 Task: Find an Airbnb in Shirbin, Egypt for 8 guests from August 12 to August 16 with a price range of ₹10,000 to ₹16,000, 3 bedrooms, 3 beds, 6 bathrooms, self check-in, and amenities including WiFi, Free parking, Dedicated workspace, TV, Gym, and Breakfast.
Action: Mouse moved to (472, 98)
Screenshot: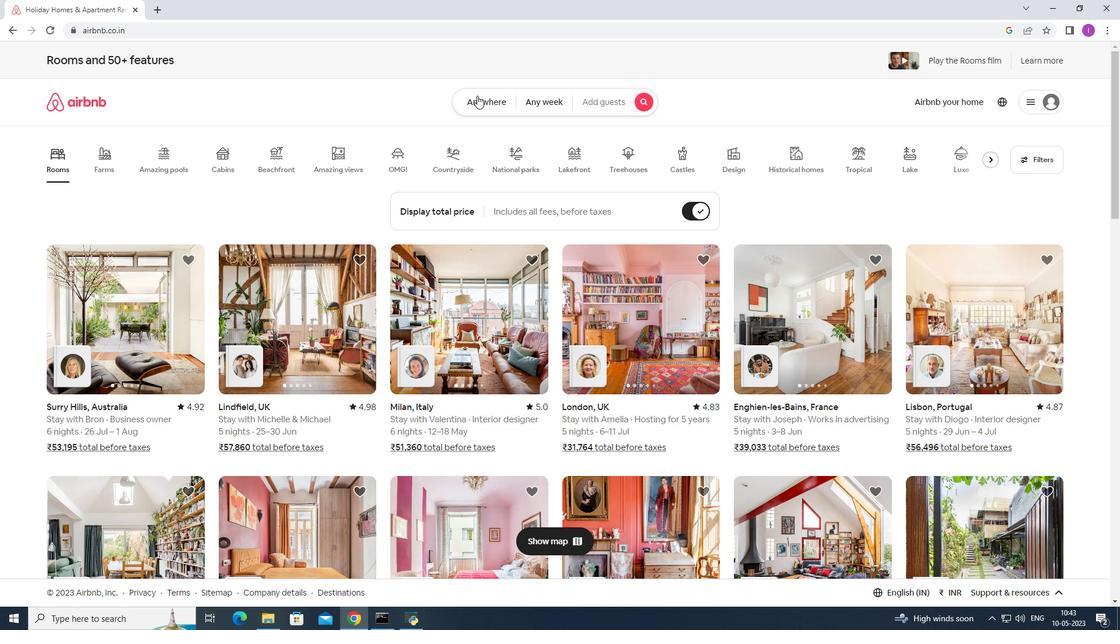 
Action: Mouse pressed left at (472, 98)
Screenshot: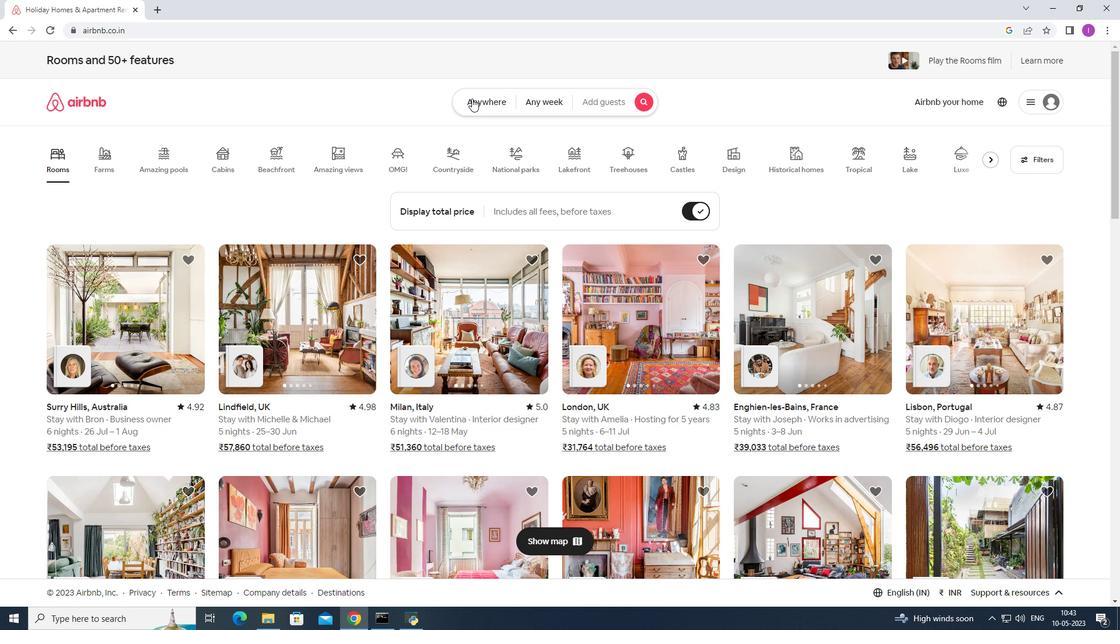 
Action: Mouse moved to (378, 142)
Screenshot: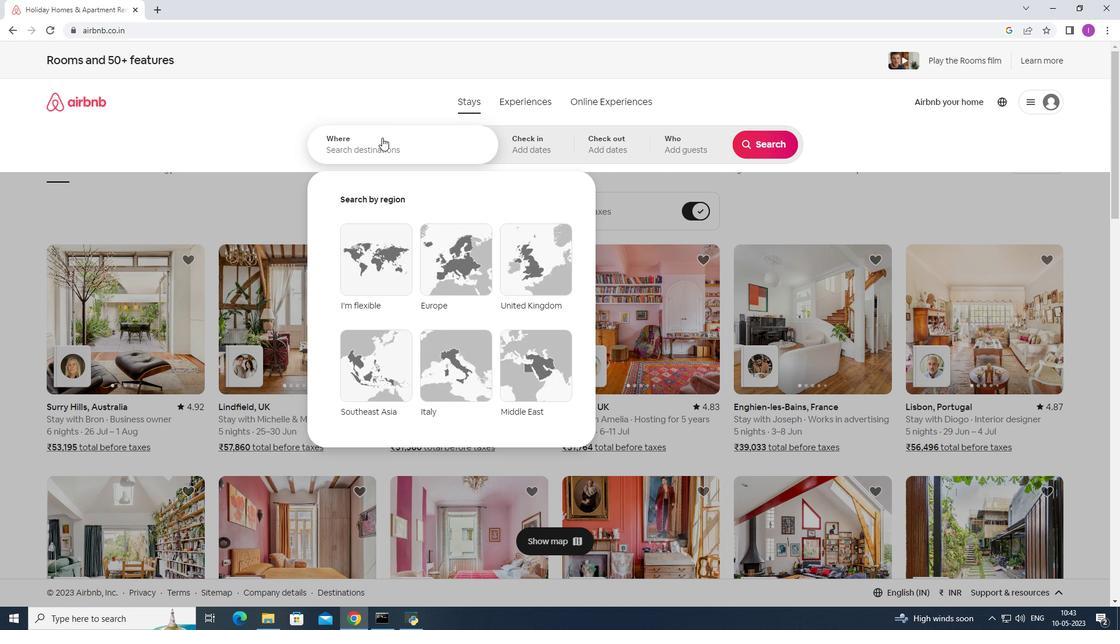 
Action: Mouse pressed left at (378, 142)
Screenshot: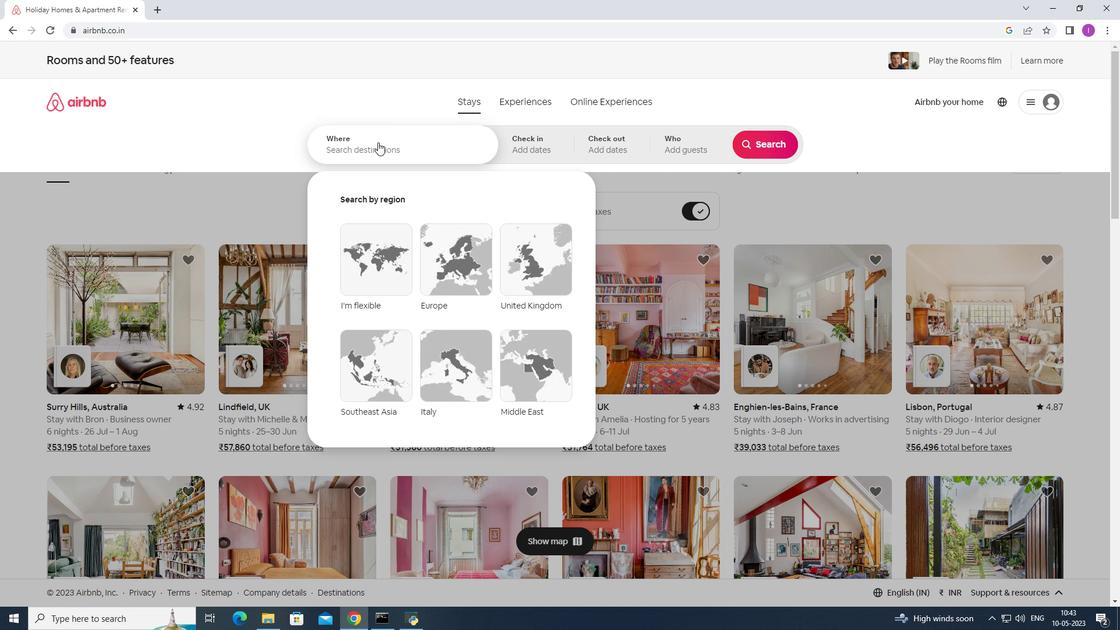 
Action: Mouse moved to (470, 145)
Screenshot: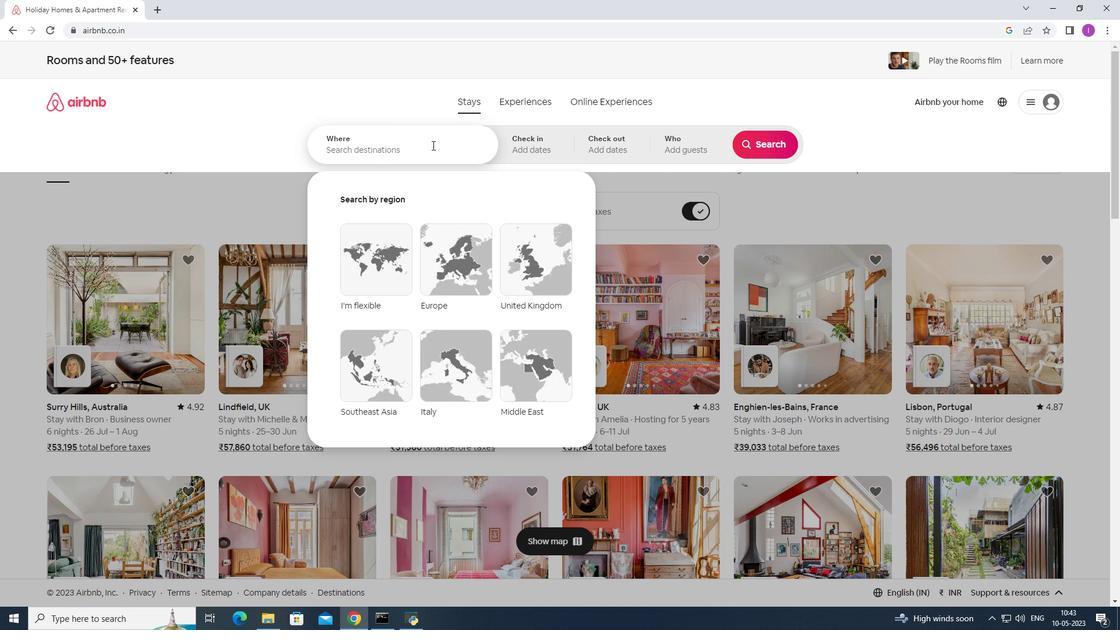 
Action: Key pressed <Key.shift>Shirbin,<Key.shift>Egypt
Screenshot: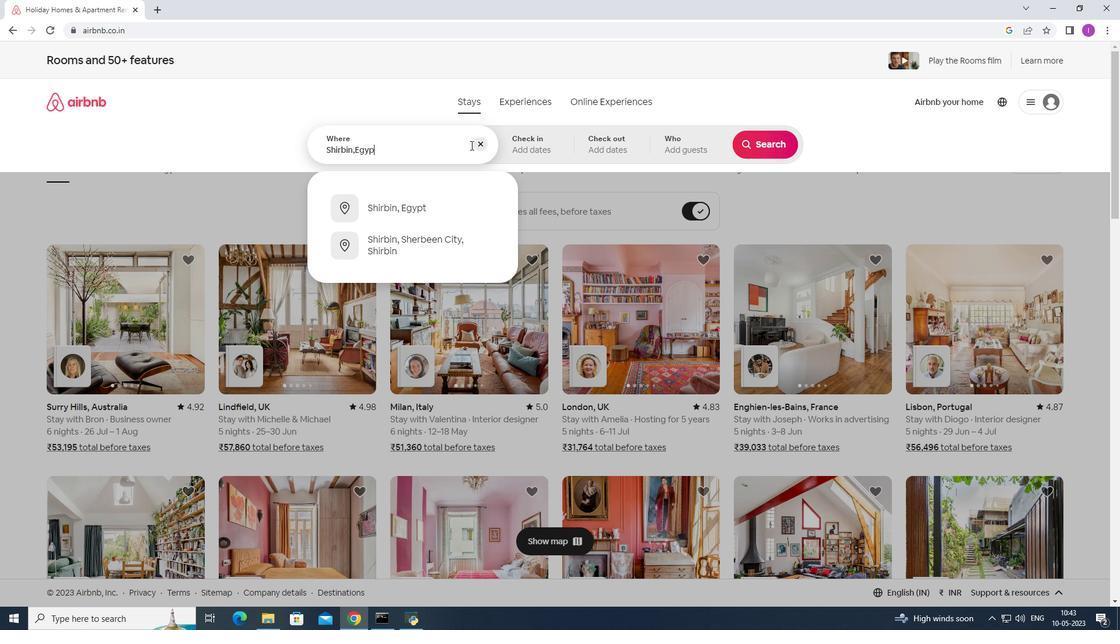 
Action: Mouse moved to (456, 197)
Screenshot: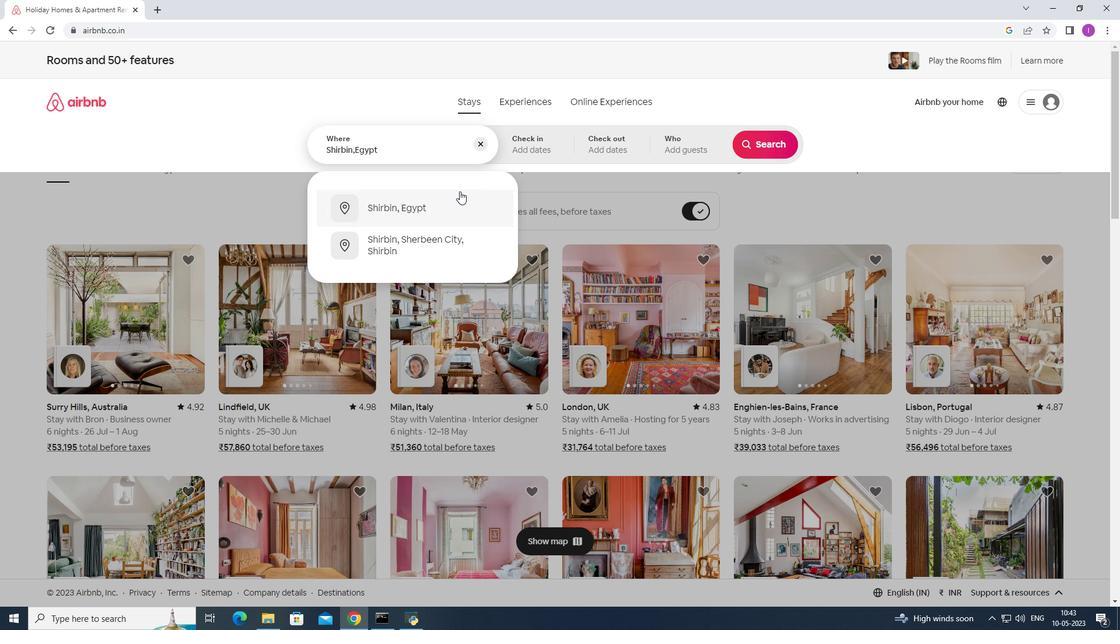 
Action: Mouse pressed left at (456, 197)
Screenshot: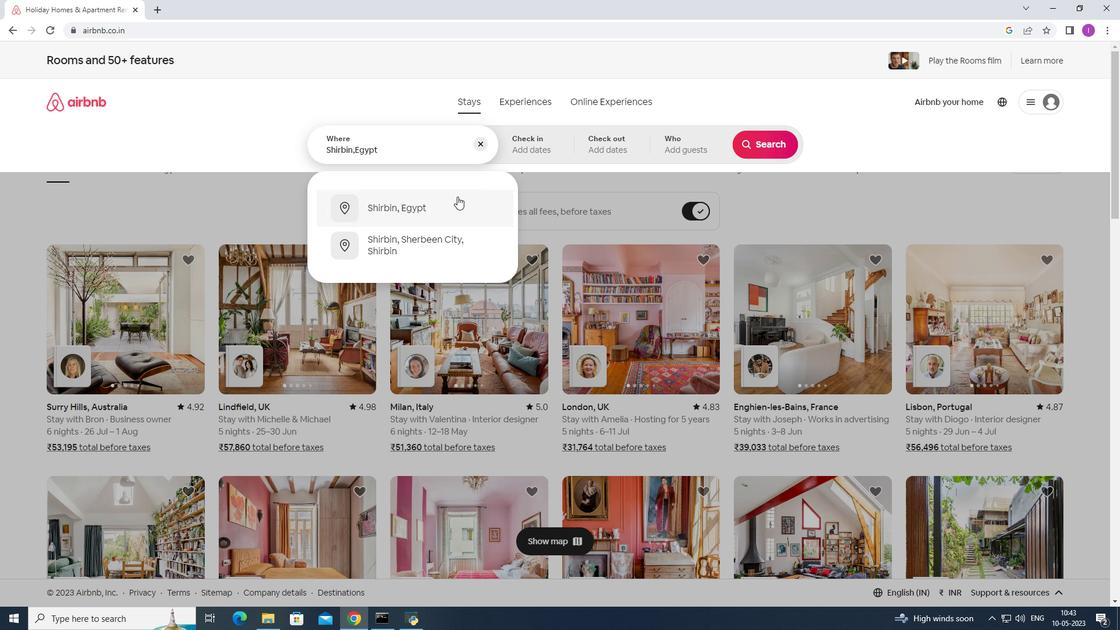 
Action: Mouse moved to (767, 237)
Screenshot: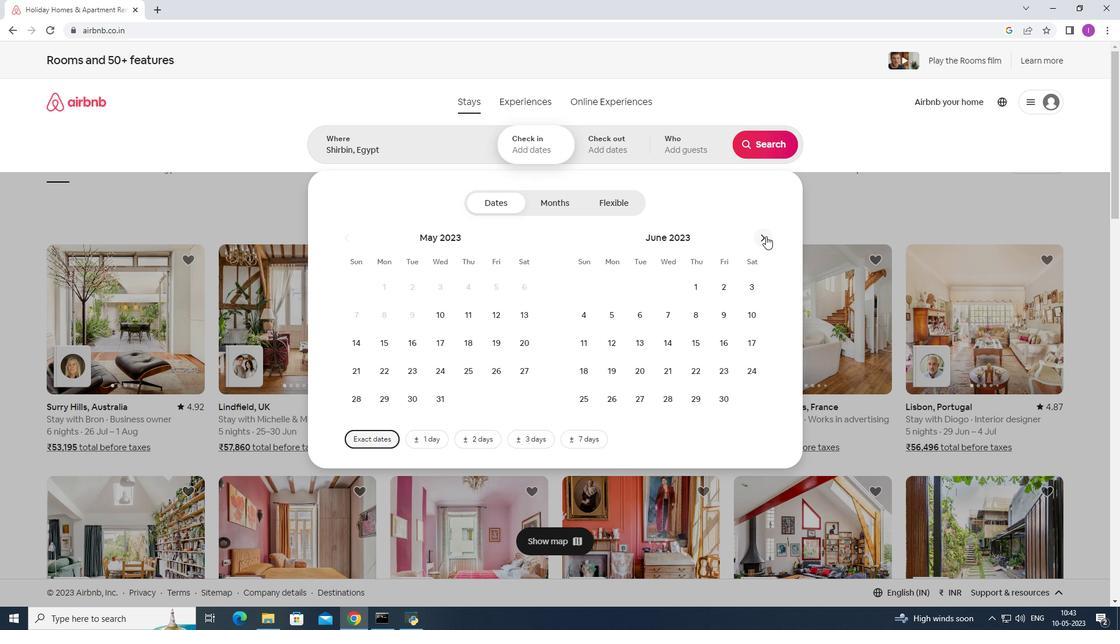 
Action: Mouse pressed left at (767, 237)
Screenshot: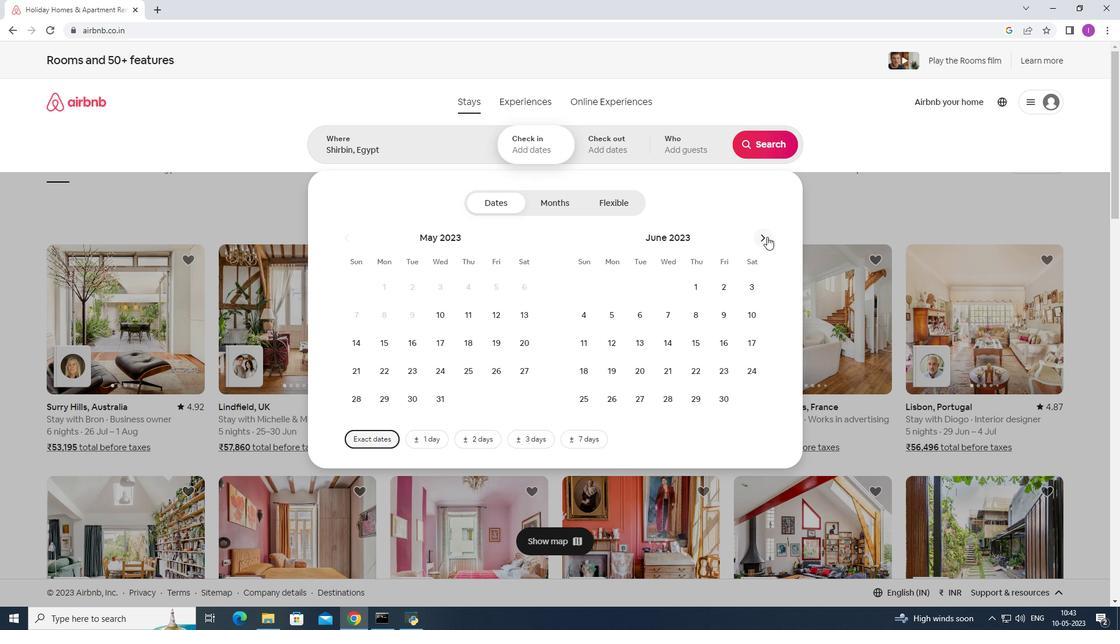 
Action: Mouse moved to (770, 238)
Screenshot: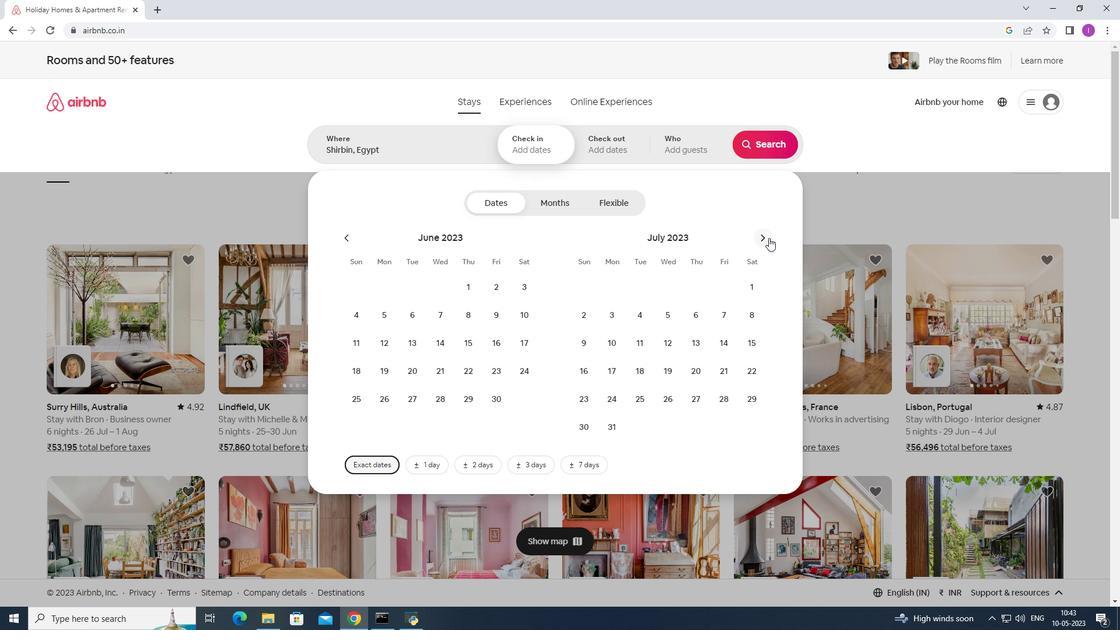 
Action: Mouse pressed left at (770, 238)
Screenshot: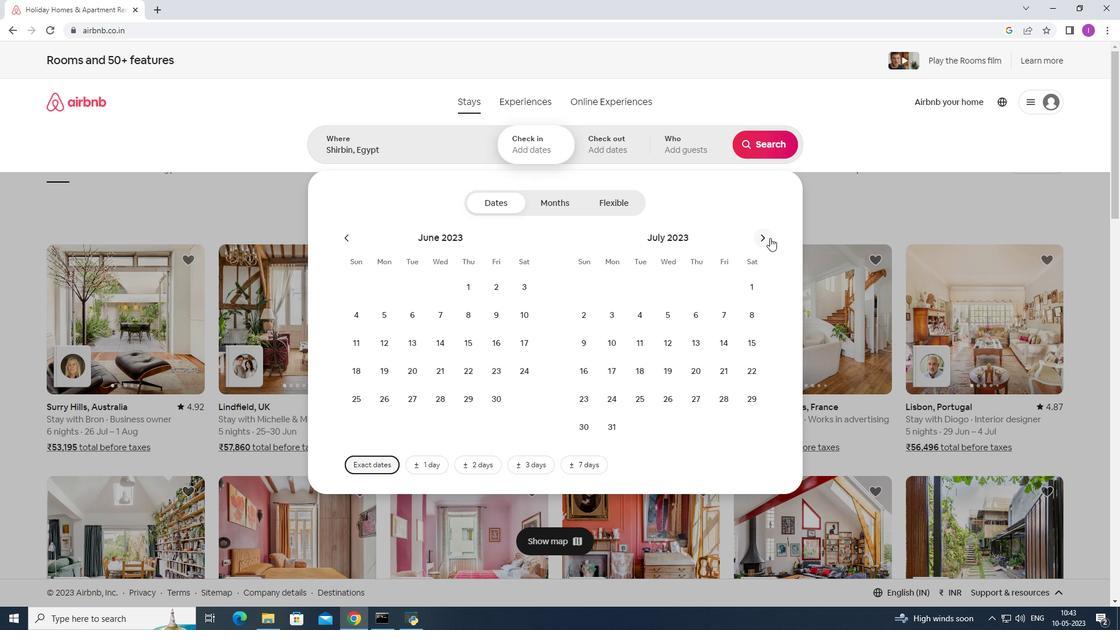 
Action: Mouse moved to (743, 314)
Screenshot: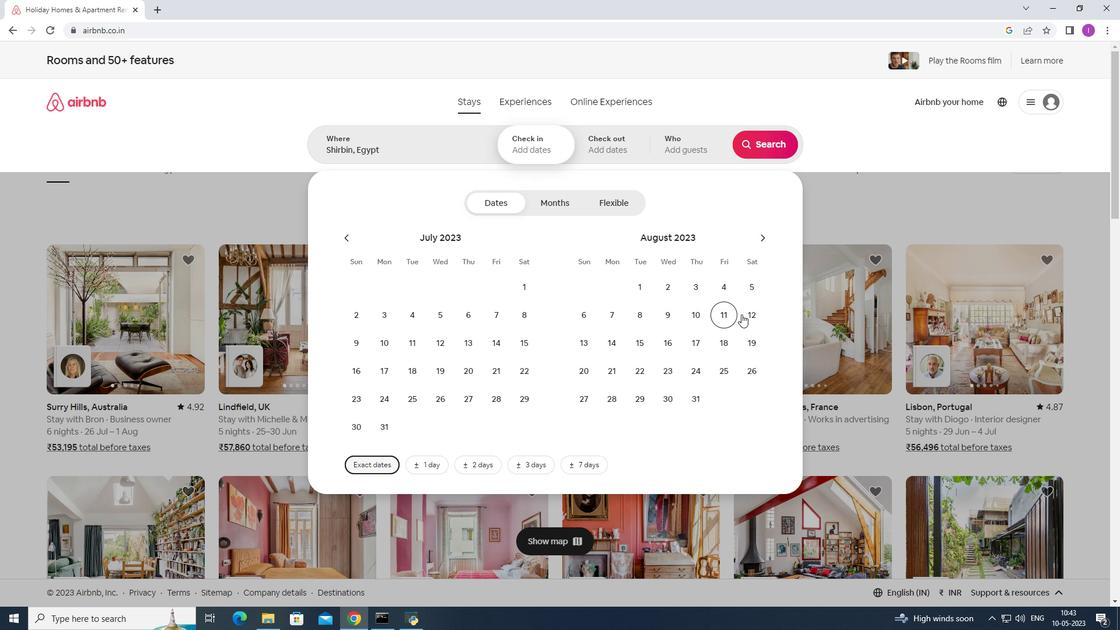 
Action: Mouse pressed left at (743, 314)
Screenshot: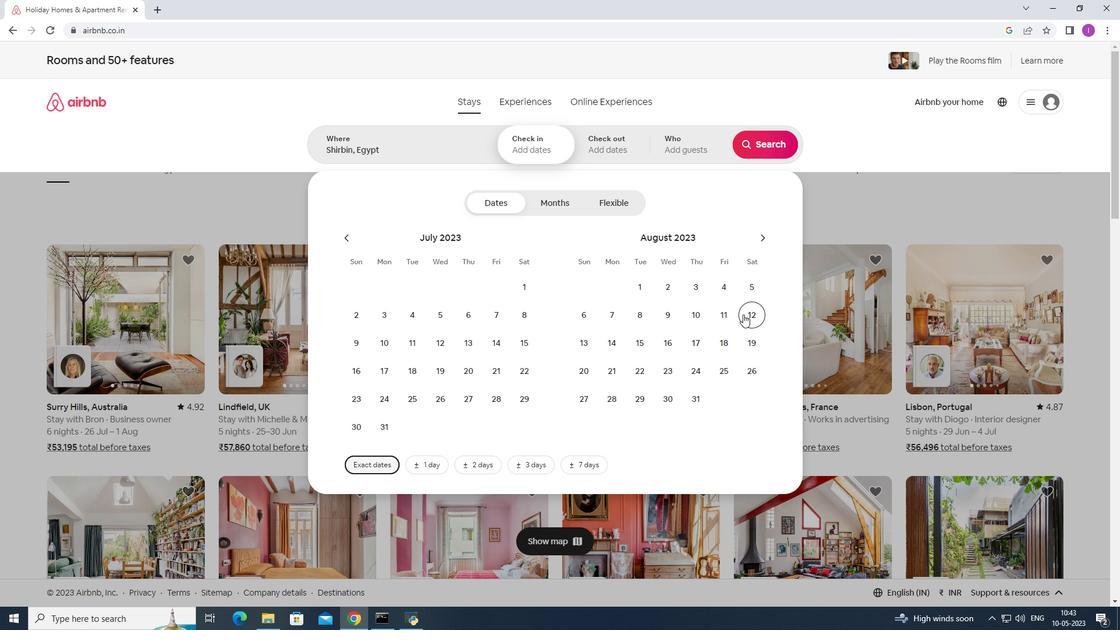 
Action: Mouse moved to (677, 342)
Screenshot: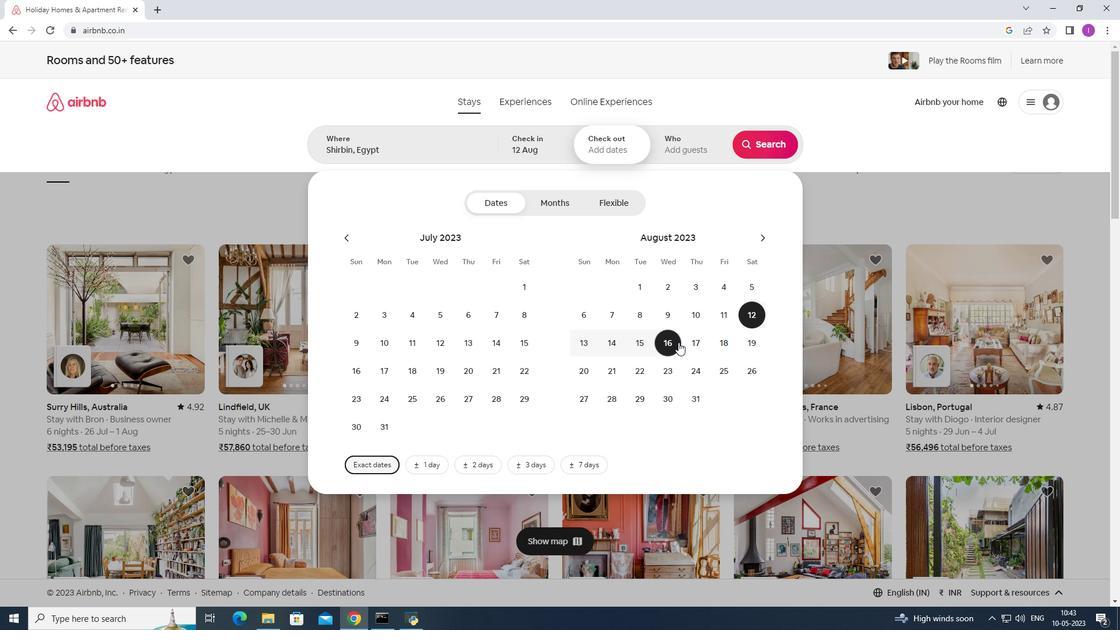 
Action: Mouse pressed left at (677, 342)
Screenshot: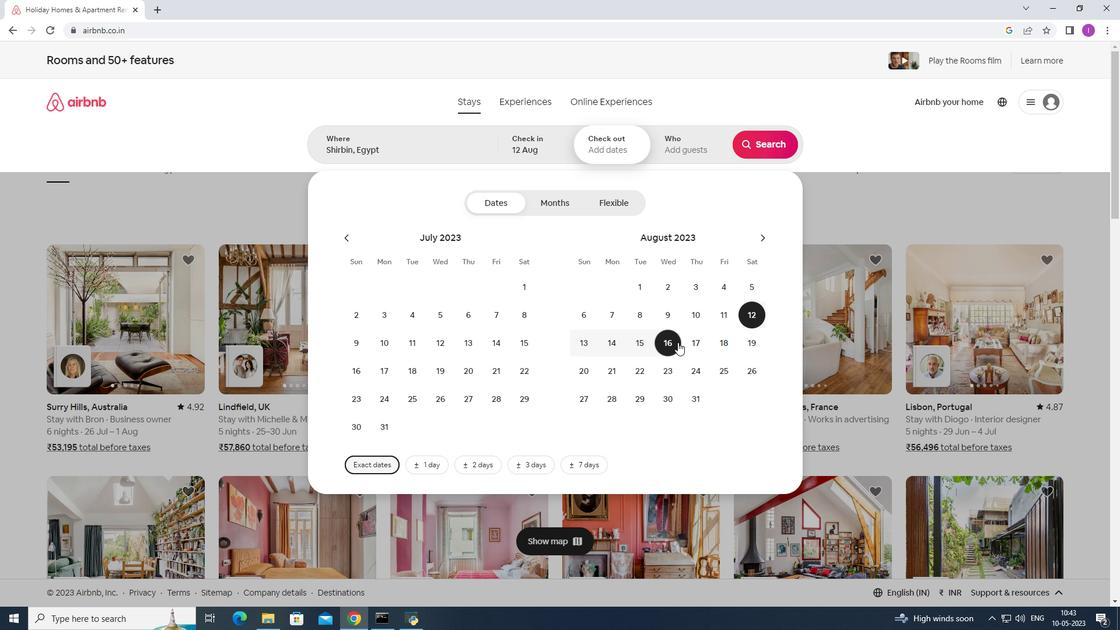 
Action: Mouse moved to (689, 154)
Screenshot: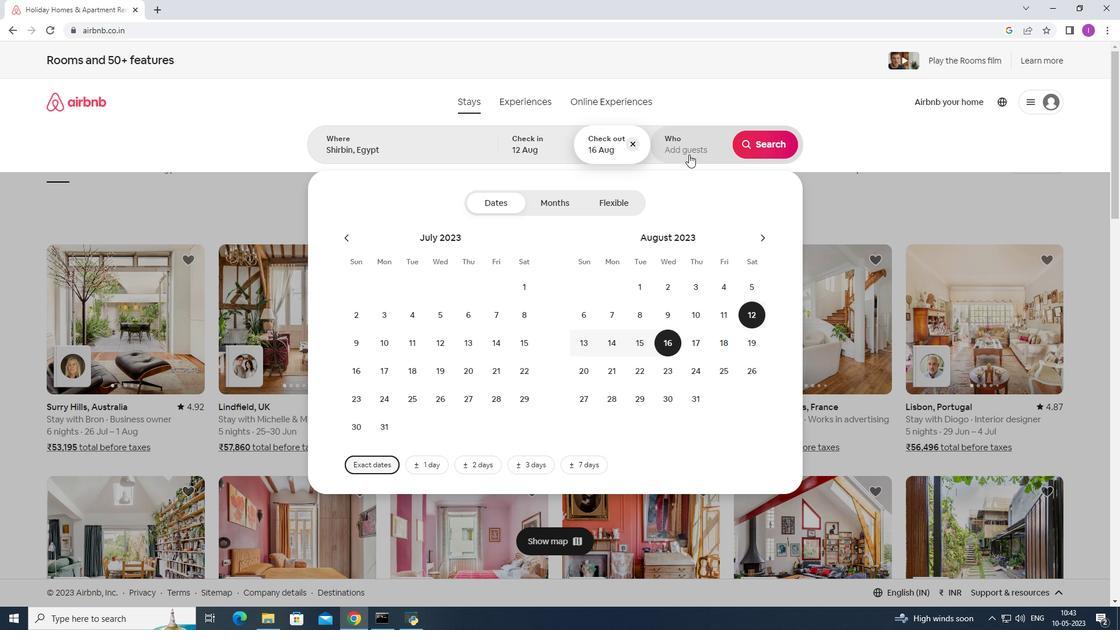 
Action: Mouse pressed left at (689, 154)
Screenshot: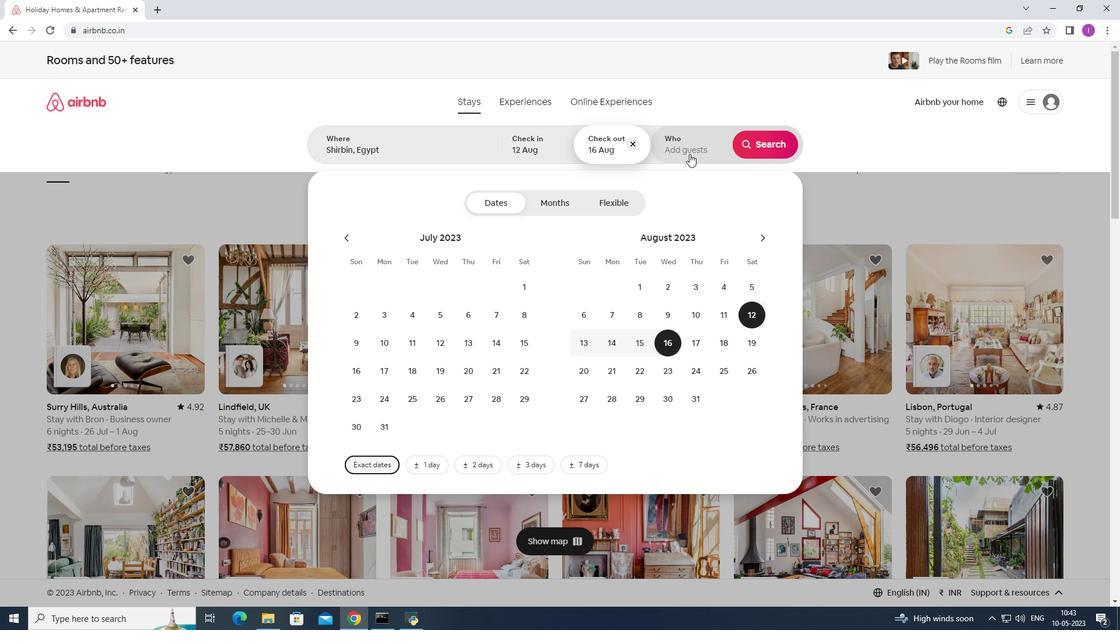 
Action: Mouse moved to (769, 207)
Screenshot: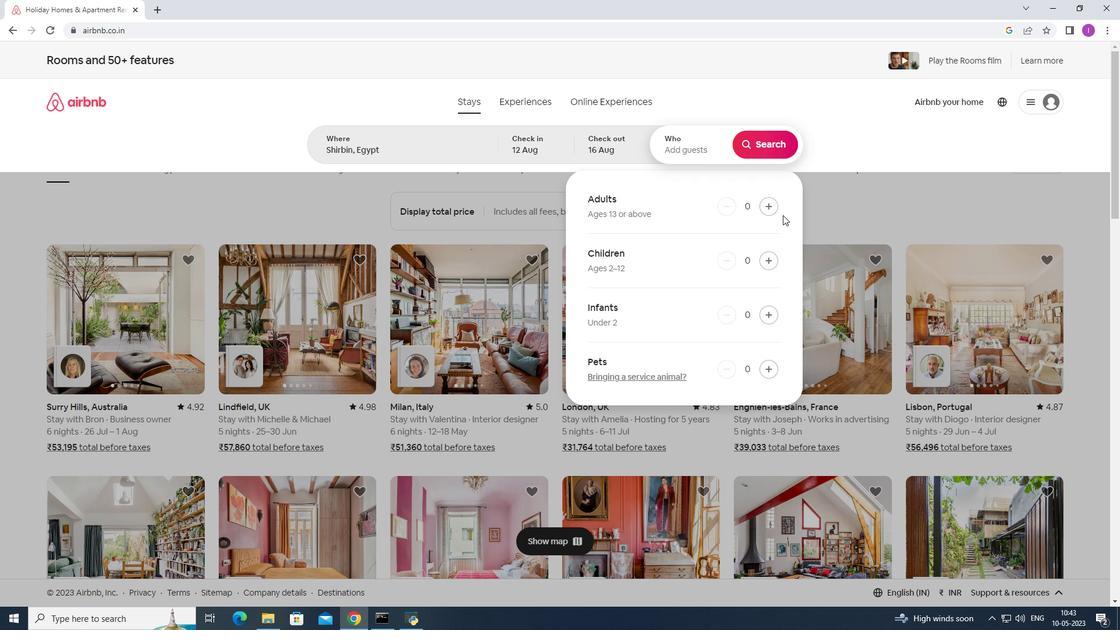
Action: Mouse pressed left at (769, 207)
Screenshot: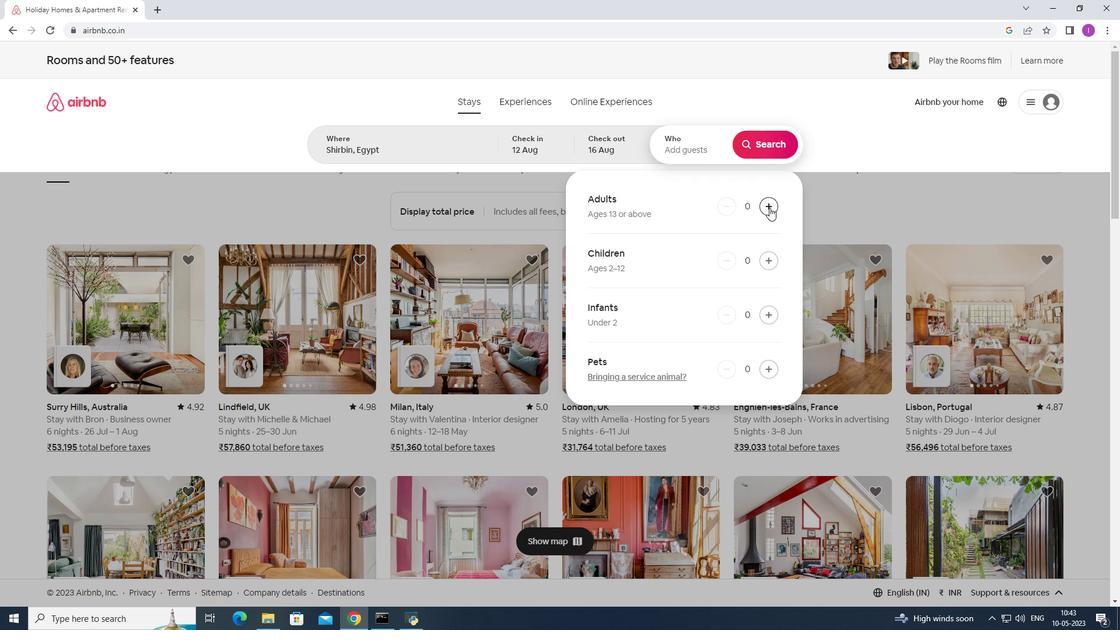 
Action: Mouse moved to (769, 207)
Screenshot: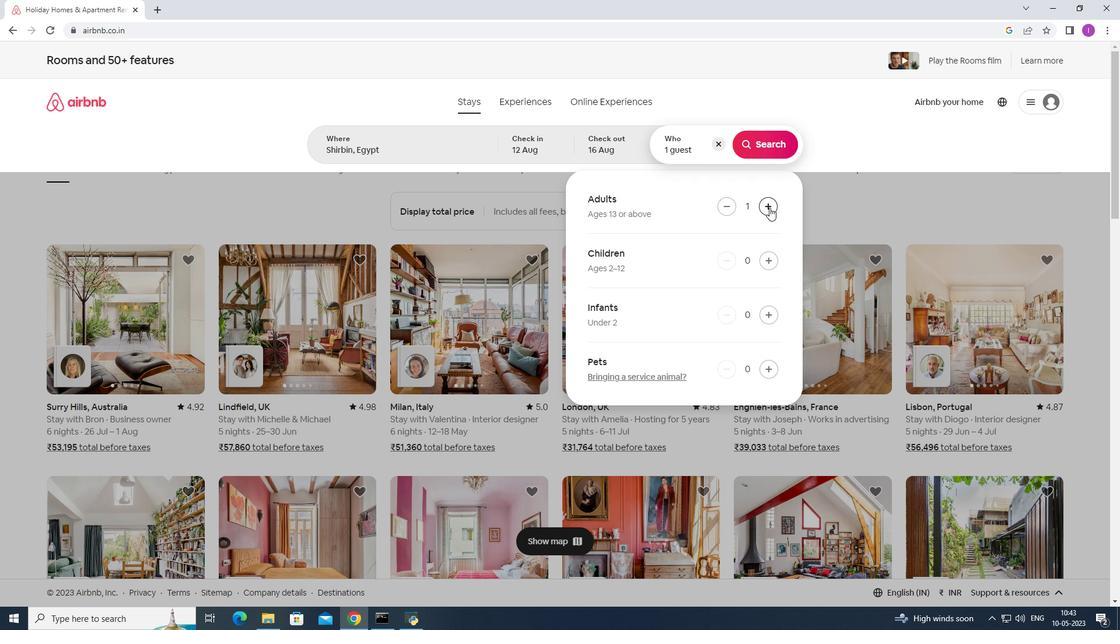 
Action: Mouse pressed left at (769, 207)
Screenshot: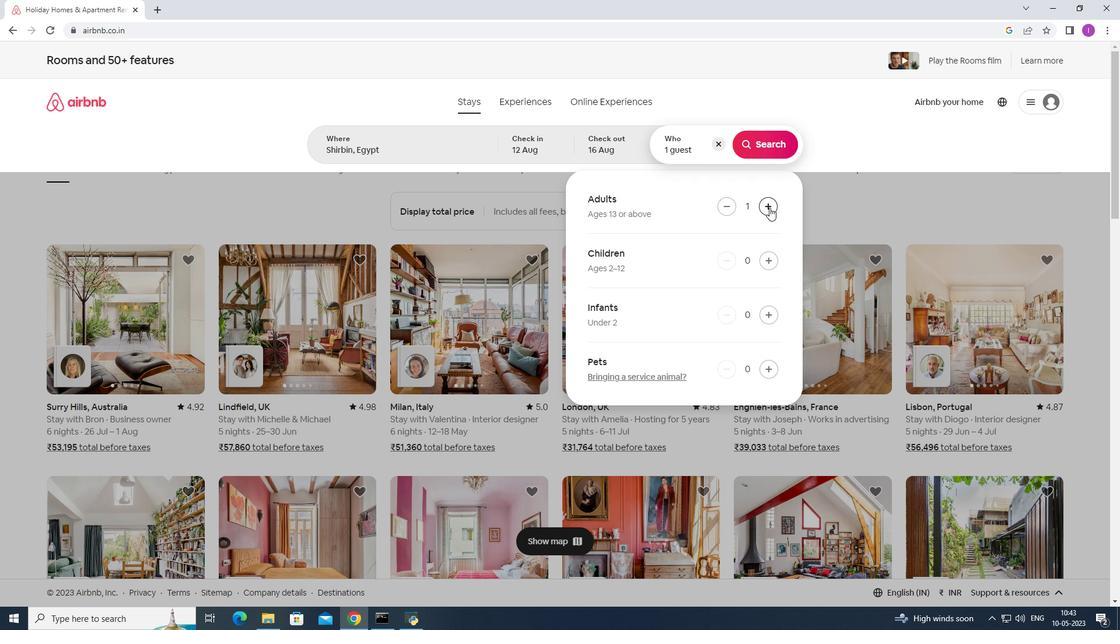 
Action: Mouse pressed left at (769, 207)
Screenshot: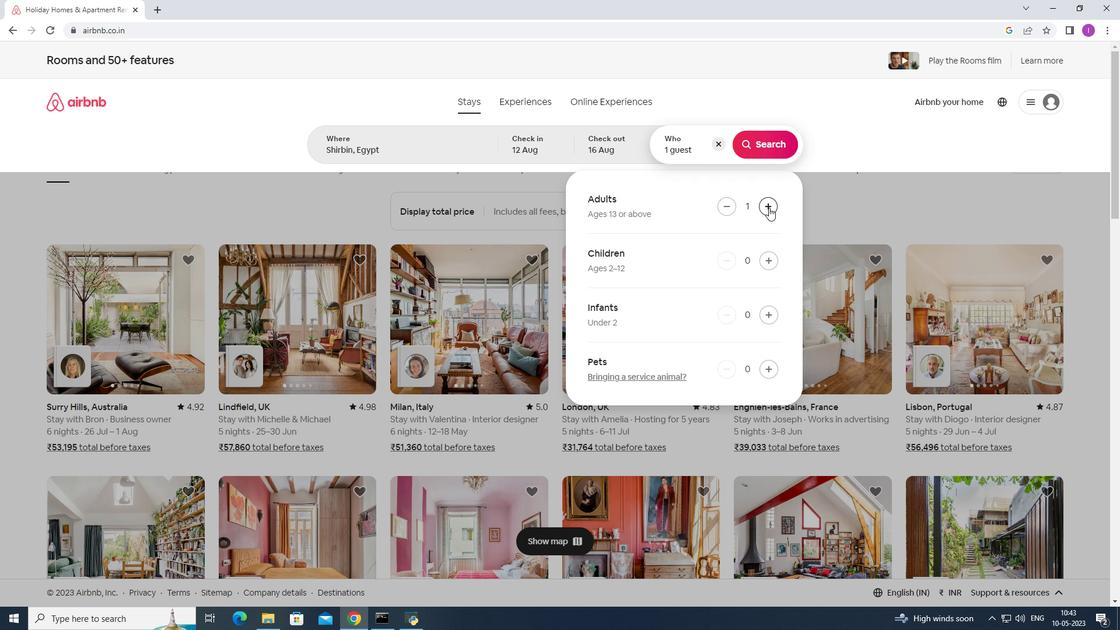 
Action: Mouse pressed left at (769, 207)
Screenshot: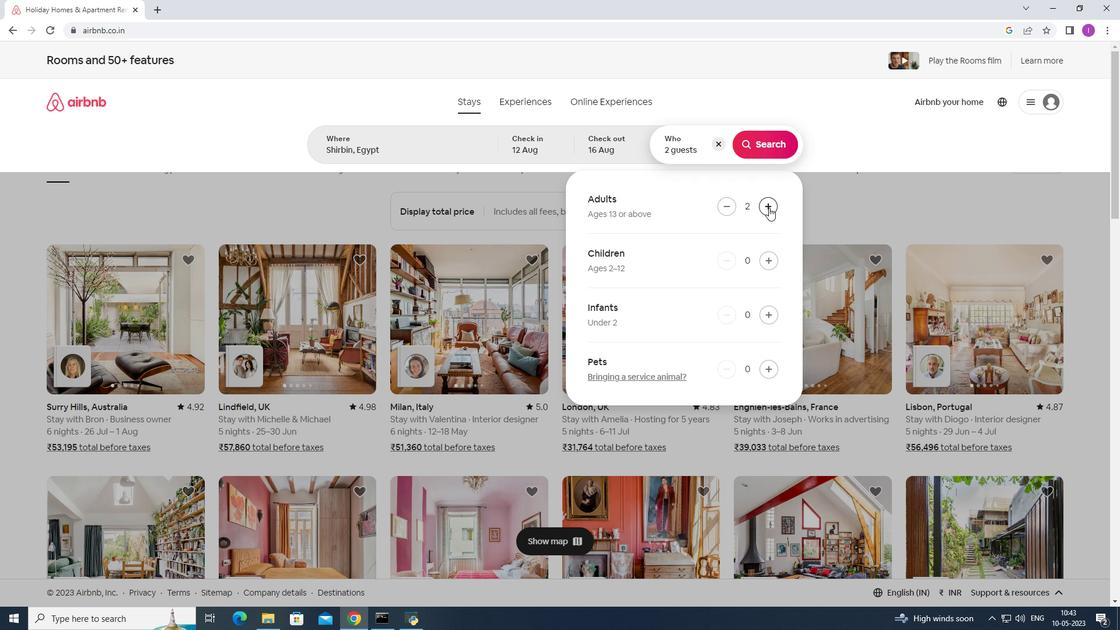 
Action: Mouse pressed left at (769, 207)
Screenshot: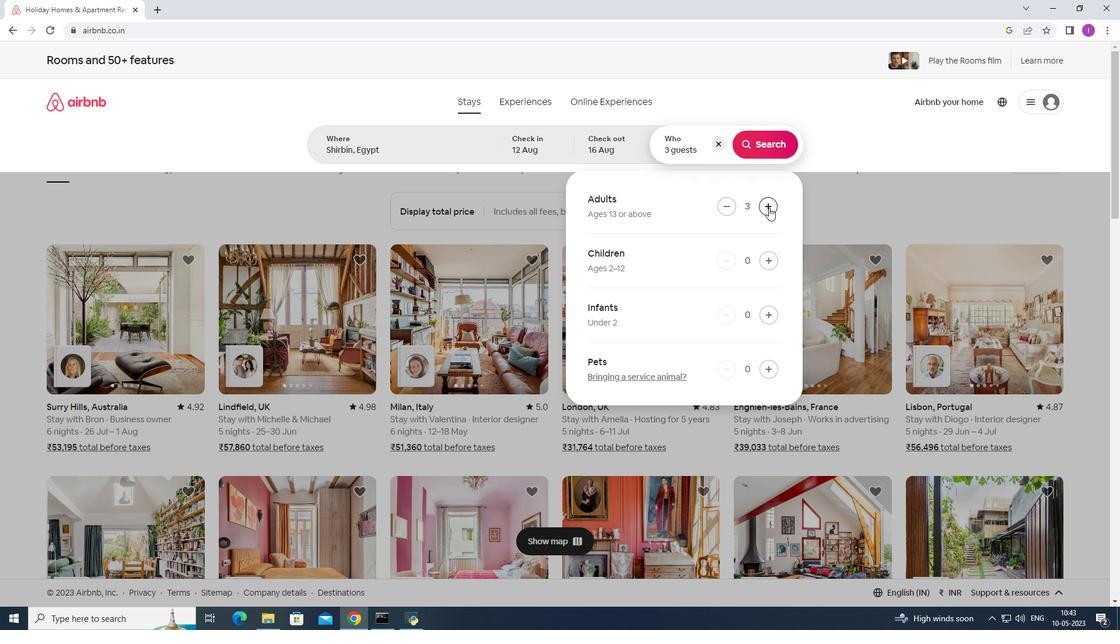 
Action: Mouse pressed left at (769, 207)
Screenshot: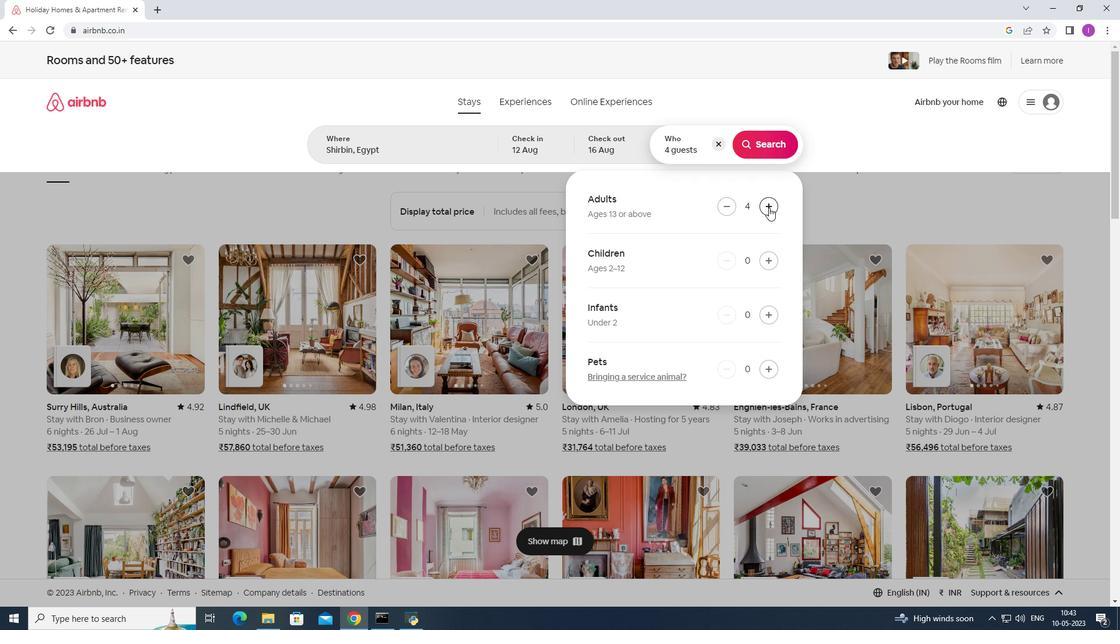 
Action: Mouse moved to (769, 206)
Screenshot: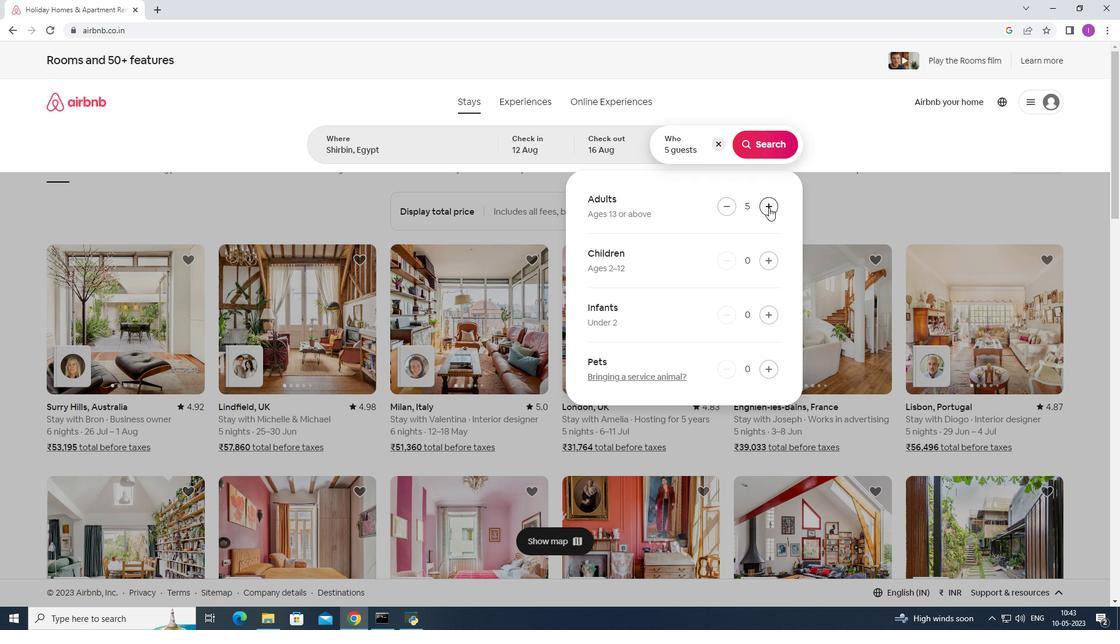 
Action: Mouse pressed left at (769, 206)
Screenshot: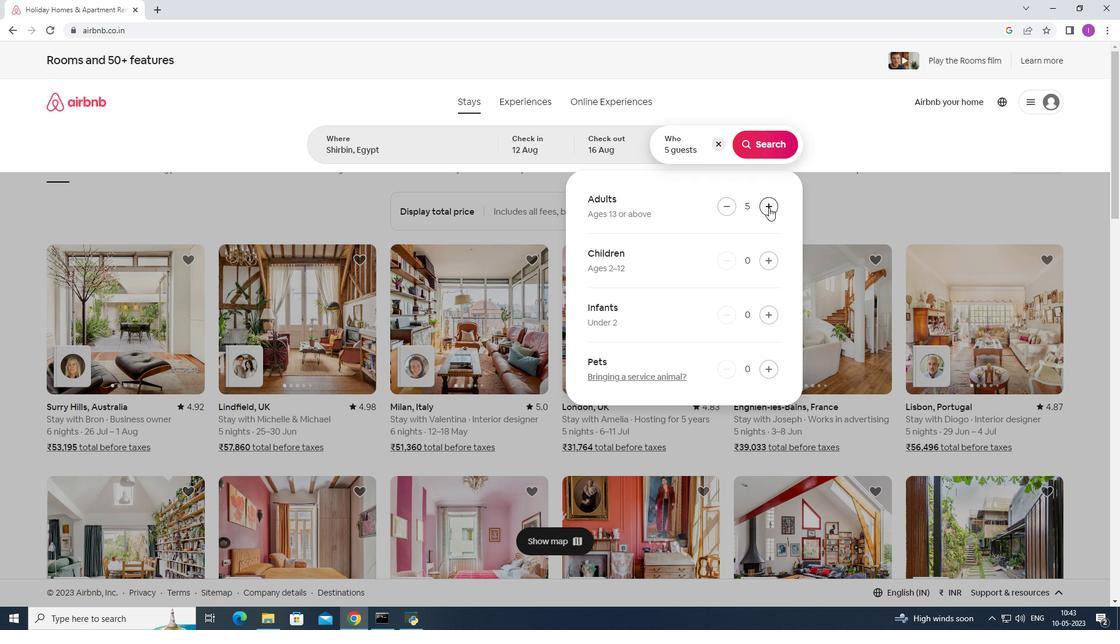 
Action: Mouse pressed left at (769, 206)
Screenshot: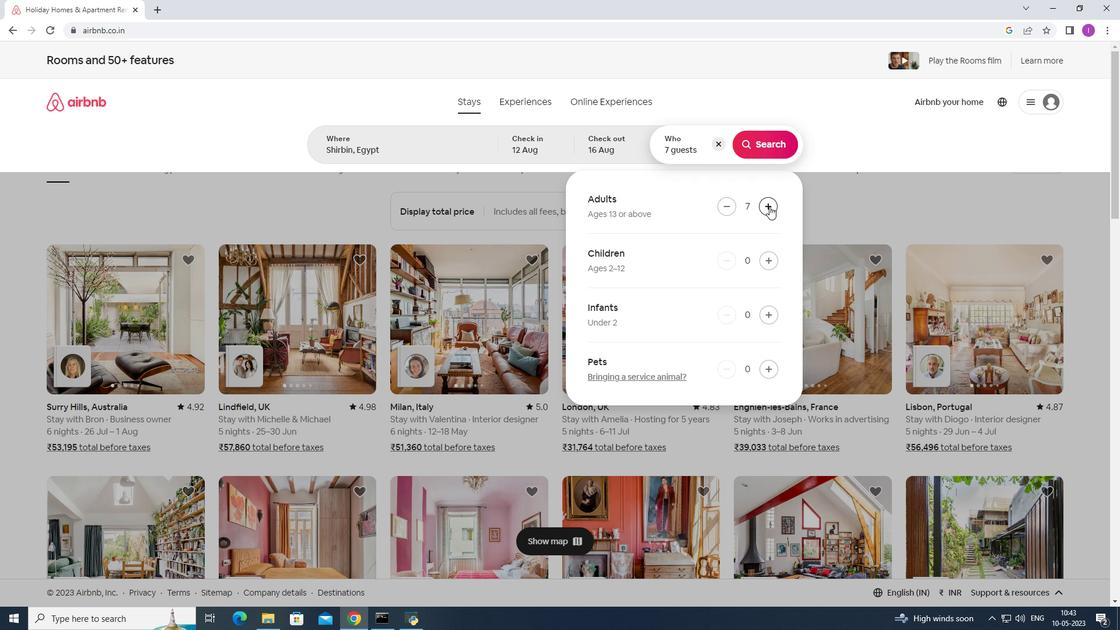 
Action: Mouse moved to (763, 148)
Screenshot: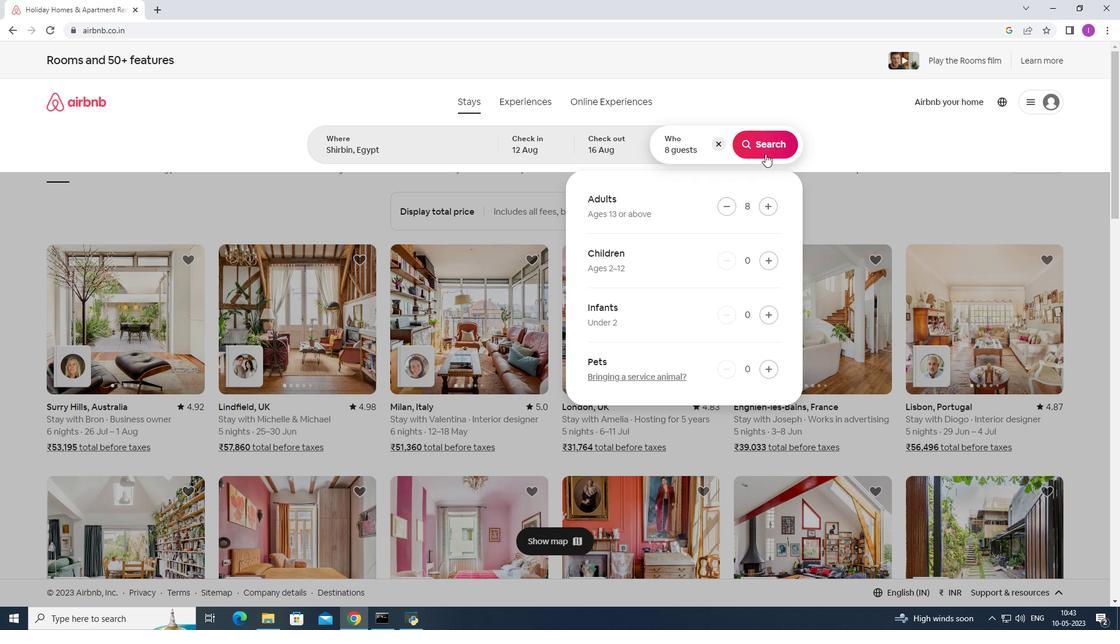 
Action: Mouse pressed left at (763, 148)
Screenshot: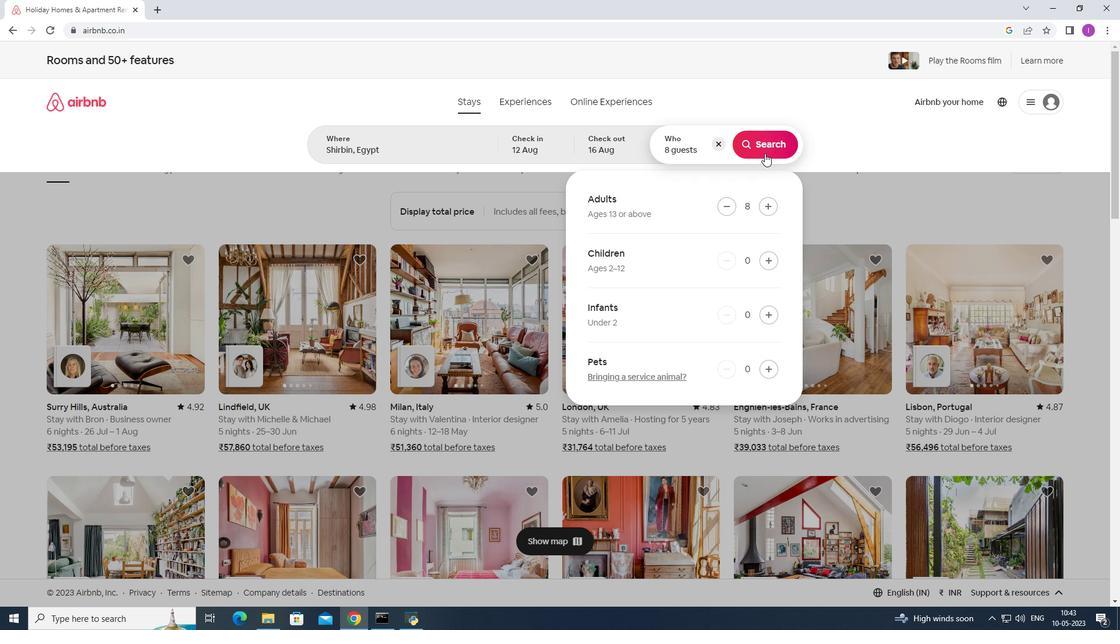 
Action: Mouse moved to (1059, 112)
Screenshot: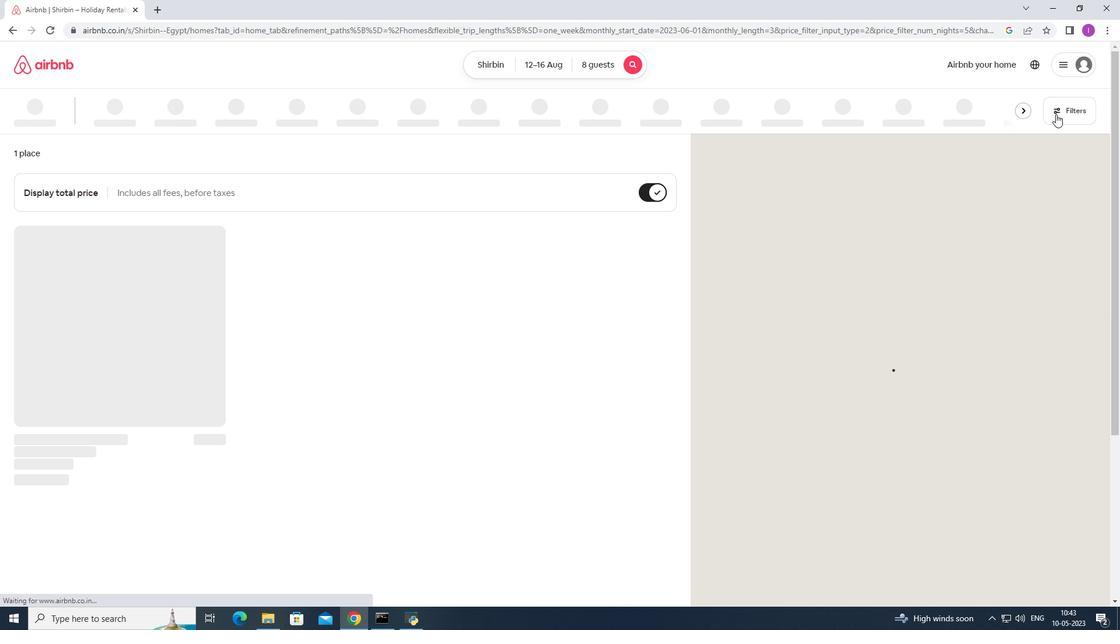 
Action: Mouse pressed left at (1059, 112)
Screenshot: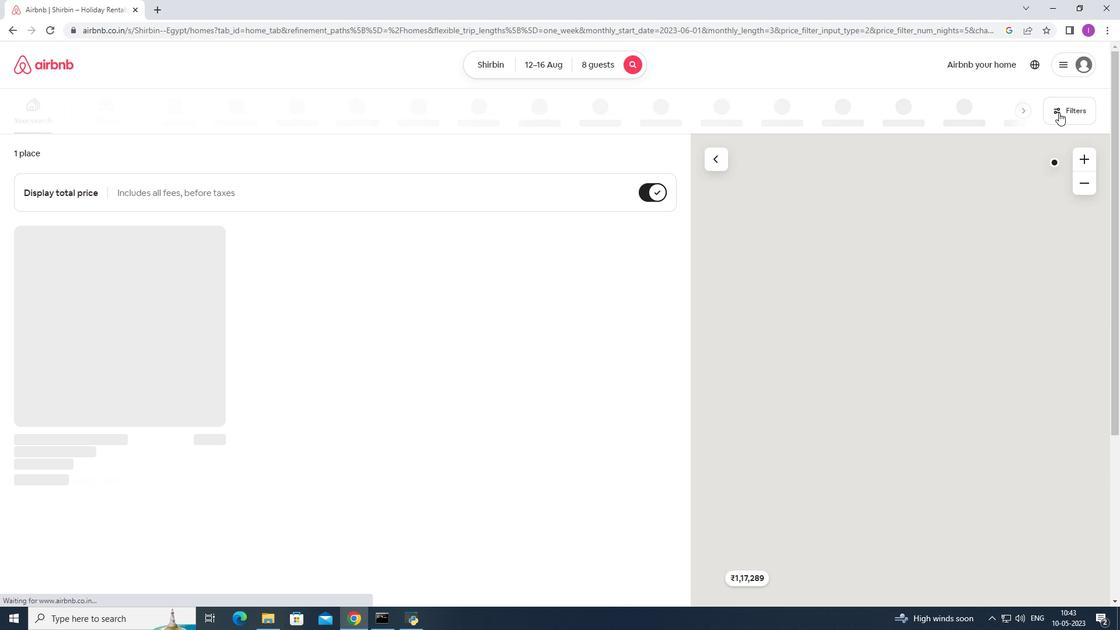 
Action: Mouse moved to (421, 395)
Screenshot: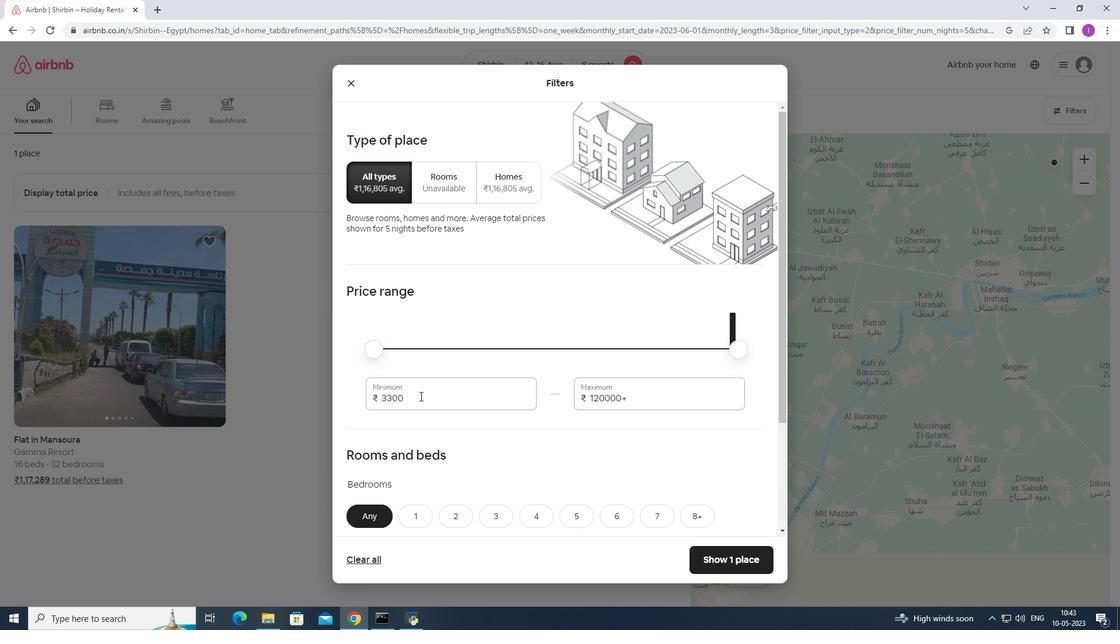 
Action: Mouse pressed left at (421, 395)
Screenshot: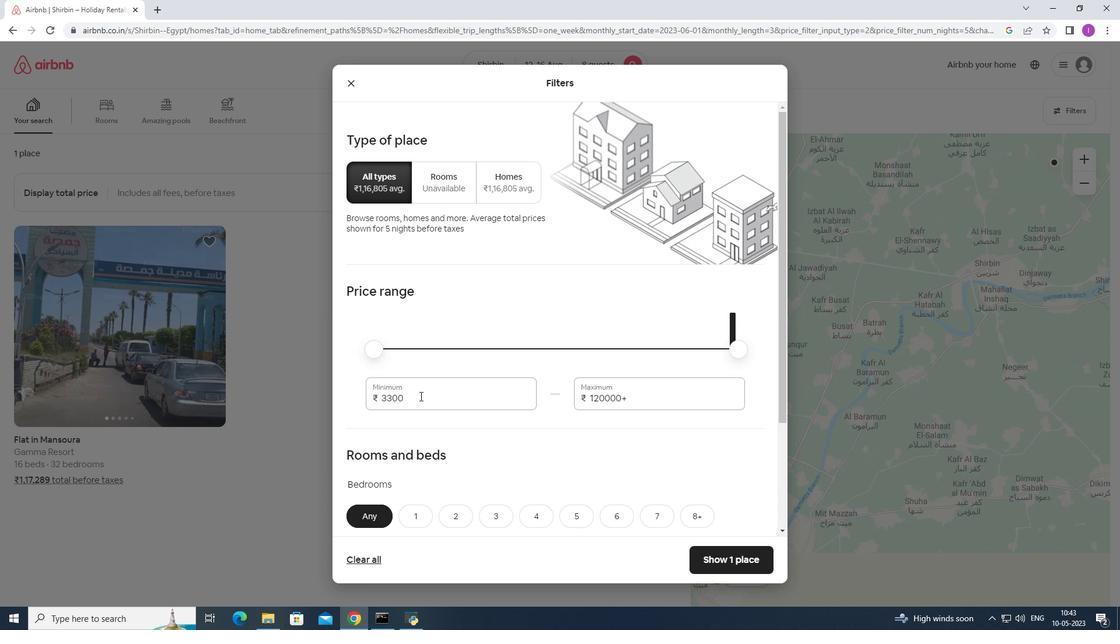 
Action: Mouse moved to (463, 379)
Screenshot: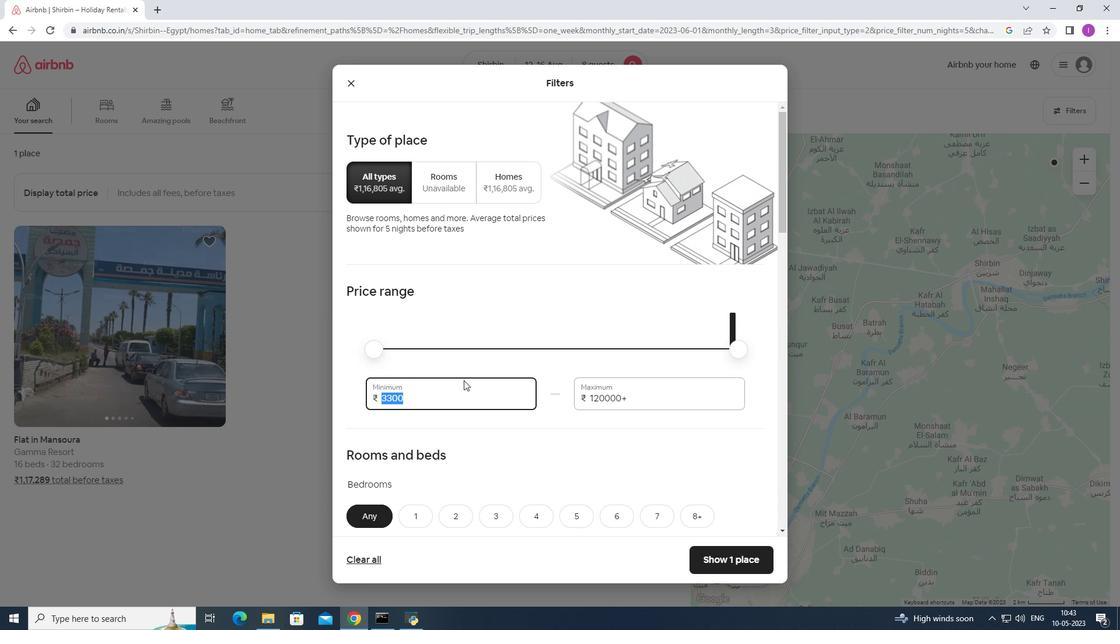 
Action: Key pressed 1
Screenshot: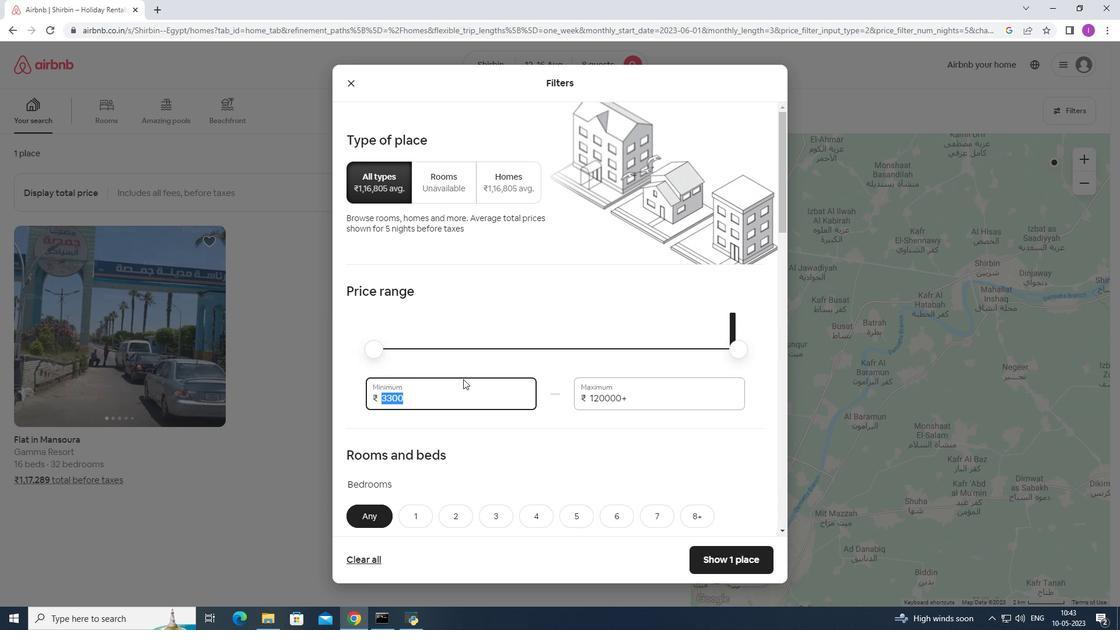 
Action: Mouse moved to (463, 378)
Screenshot: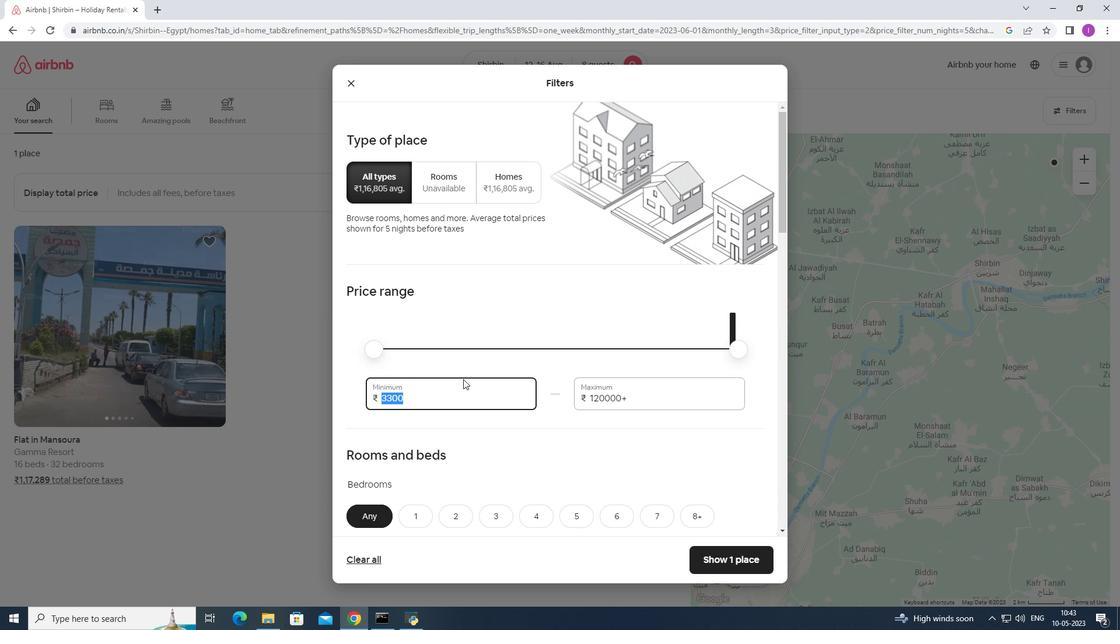 
Action: Key pressed 00
Screenshot: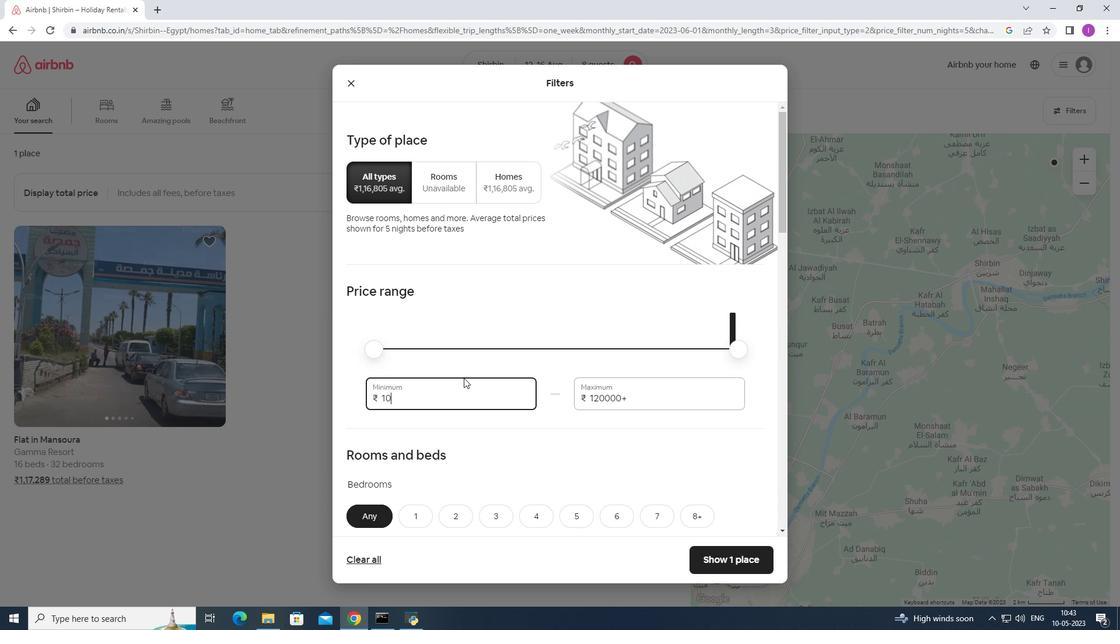 
Action: Mouse moved to (463, 376)
Screenshot: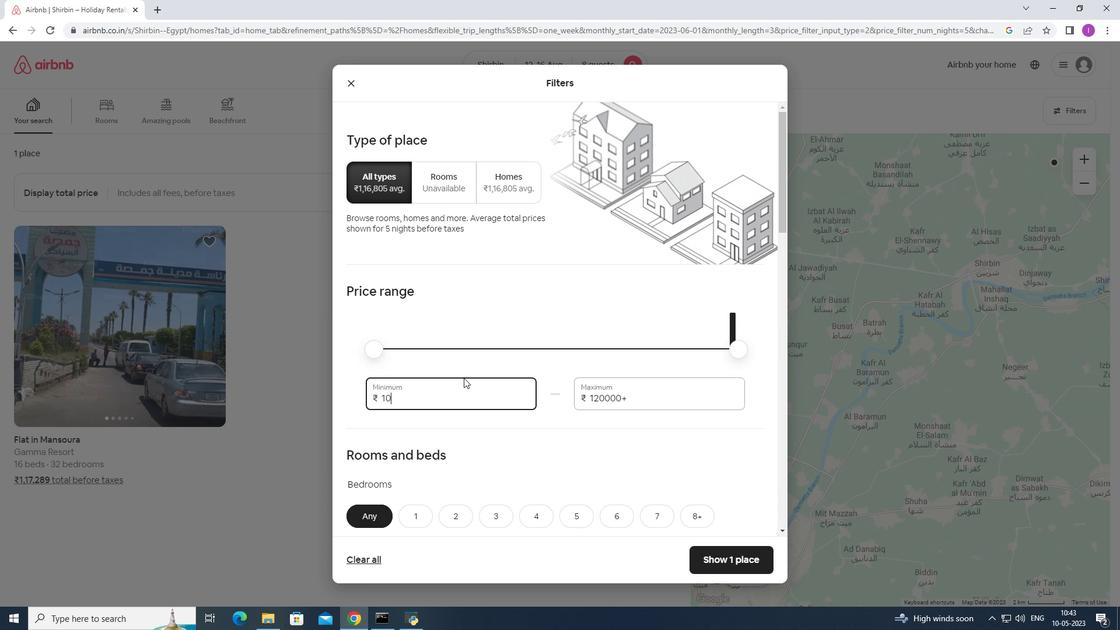 
Action: Key pressed 00
Screenshot: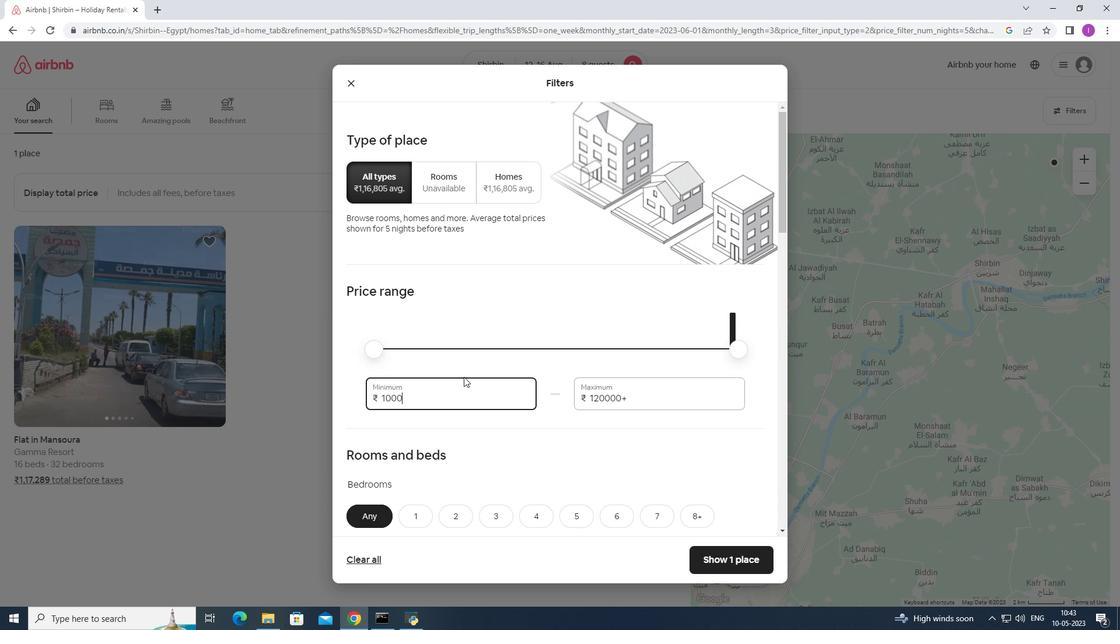 
Action: Mouse moved to (633, 399)
Screenshot: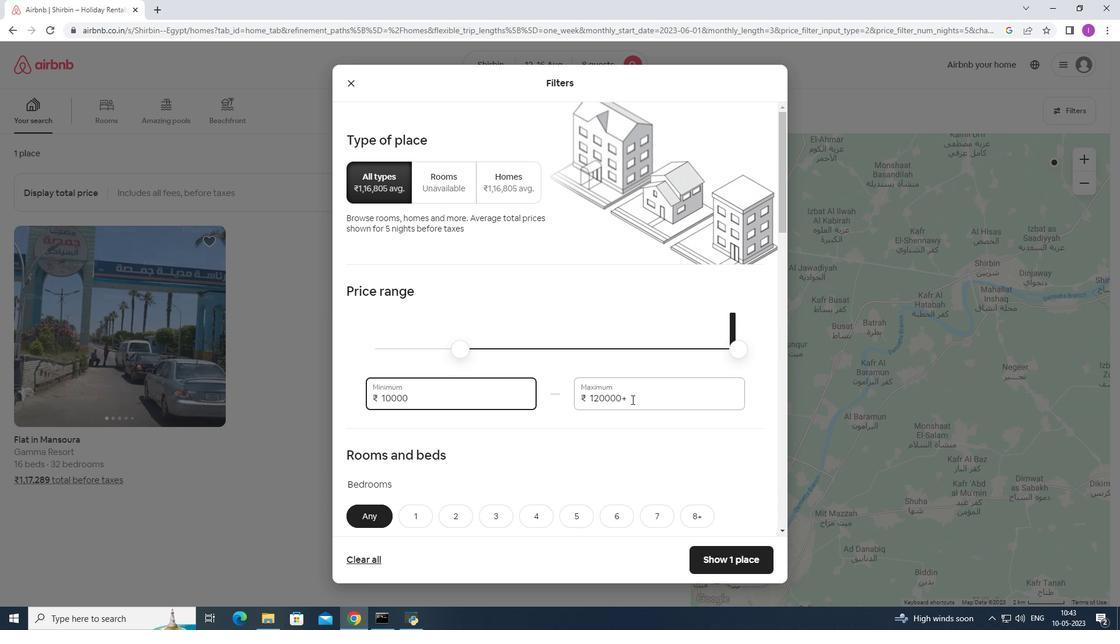
Action: Mouse pressed left at (633, 399)
Screenshot: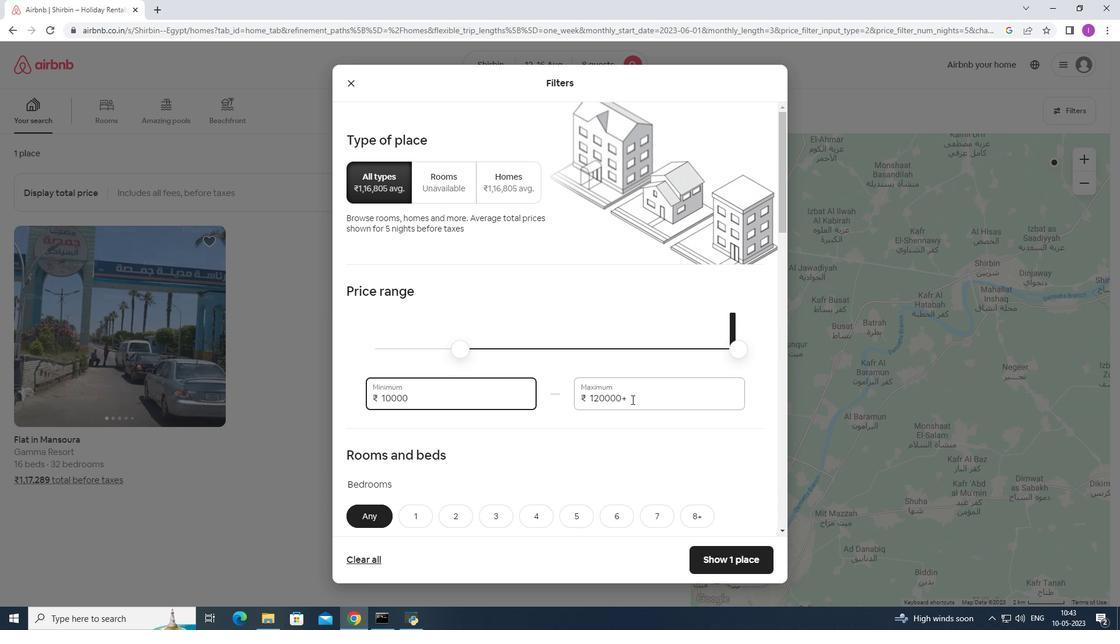 
Action: Mouse moved to (638, 393)
Screenshot: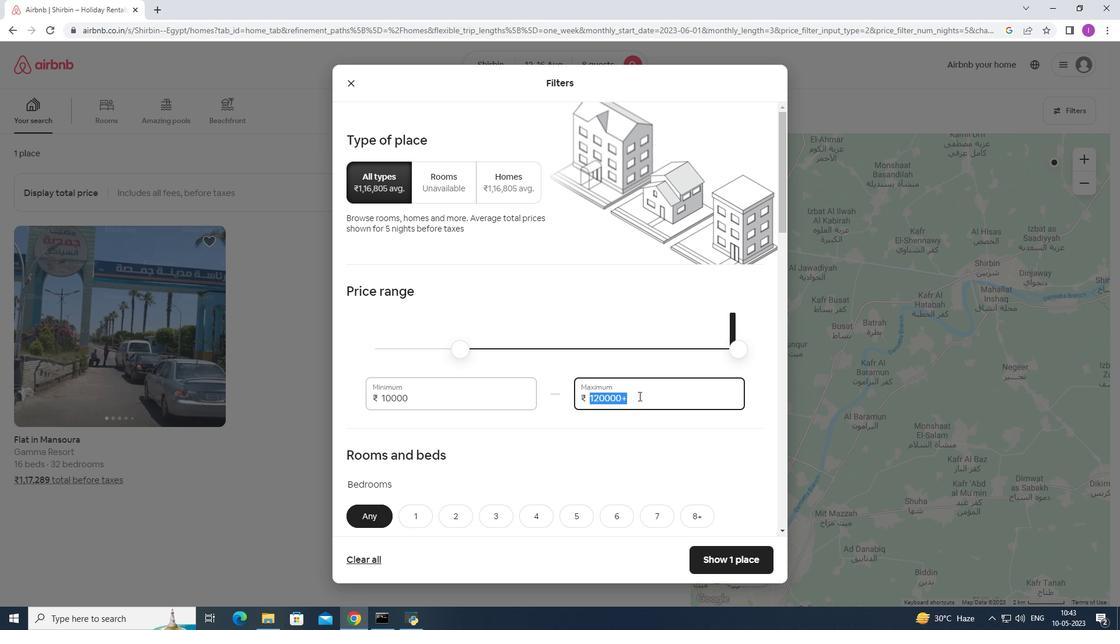 
Action: Key pressed 1
Screenshot: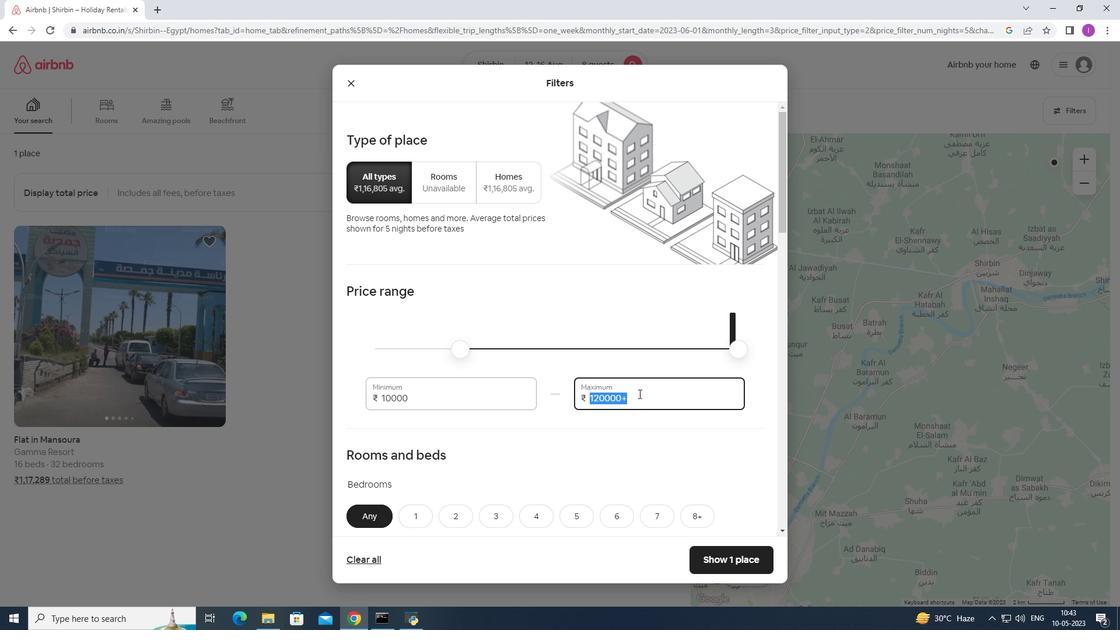 
Action: Mouse moved to (638, 391)
Screenshot: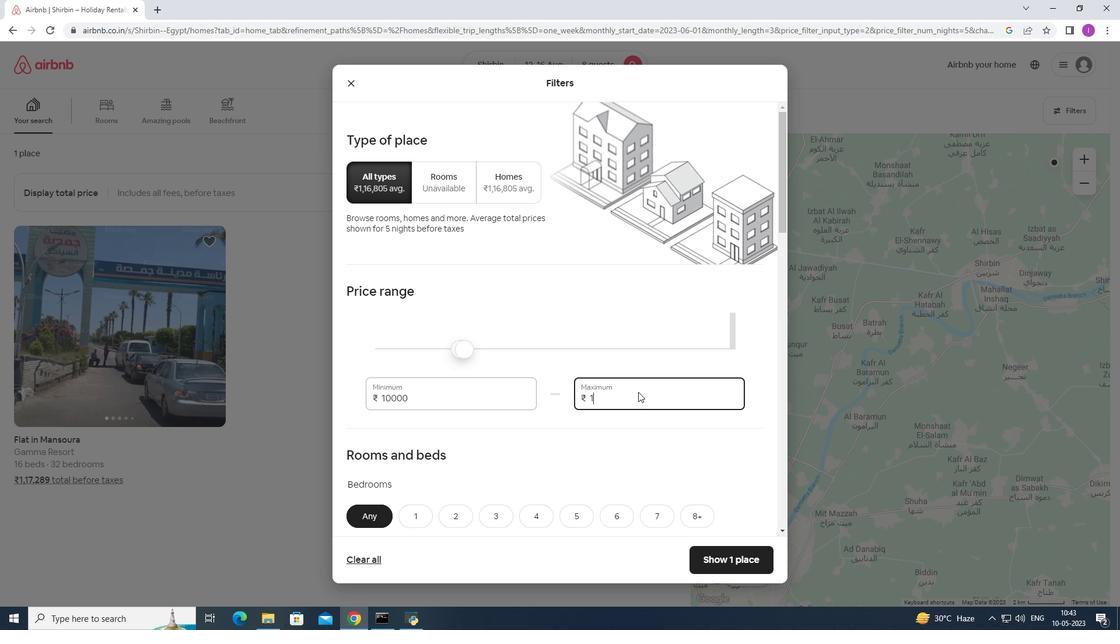 
Action: Key pressed 6
Screenshot: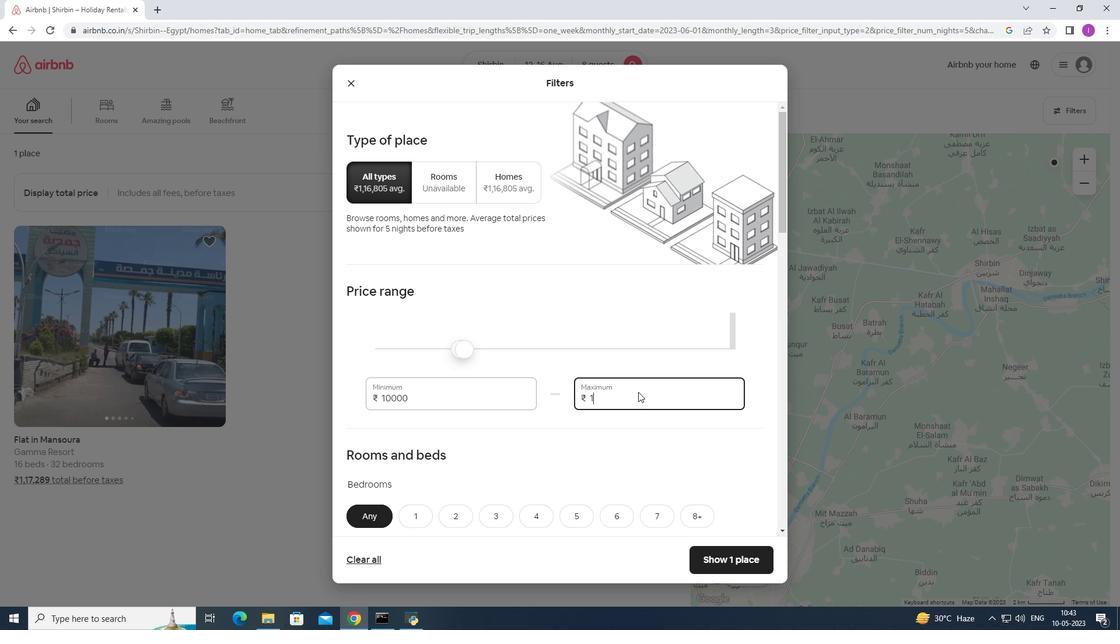 
Action: Mouse moved to (637, 391)
Screenshot: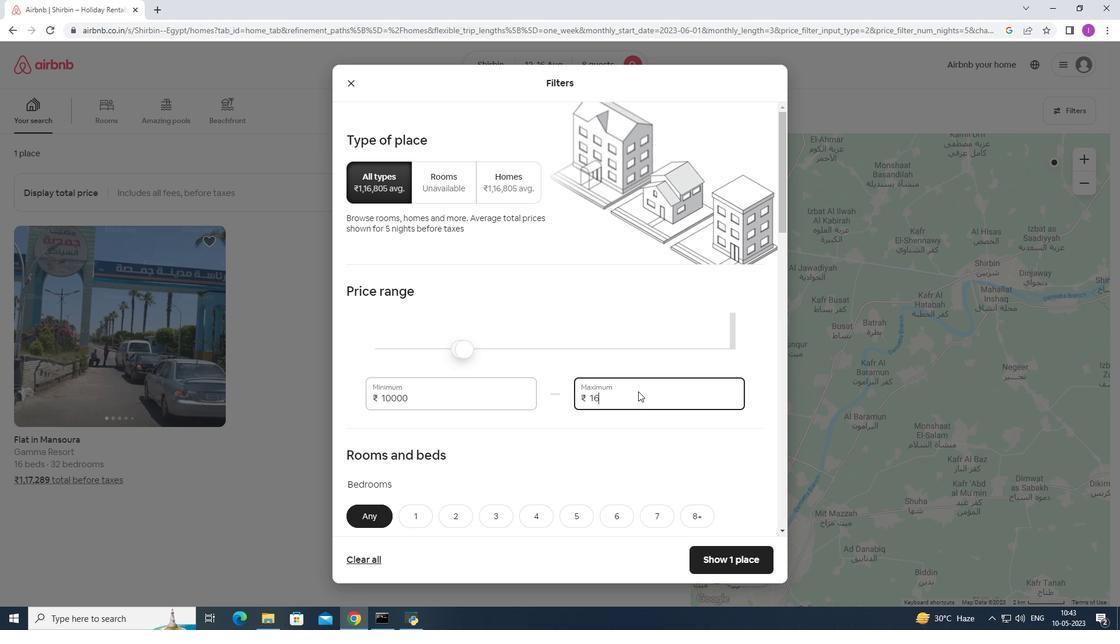 
Action: Key pressed 00
Screenshot: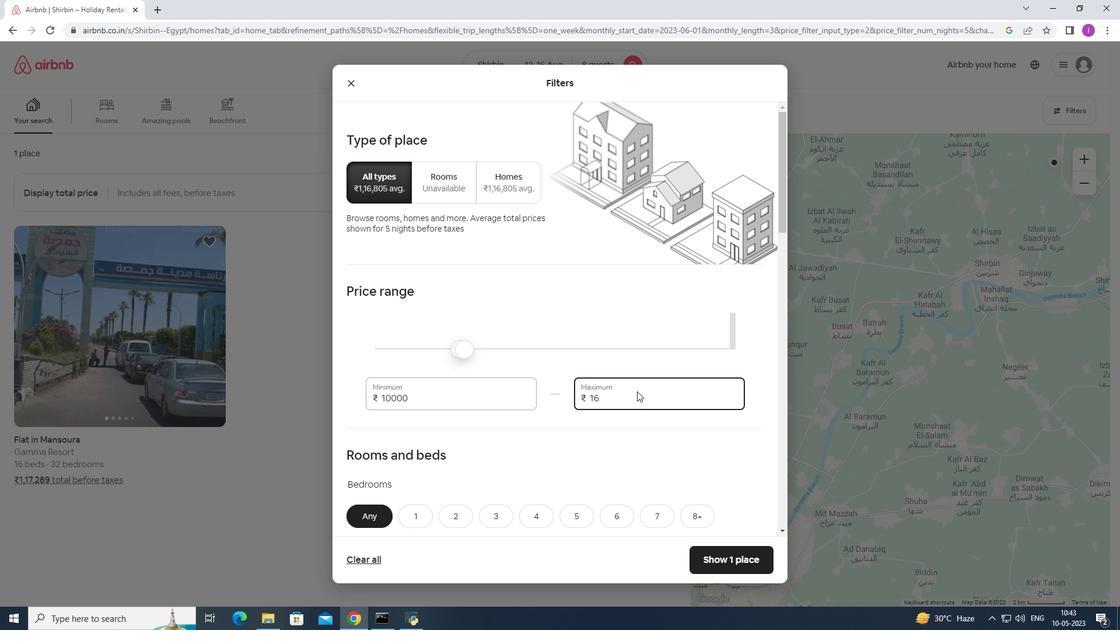 
Action: Mouse moved to (636, 390)
Screenshot: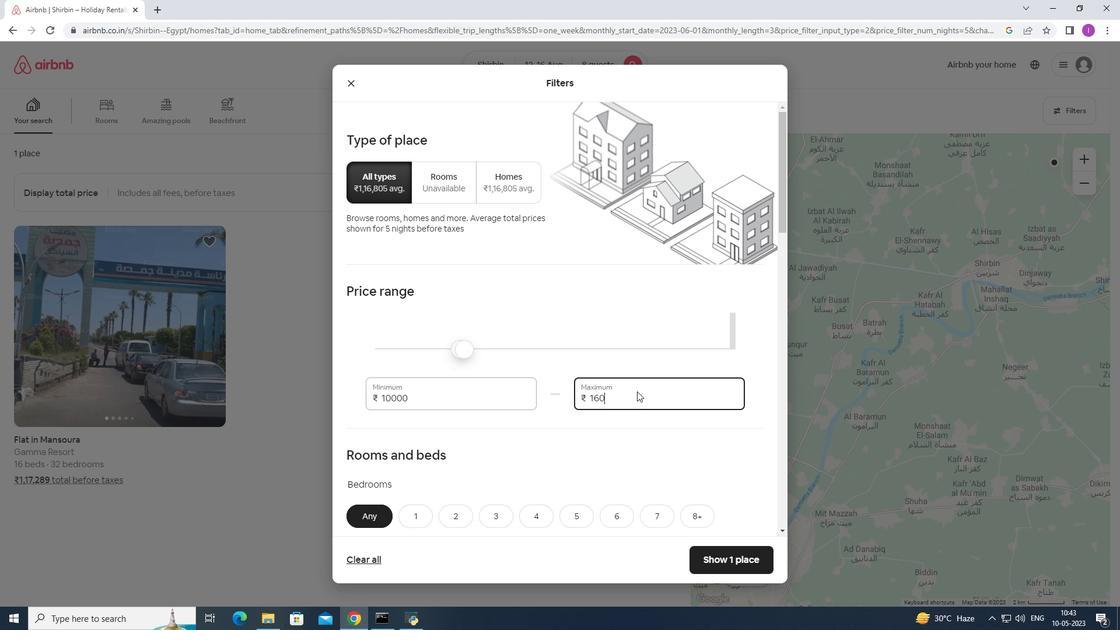 
Action: Key pressed 0
Screenshot: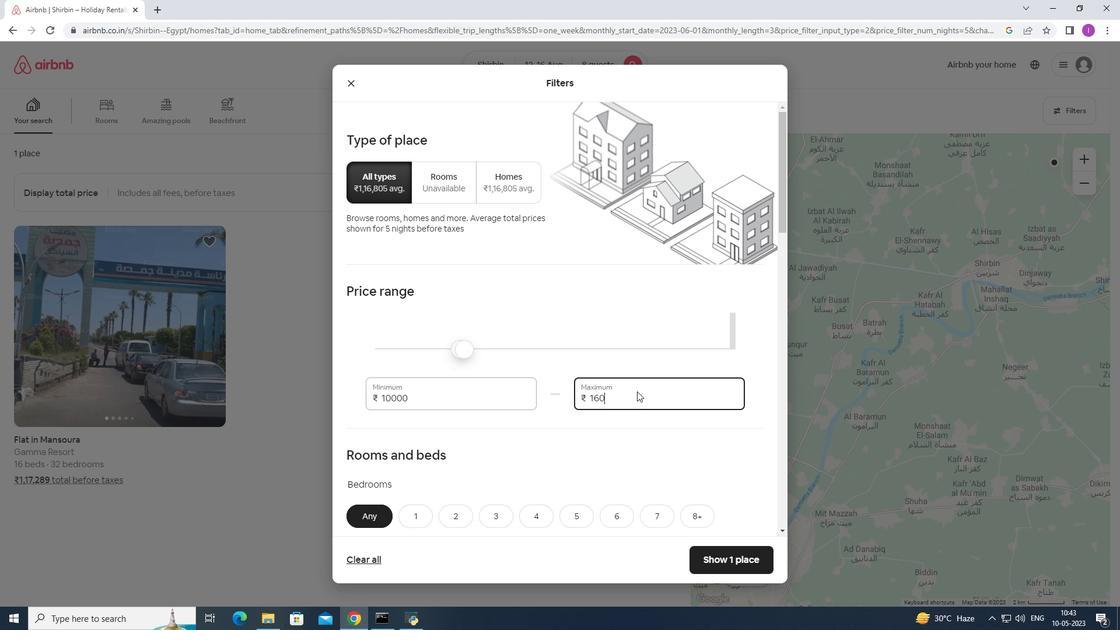 
Action: Mouse moved to (476, 390)
Screenshot: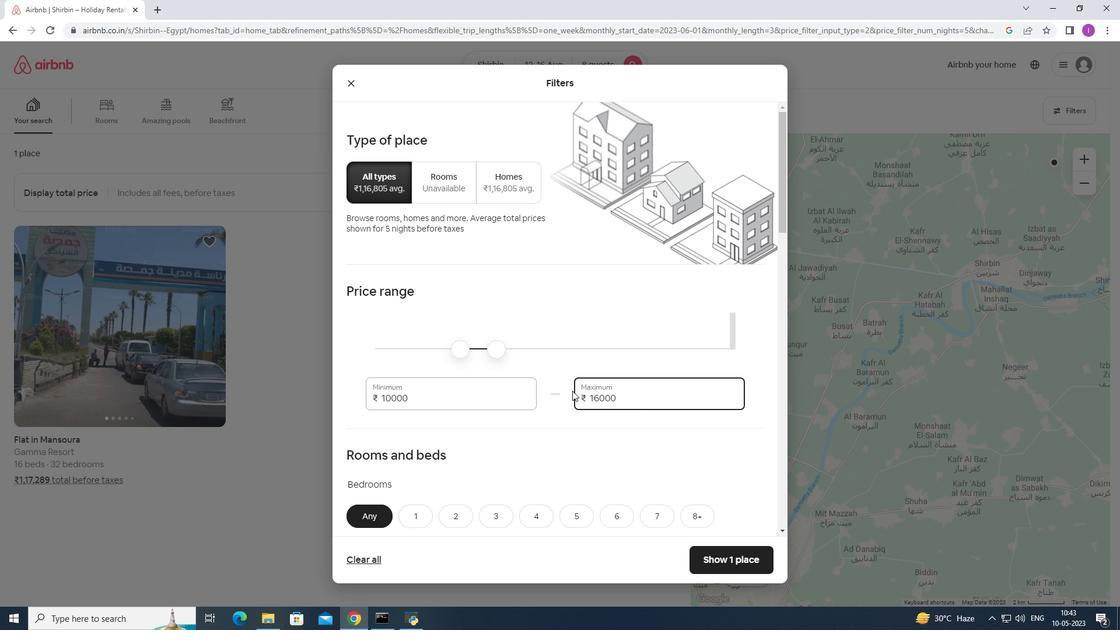 
Action: Mouse scrolled (476, 390) with delta (0, 0)
Screenshot: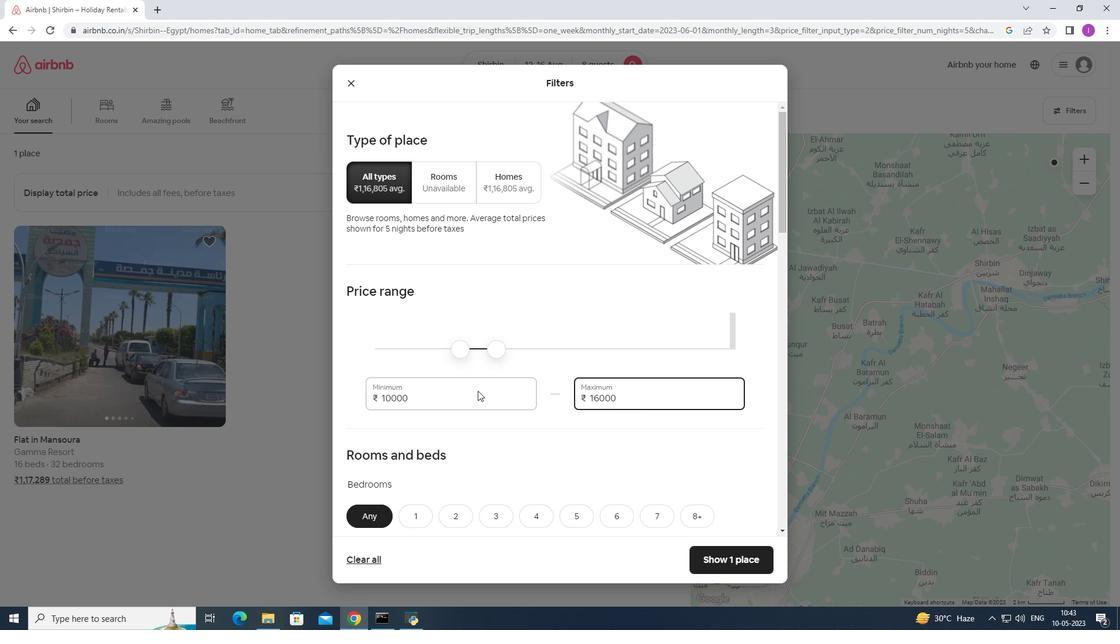 
Action: Mouse scrolled (476, 390) with delta (0, 0)
Screenshot: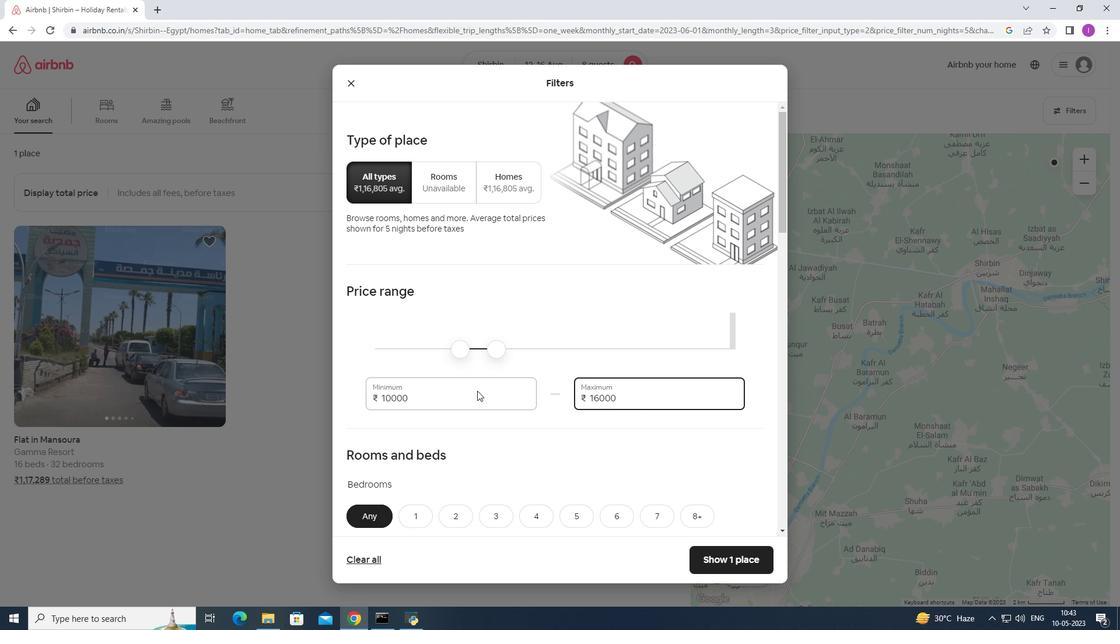 
Action: Mouse moved to (496, 385)
Screenshot: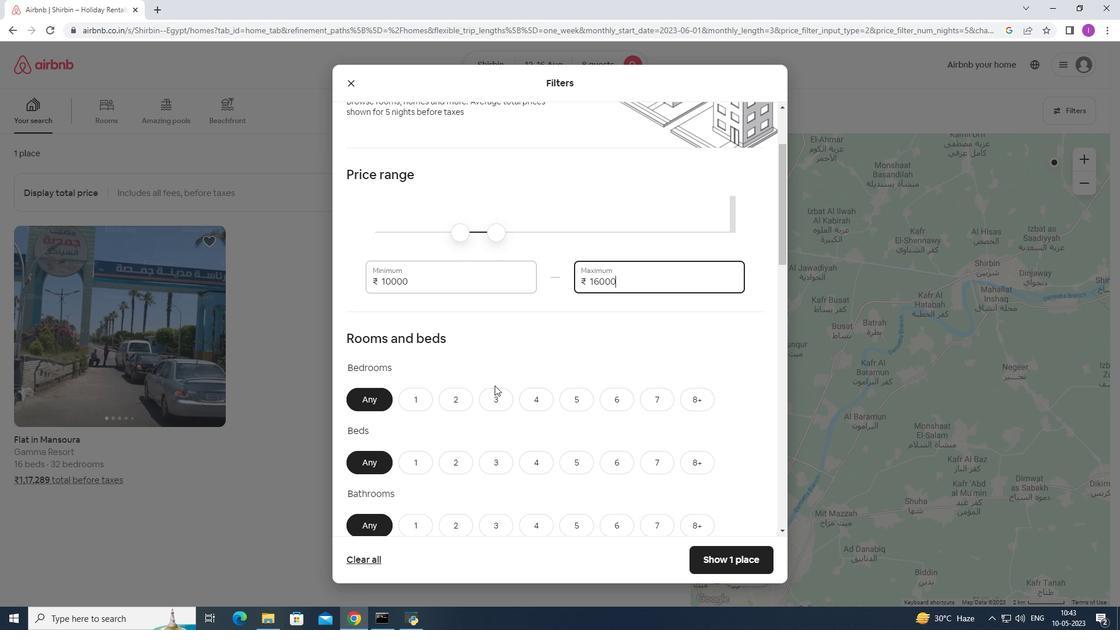 
Action: Mouse scrolled (496, 384) with delta (0, 0)
Screenshot: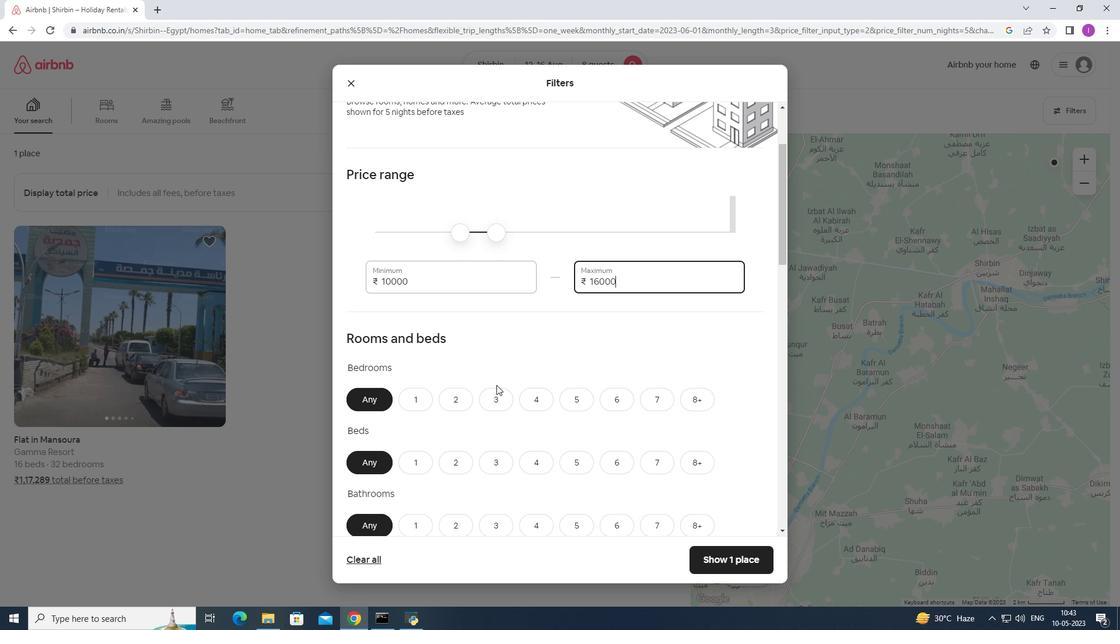 
Action: Mouse scrolled (496, 384) with delta (0, 0)
Screenshot: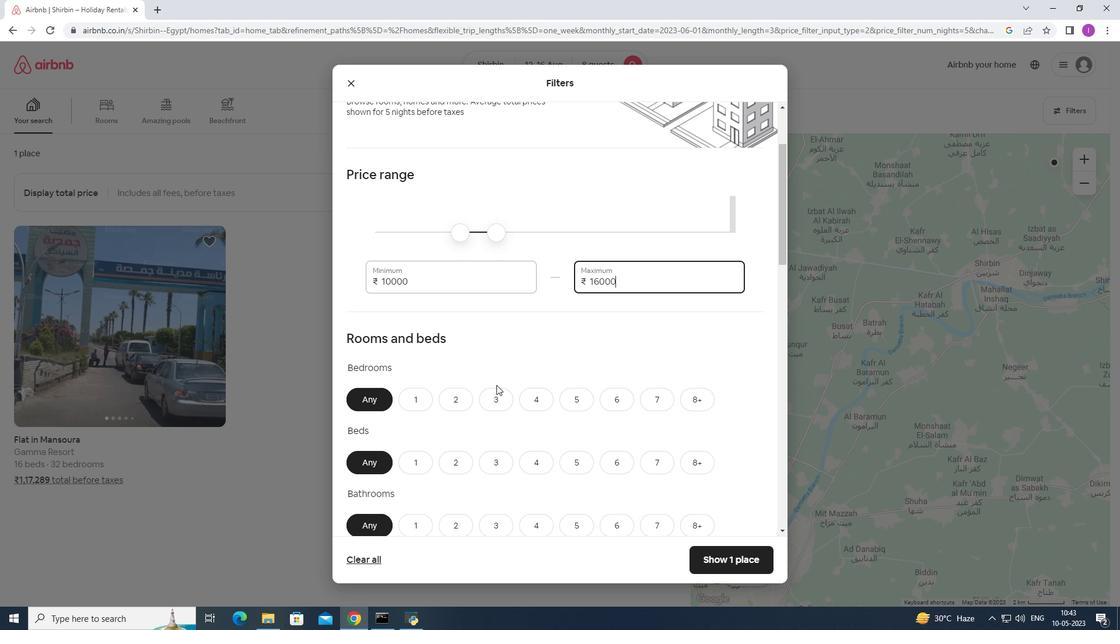 
Action: Mouse moved to (692, 289)
Screenshot: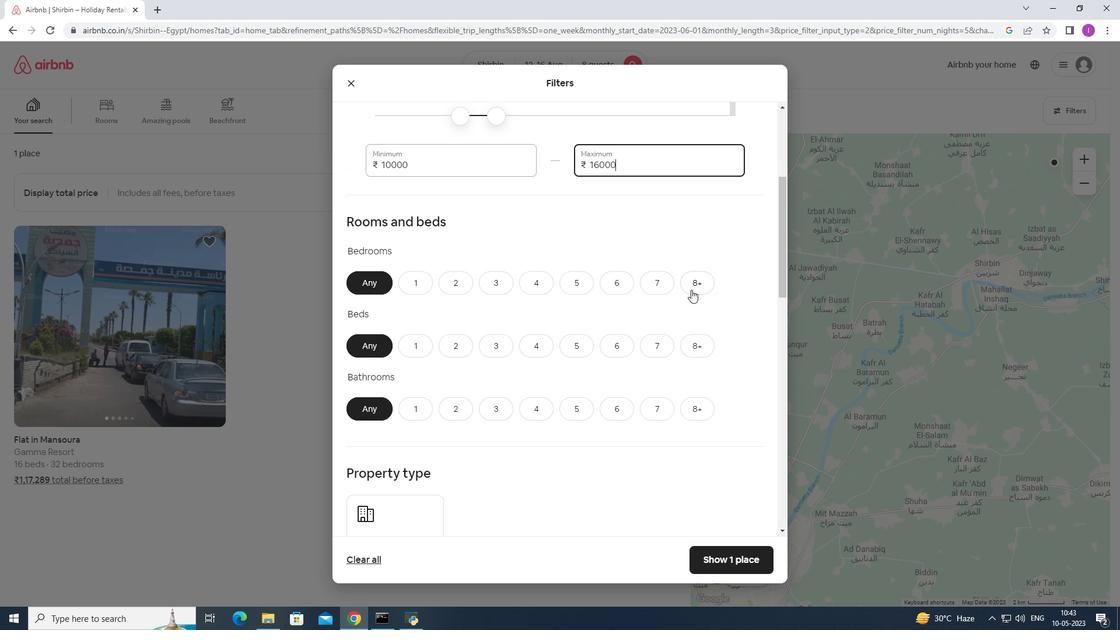 
Action: Mouse pressed left at (692, 289)
Screenshot: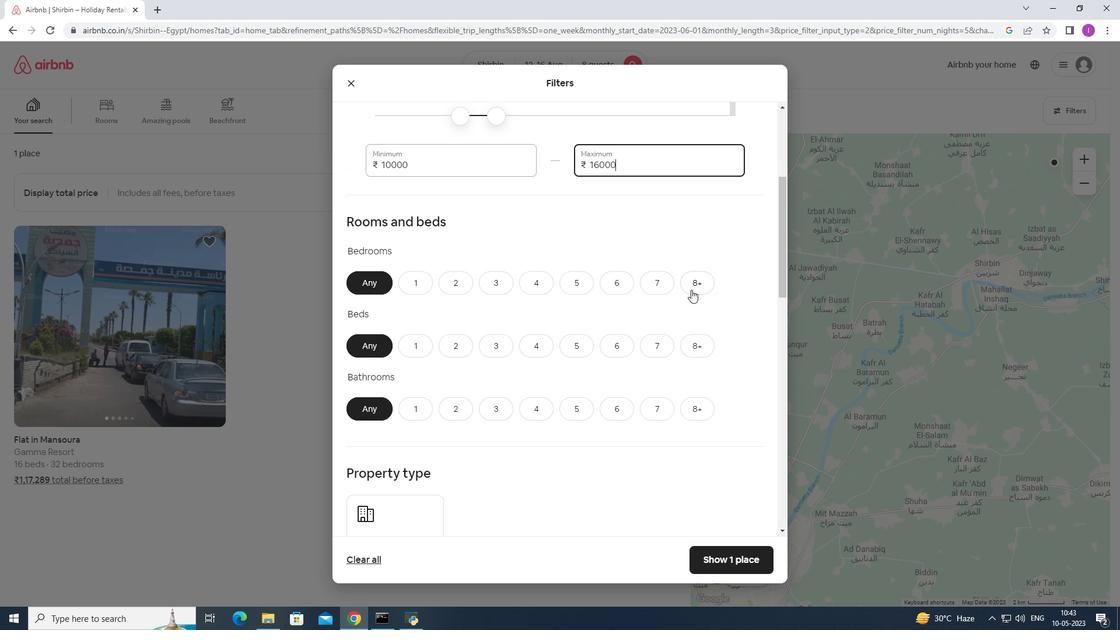 
Action: Mouse moved to (710, 344)
Screenshot: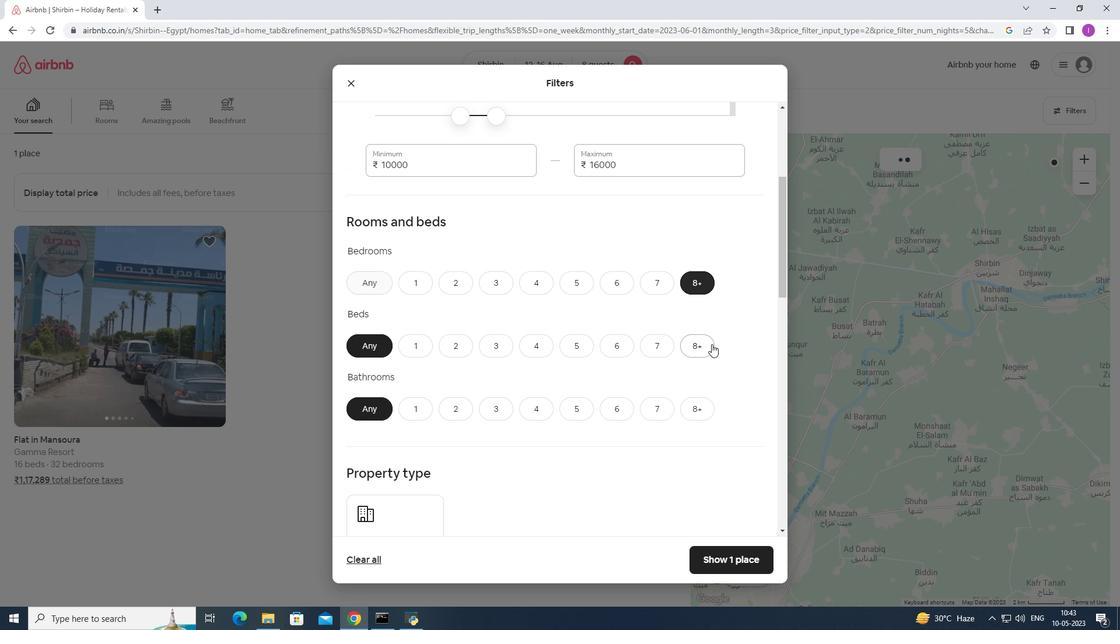 
Action: Mouse pressed left at (710, 344)
Screenshot: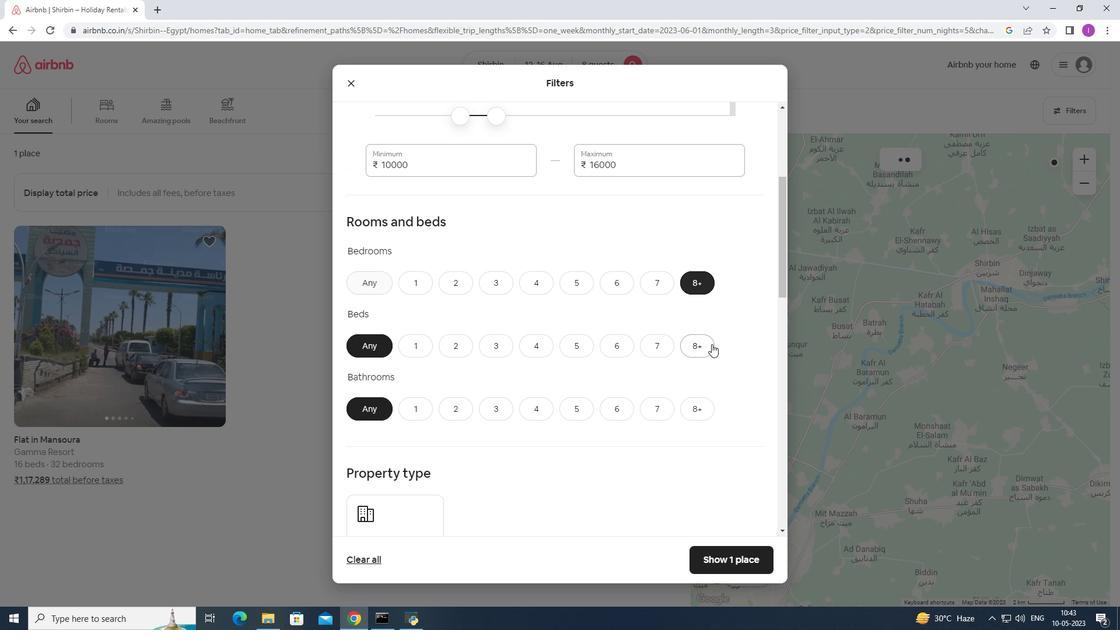
Action: Mouse moved to (692, 403)
Screenshot: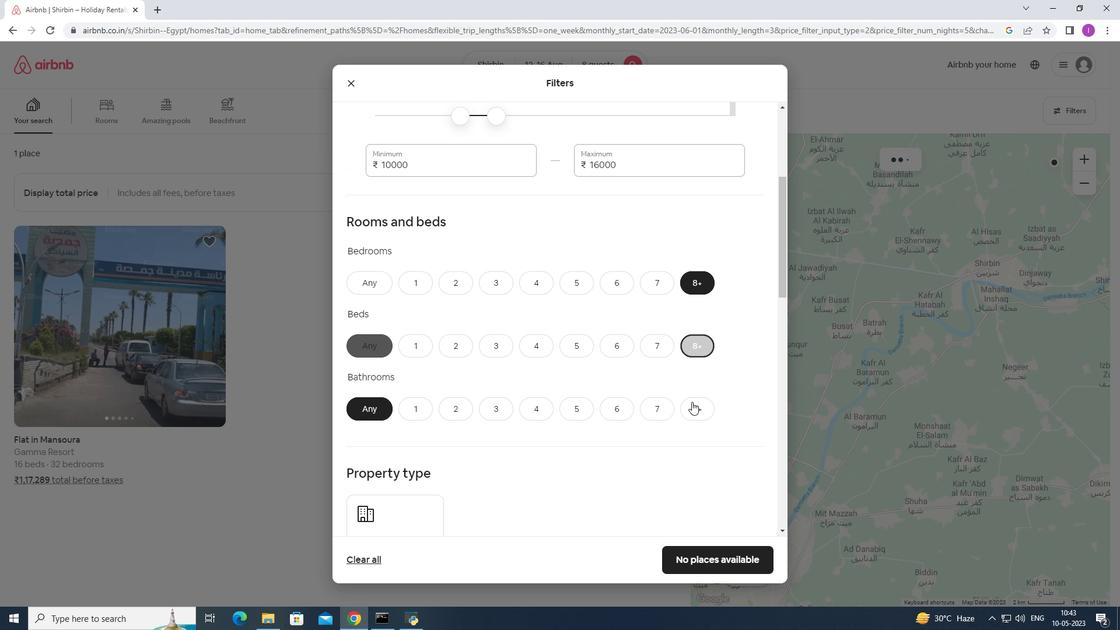 
Action: Mouse pressed left at (692, 403)
Screenshot: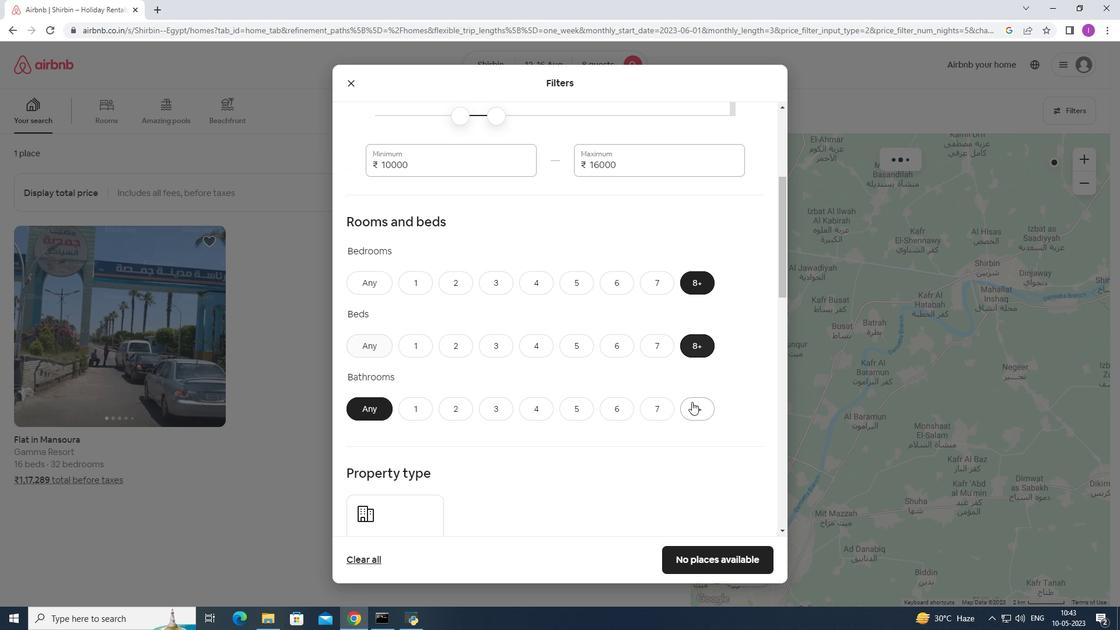 
Action: Mouse moved to (595, 409)
Screenshot: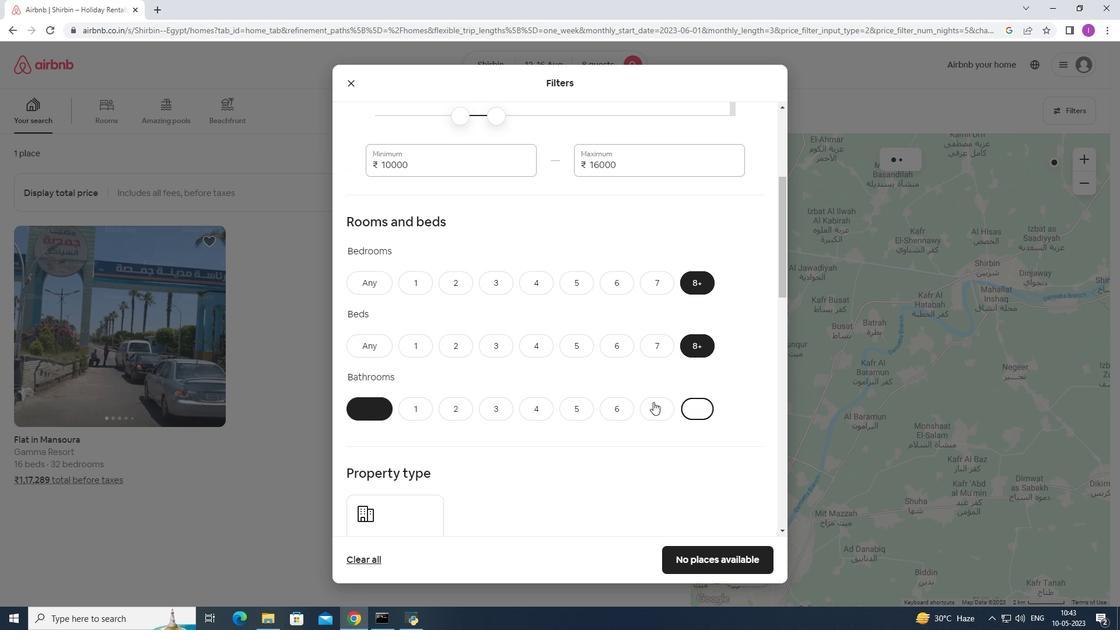 
Action: Mouse scrolled (595, 409) with delta (0, 0)
Screenshot: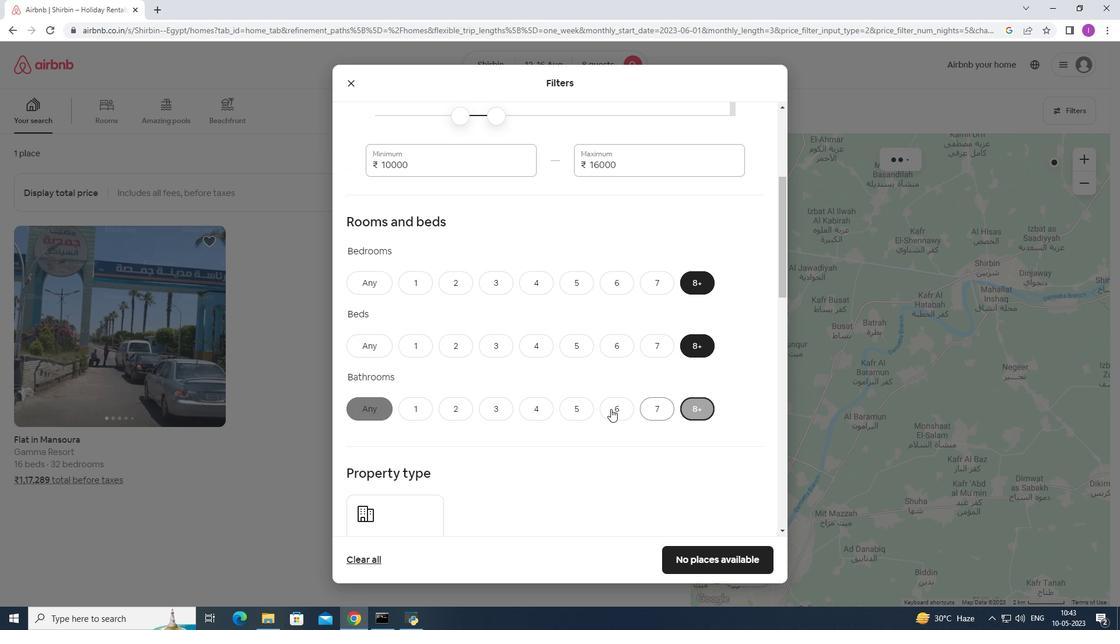 
Action: Mouse scrolled (595, 409) with delta (0, 0)
Screenshot: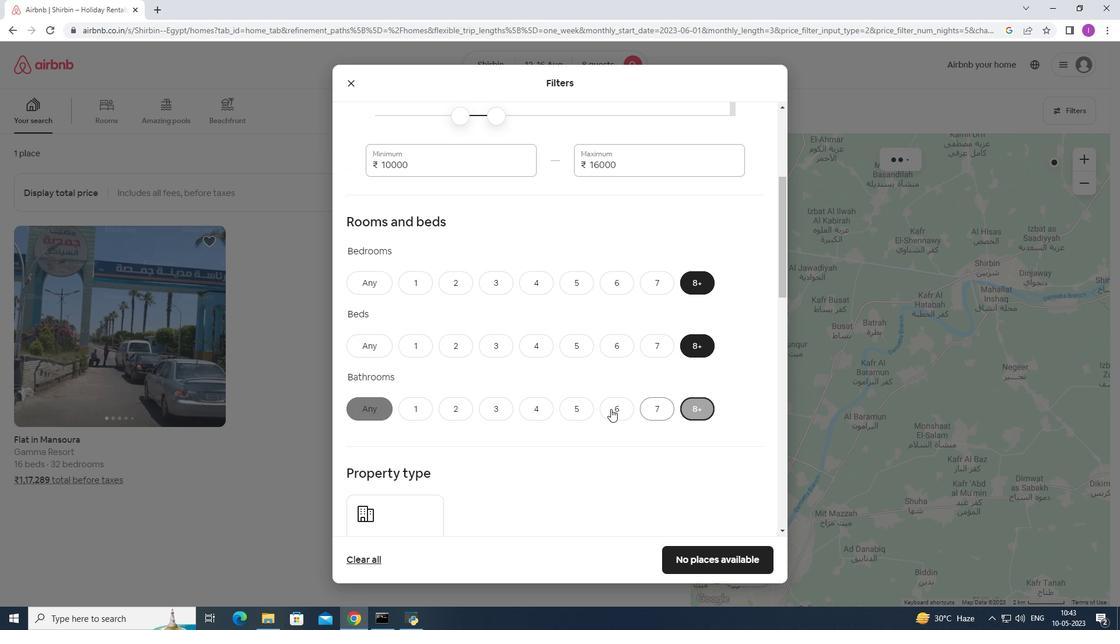 
Action: Mouse scrolled (595, 409) with delta (0, 0)
Screenshot: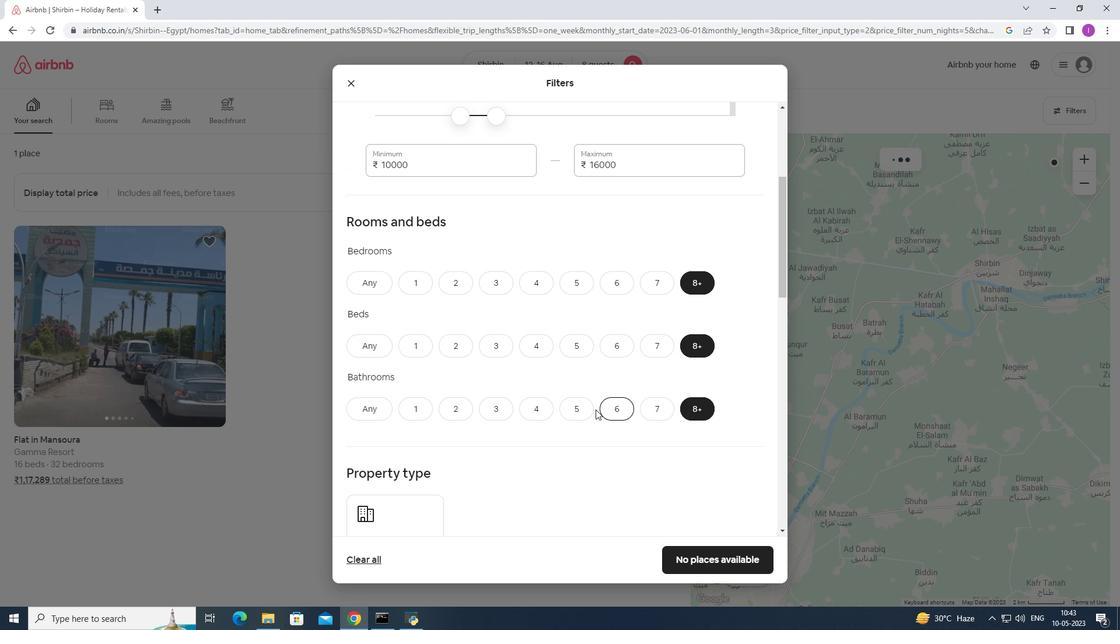 
Action: Mouse moved to (395, 374)
Screenshot: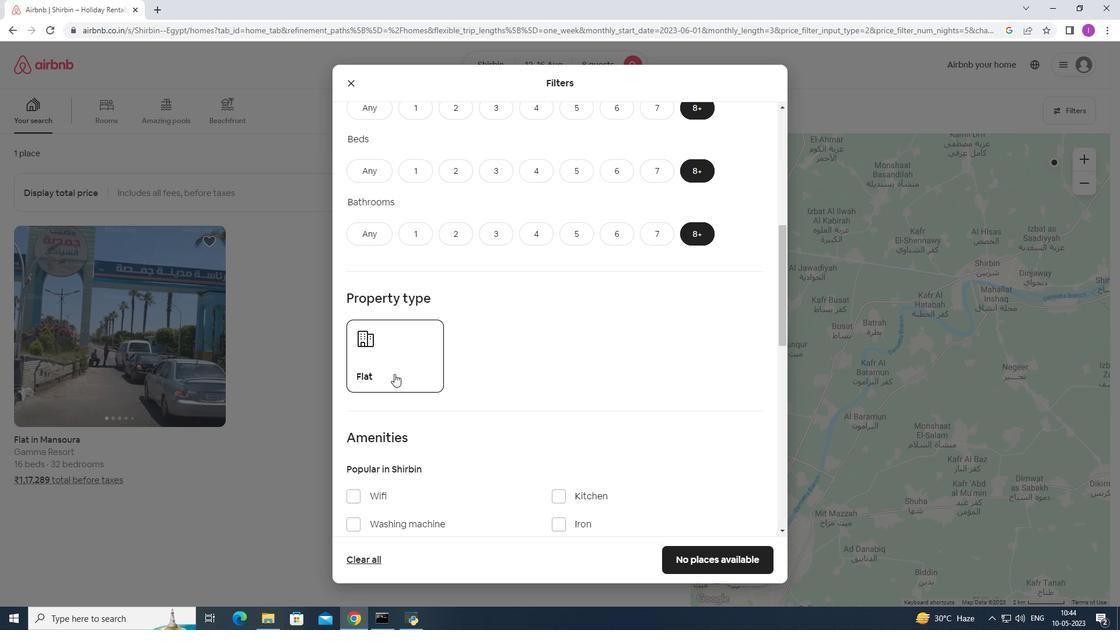 
Action: Mouse pressed left at (395, 374)
Screenshot: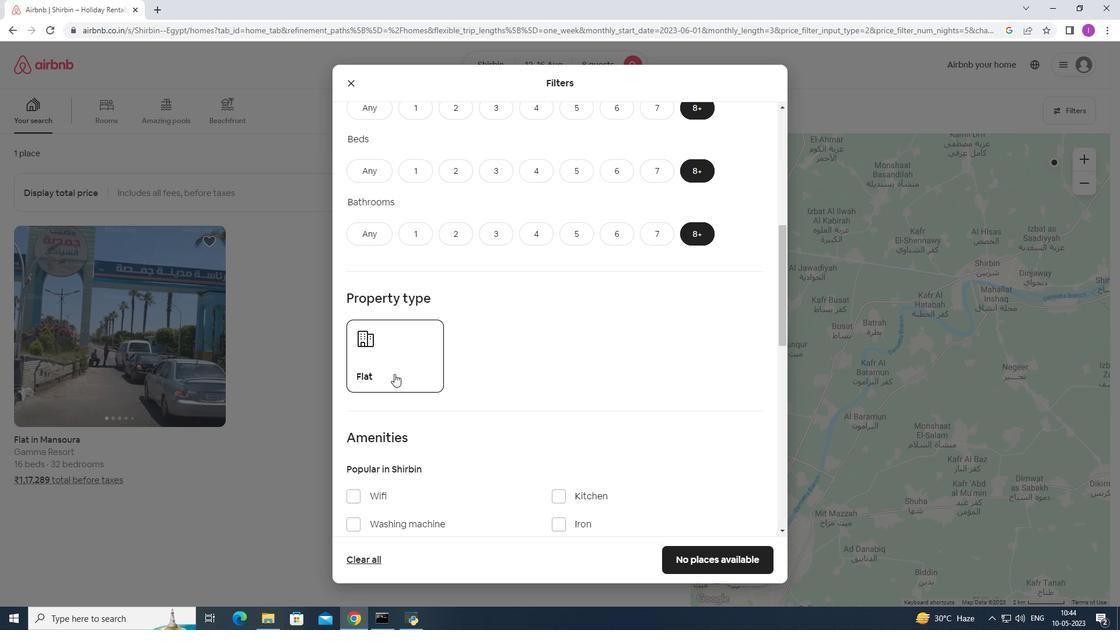 
Action: Mouse moved to (558, 386)
Screenshot: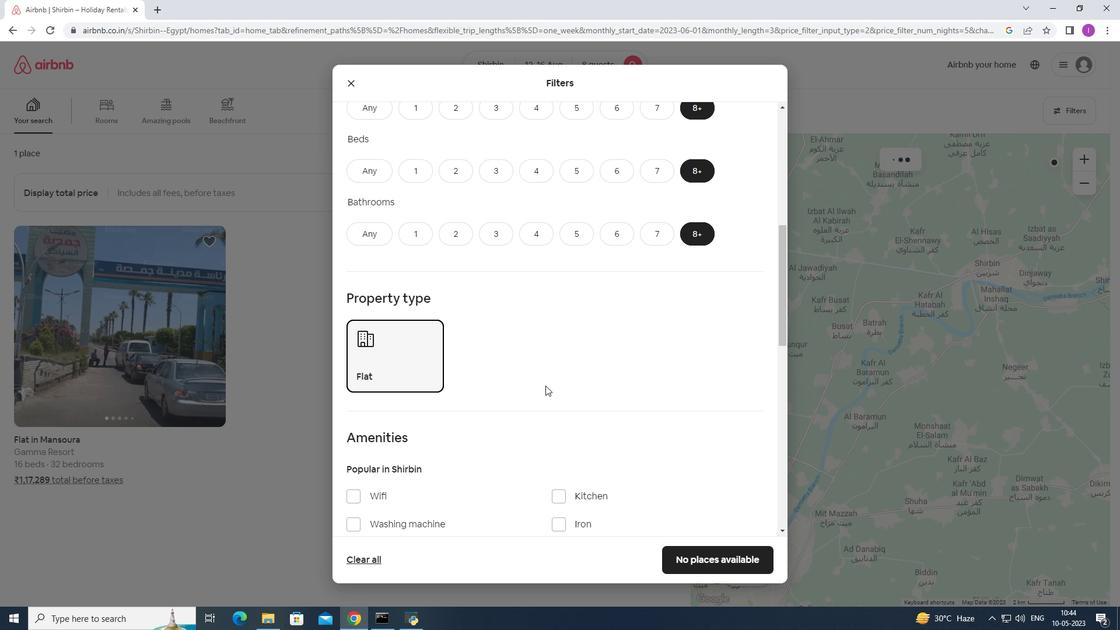 
Action: Mouse scrolled (558, 385) with delta (0, 0)
Screenshot: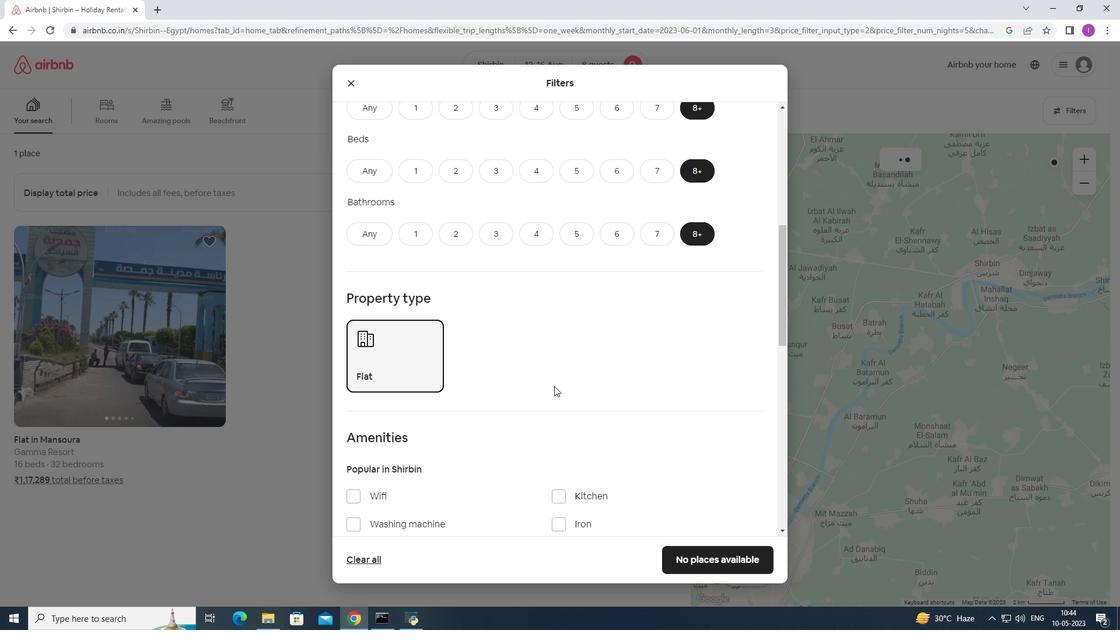 
Action: Mouse scrolled (558, 385) with delta (0, 0)
Screenshot: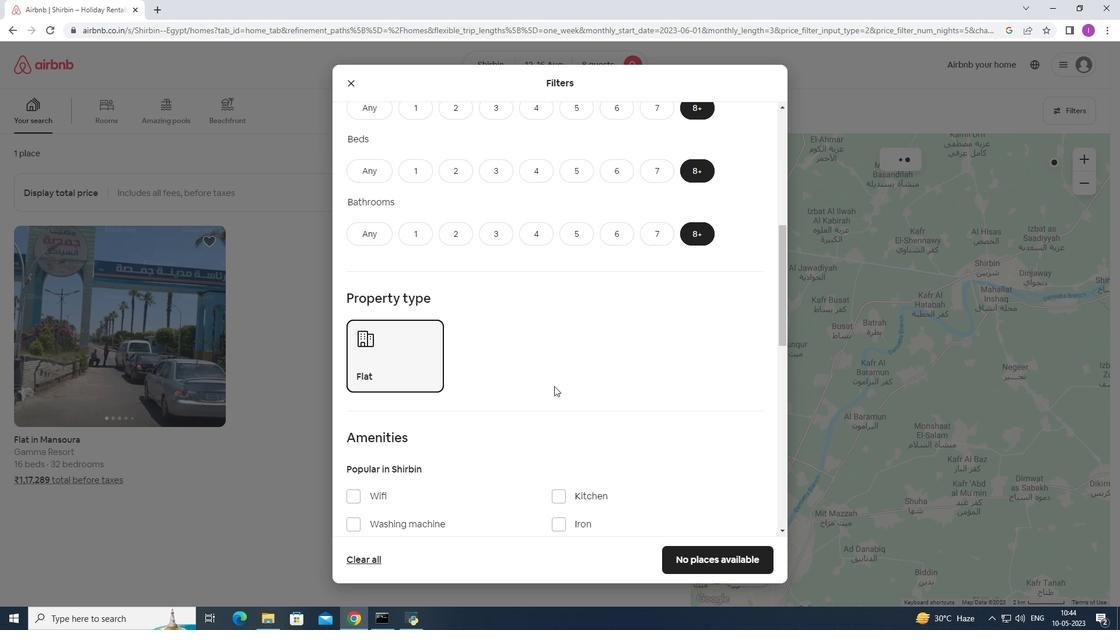 
Action: Mouse scrolled (558, 385) with delta (0, 0)
Screenshot: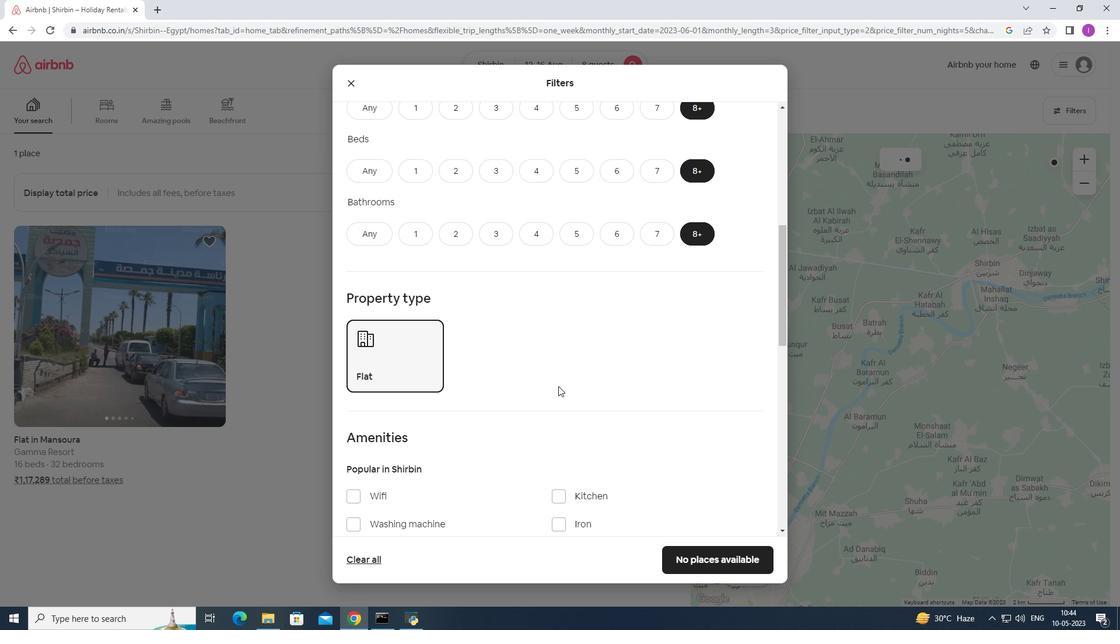 
Action: Mouse moved to (356, 321)
Screenshot: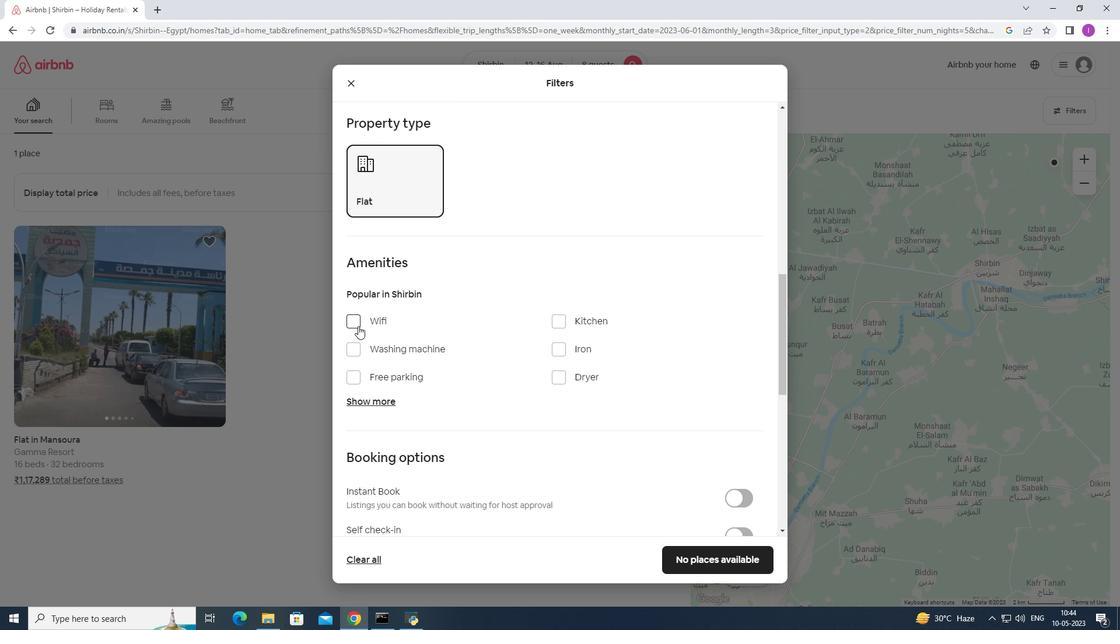 
Action: Mouse pressed left at (356, 321)
Screenshot: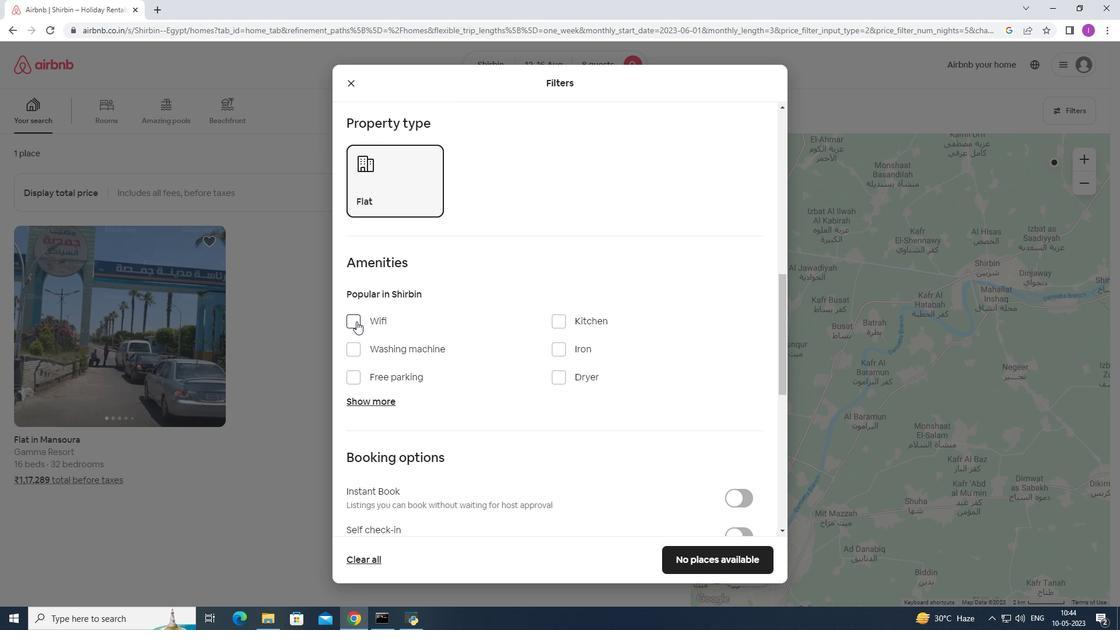 
Action: Mouse moved to (362, 376)
Screenshot: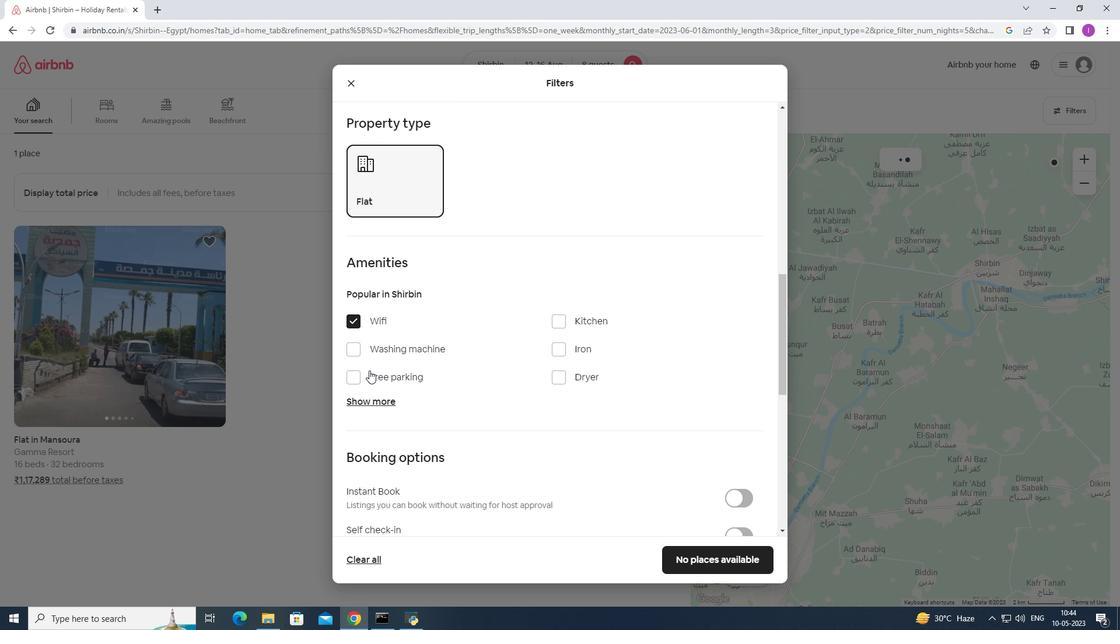 
Action: Mouse pressed left at (362, 376)
Screenshot: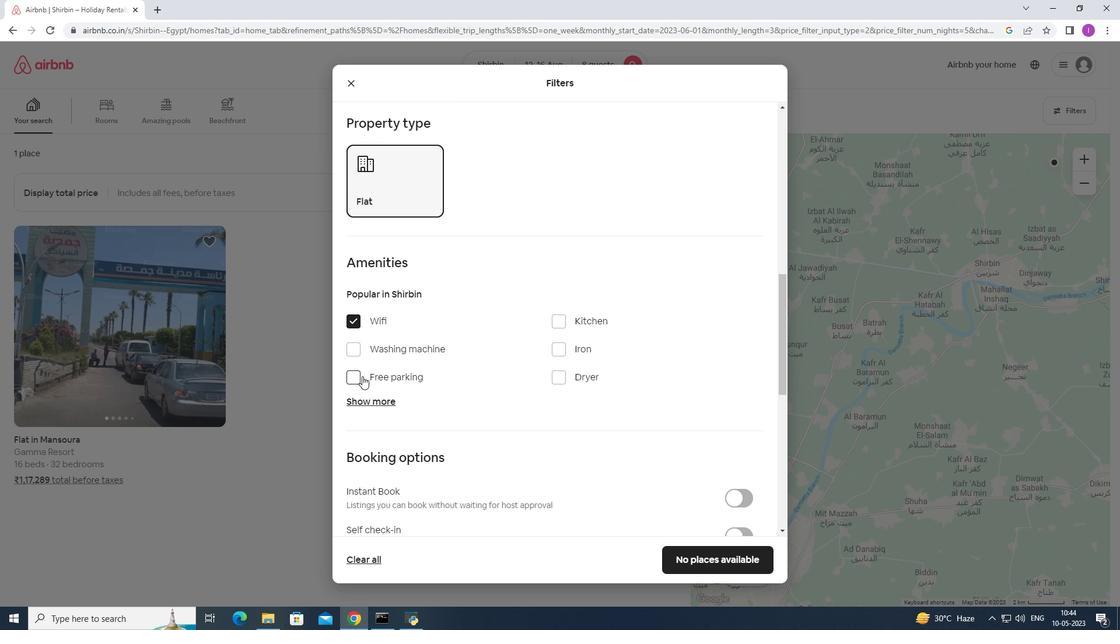 
Action: Mouse moved to (393, 402)
Screenshot: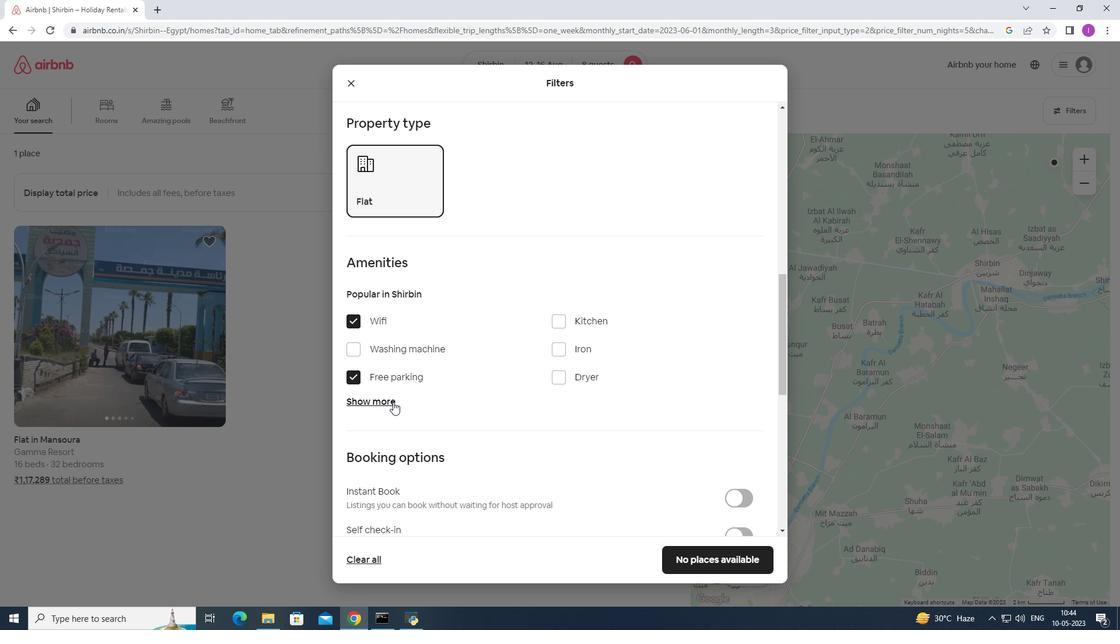 
Action: Mouse pressed left at (393, 402)
Screenshot: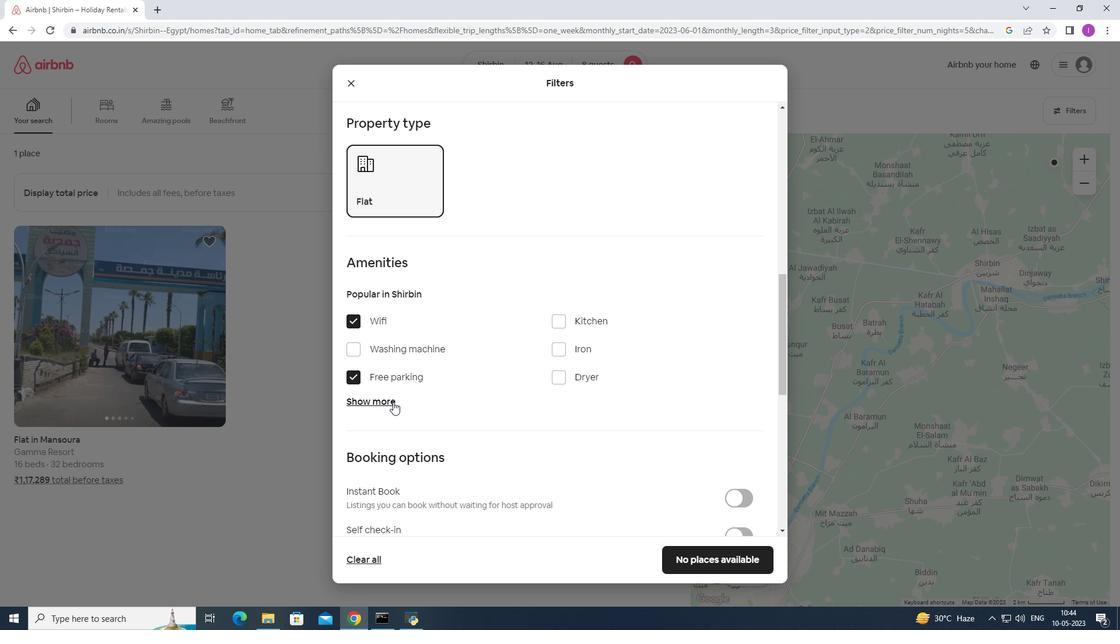 
Action: Mouse moved to (511, 384)
Screenshot: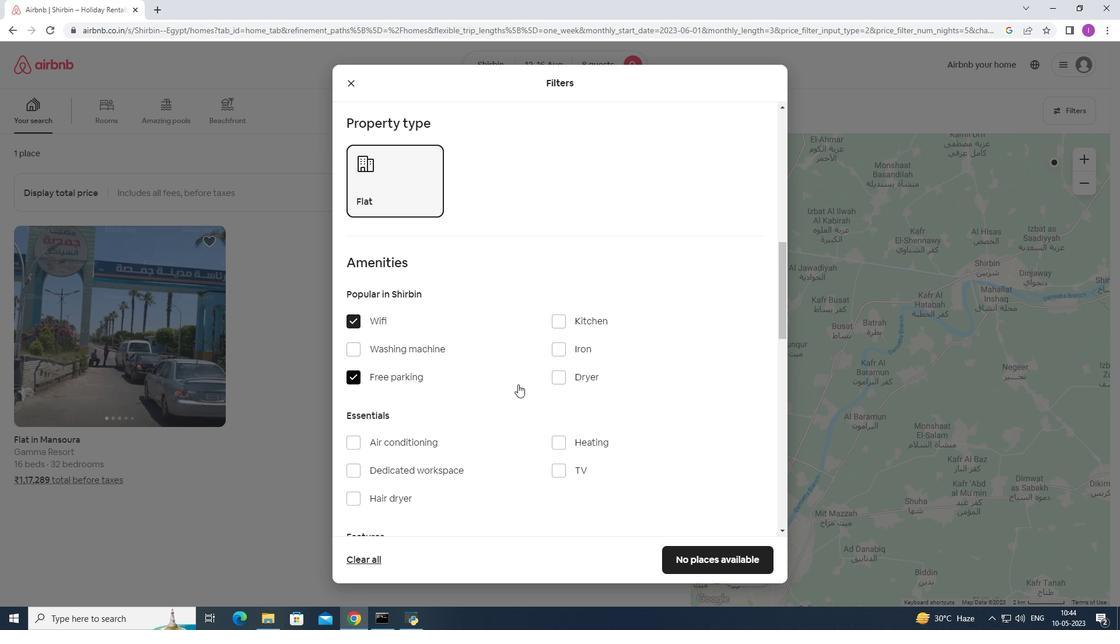 
Action: Mouse scrolled (511, 383) with delta (0, 0)
Screenshot: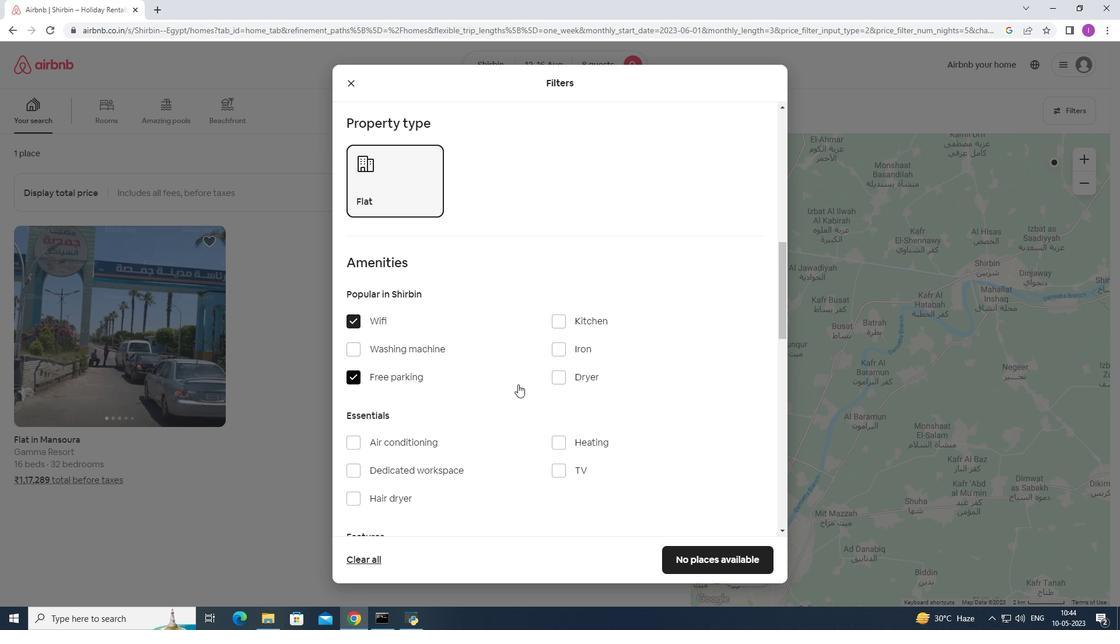 
Action: Mouse moved to (519, 379)
Screenshot: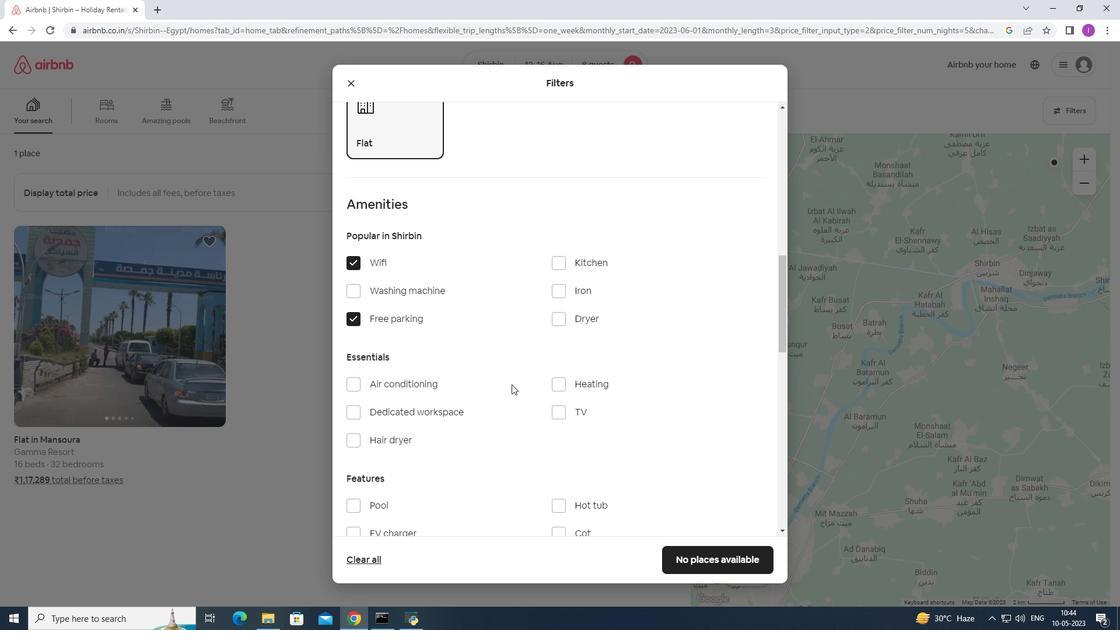 
Action: Mouse scrolled (519, 379) with delta (0, 0)
Screenshot: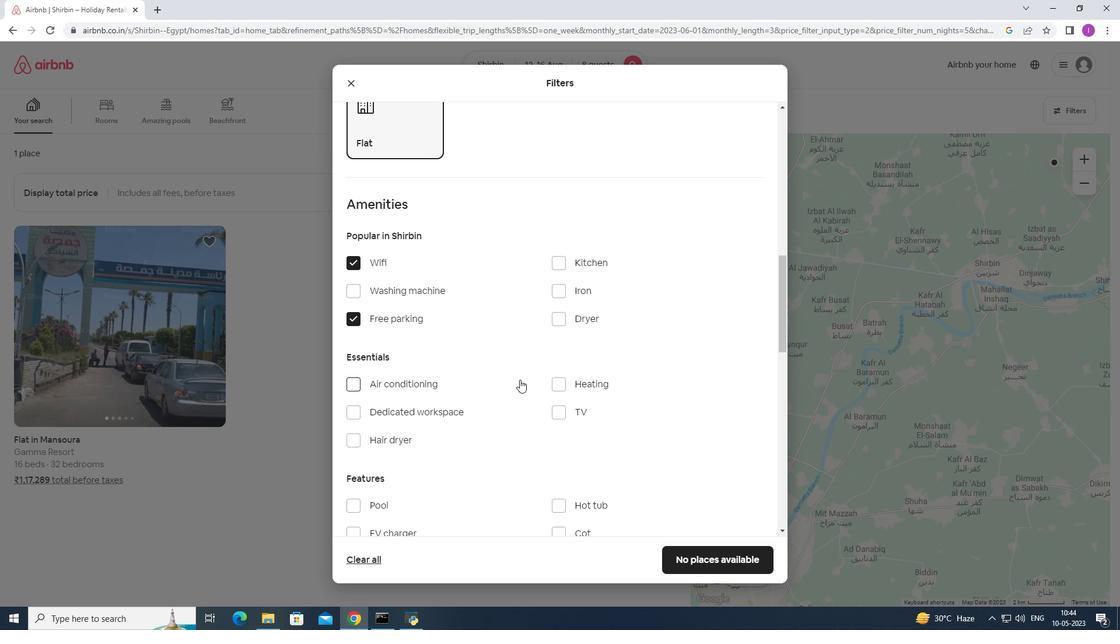 
Action: Mouse moved to (521, 379)
Screenshot: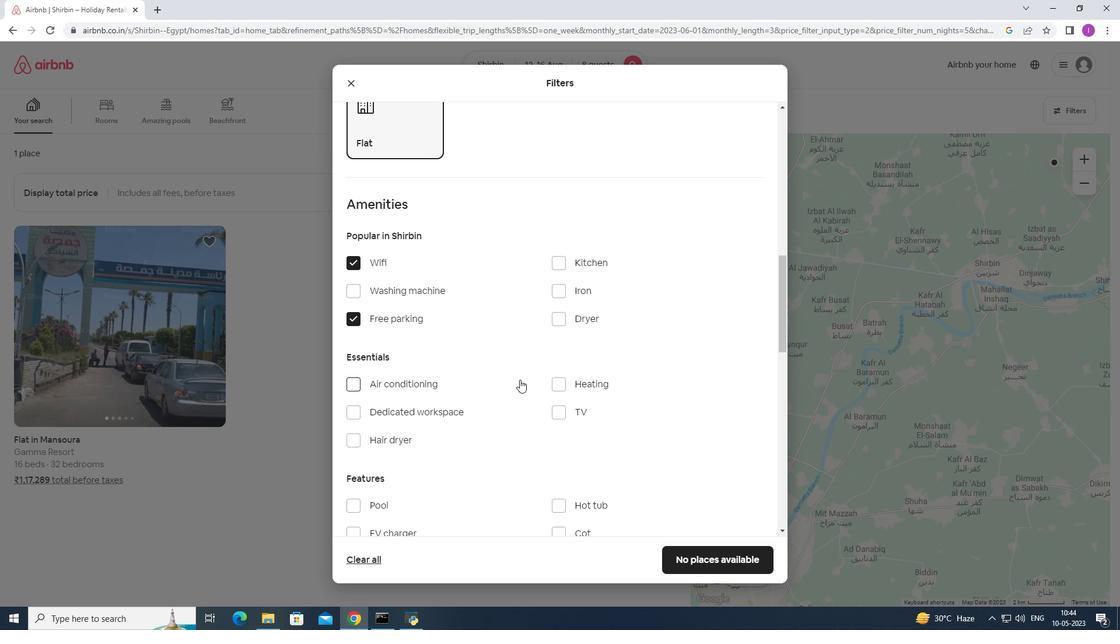 
Action: Mouse scrolled (521, 379) with delta (0, 0)
Screenshot: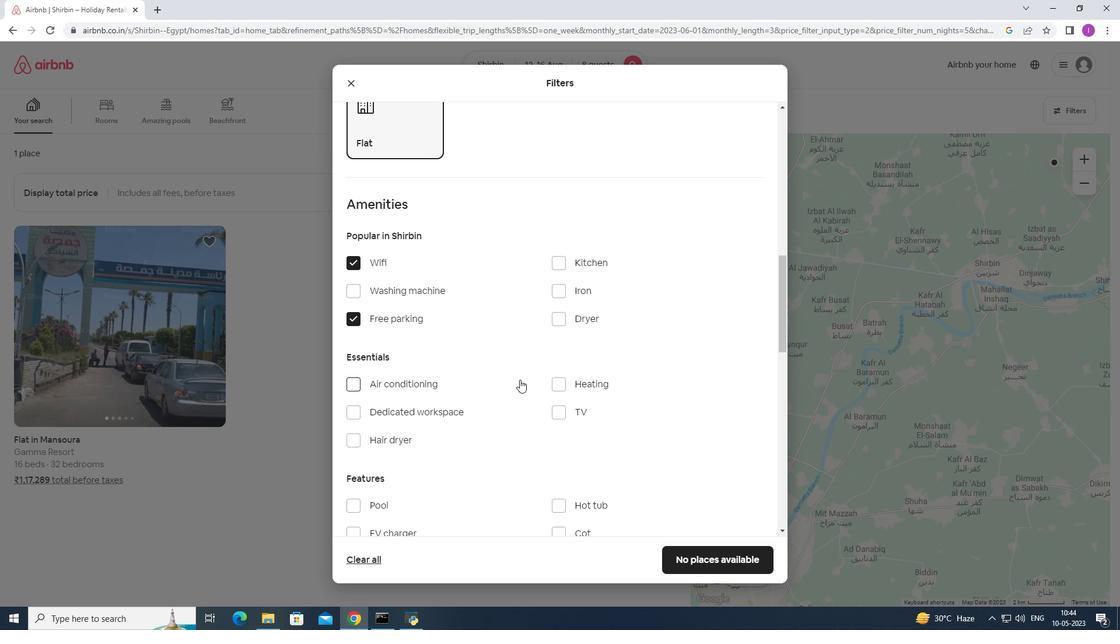 
Action: Mouse moved to (558, 298)
Screenshot: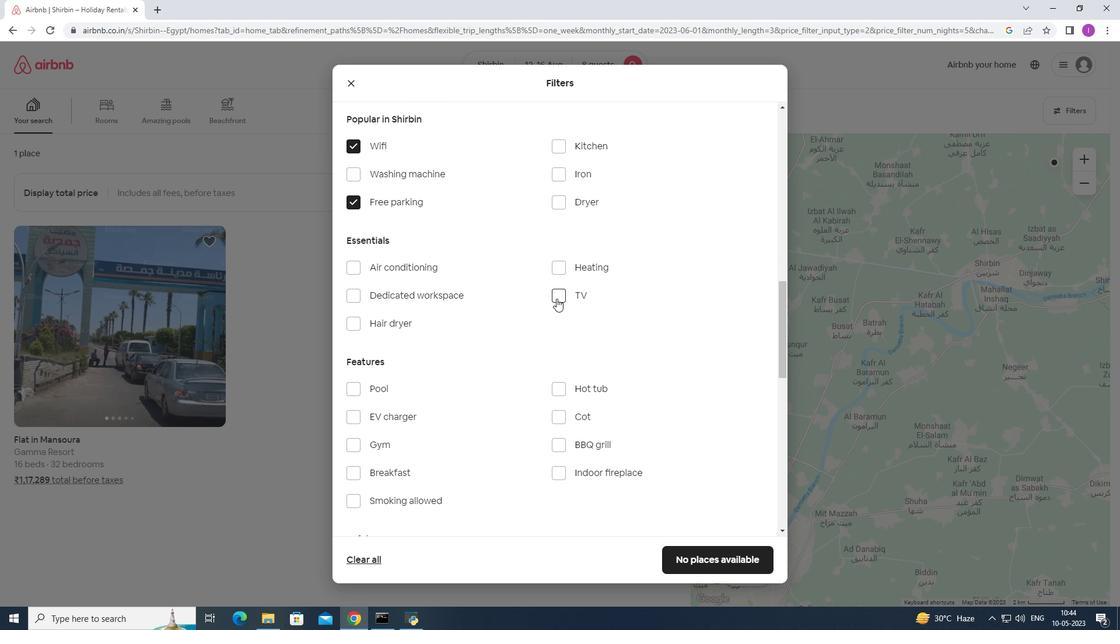 
Action: Mouse pressed left at (558, 298)
Screenshot: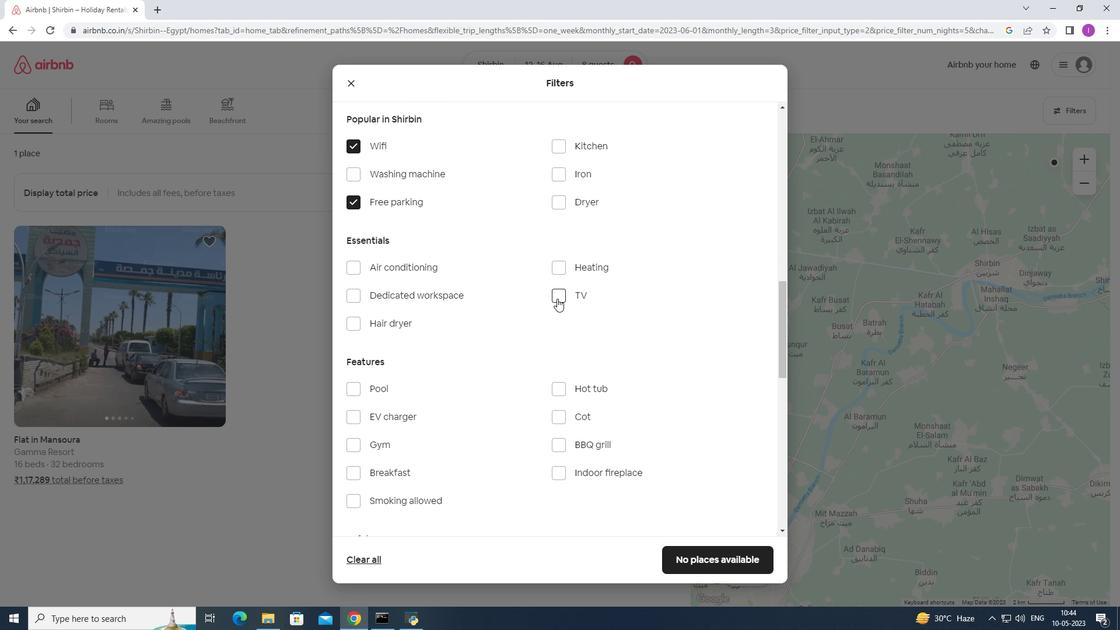 
Action: Mouse moved to (451, 385)
Screenshot: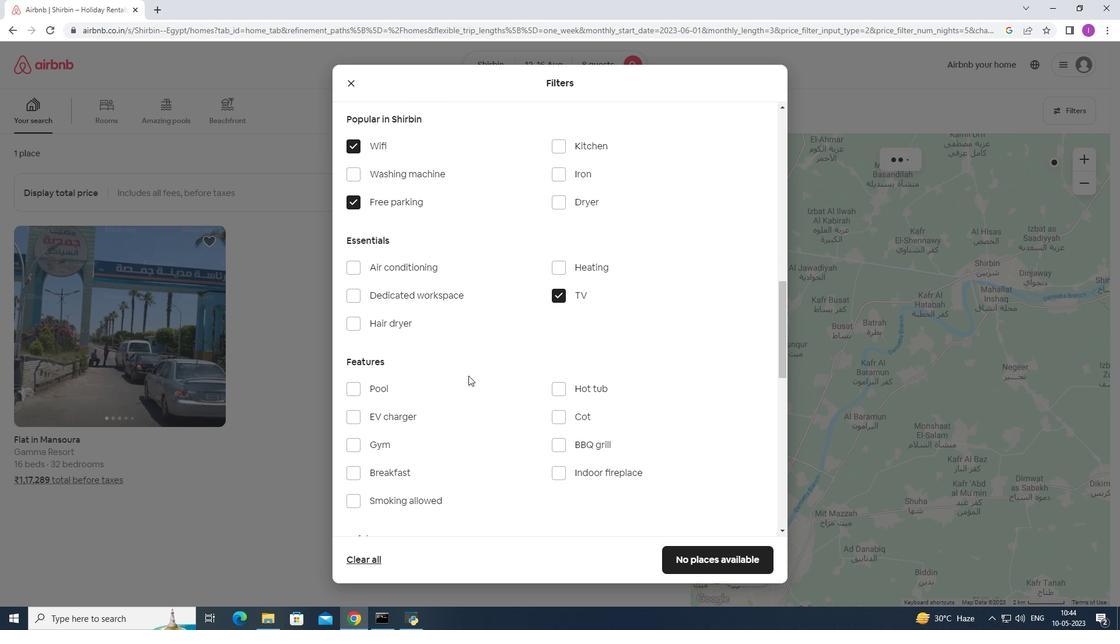 
Action: Mouse scrolled (451, 385) with delta (0, 0)
Screenshot: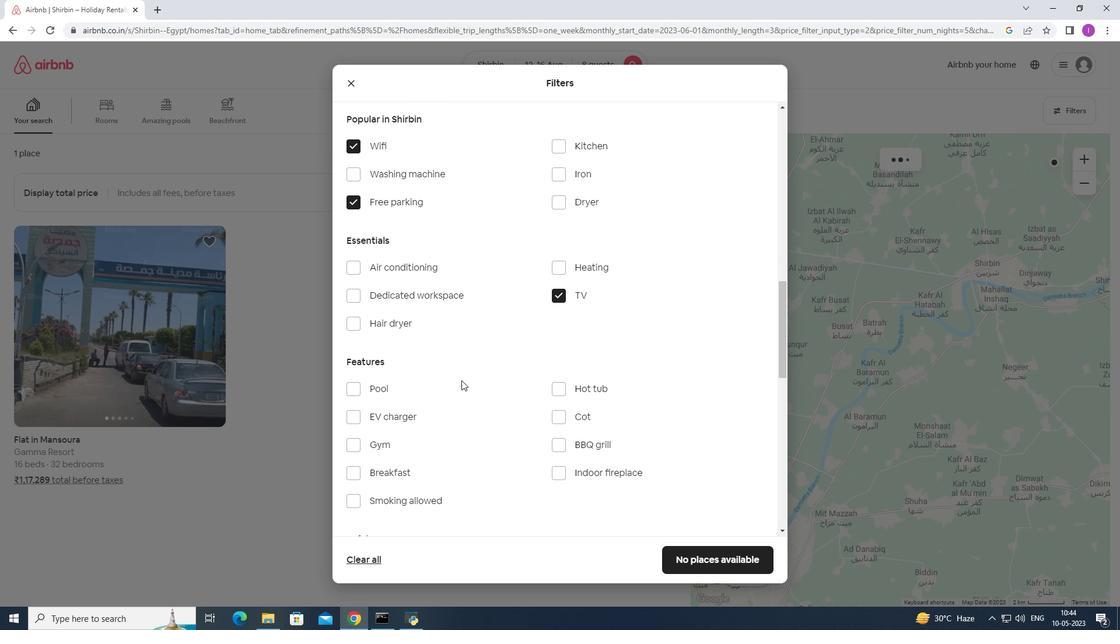 
Action: Mouse moved to (449, 386)
Screenshot: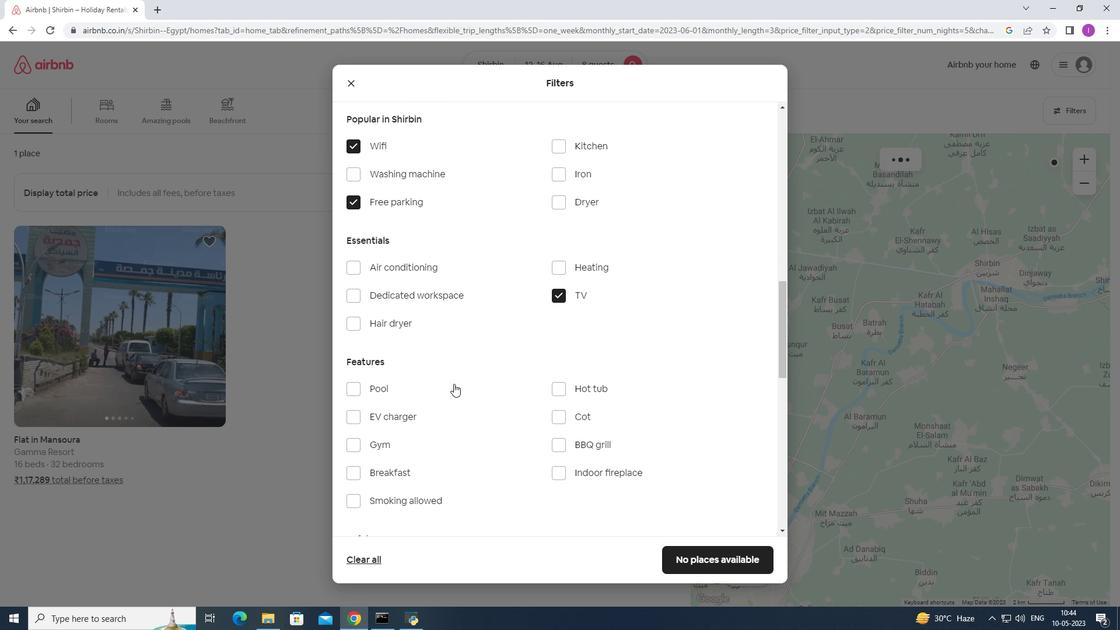 
Action: Mouse scrolled (449, 386) with delta (0, 0)
Screenshot: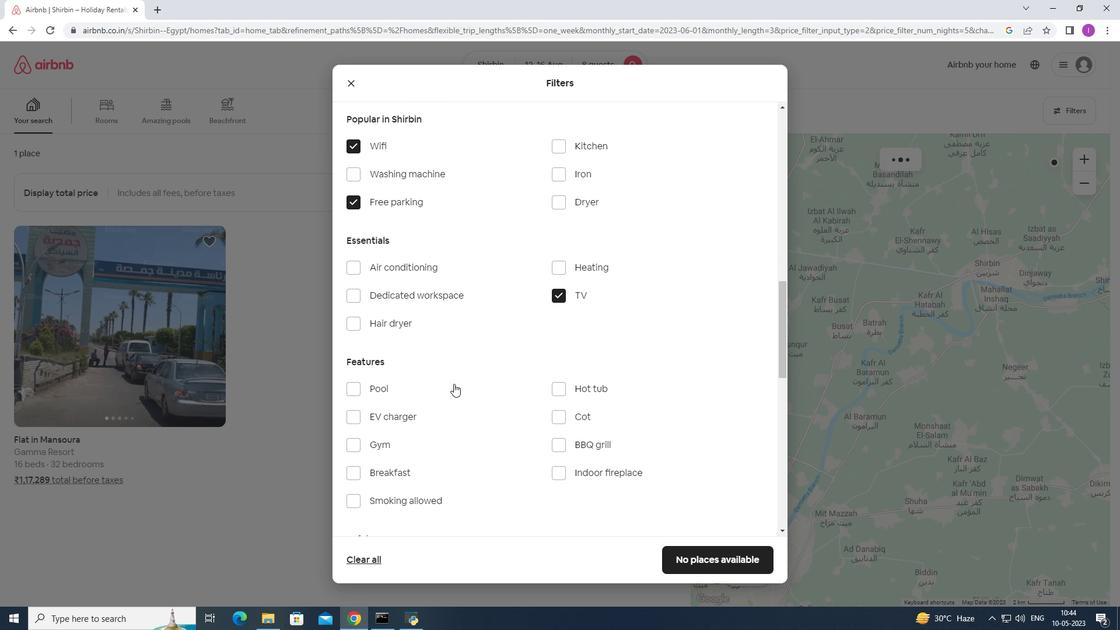 
Action: Mouse moved to (358, 327)
Screenshot: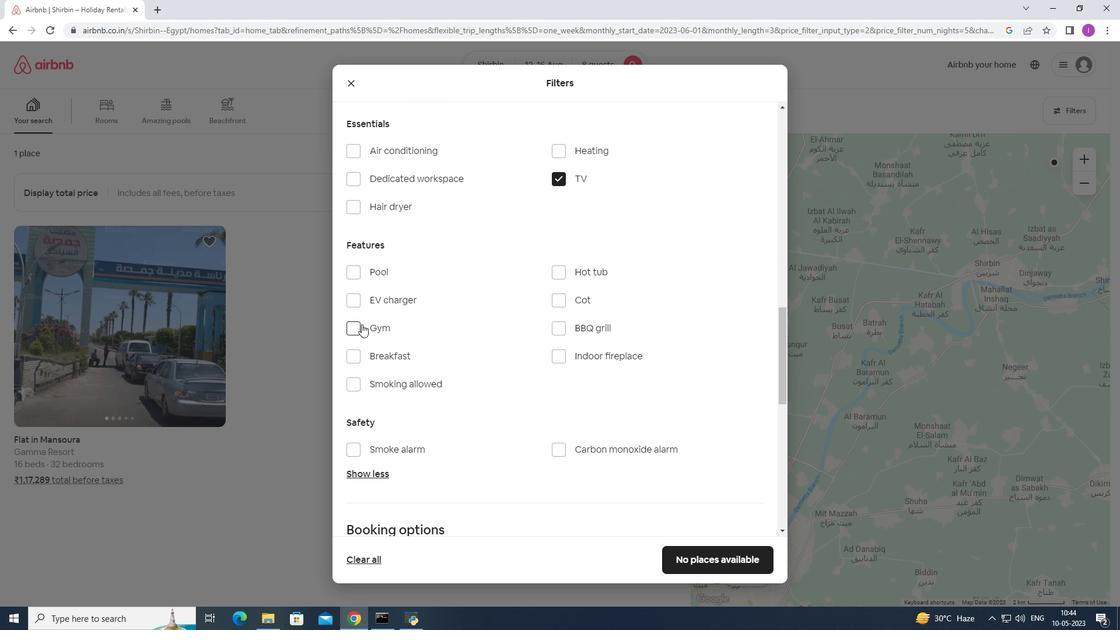 
Action: Mouse pressed left at (358, 327)
Screenshot: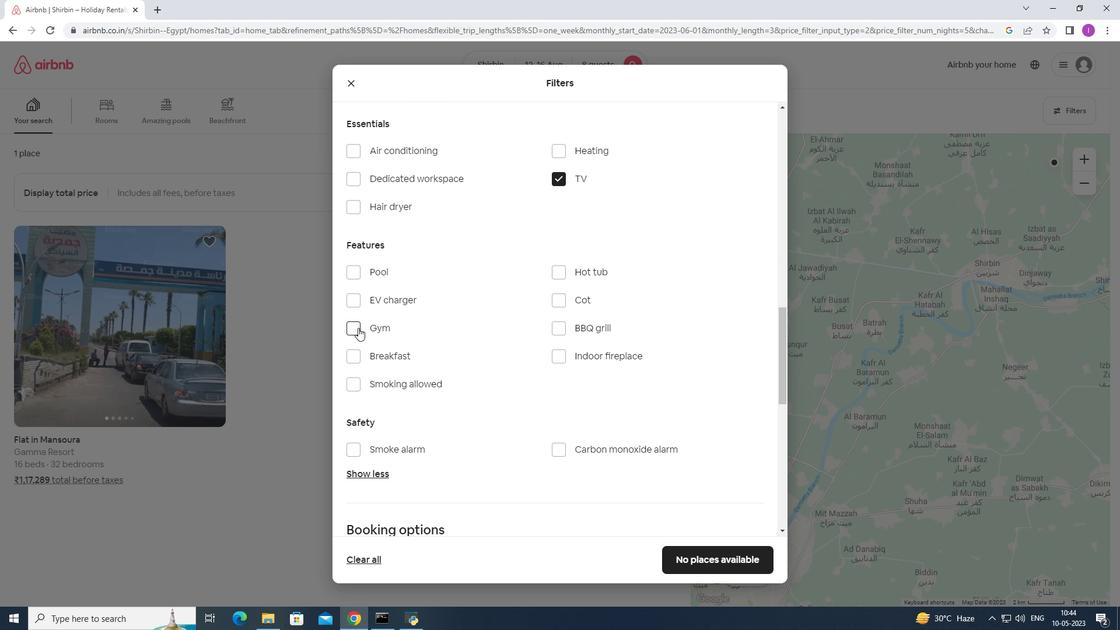 
Action: Mouse moved to (356, 358)
Screenshot: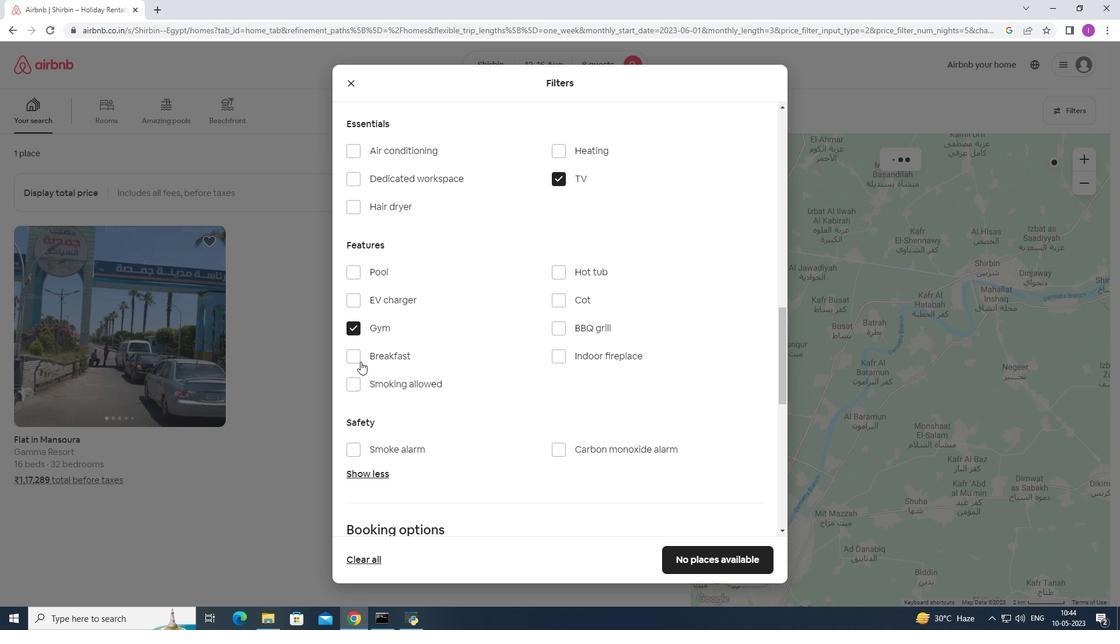 
Action: Mouse pressed left at (356, 358)
Screenshot: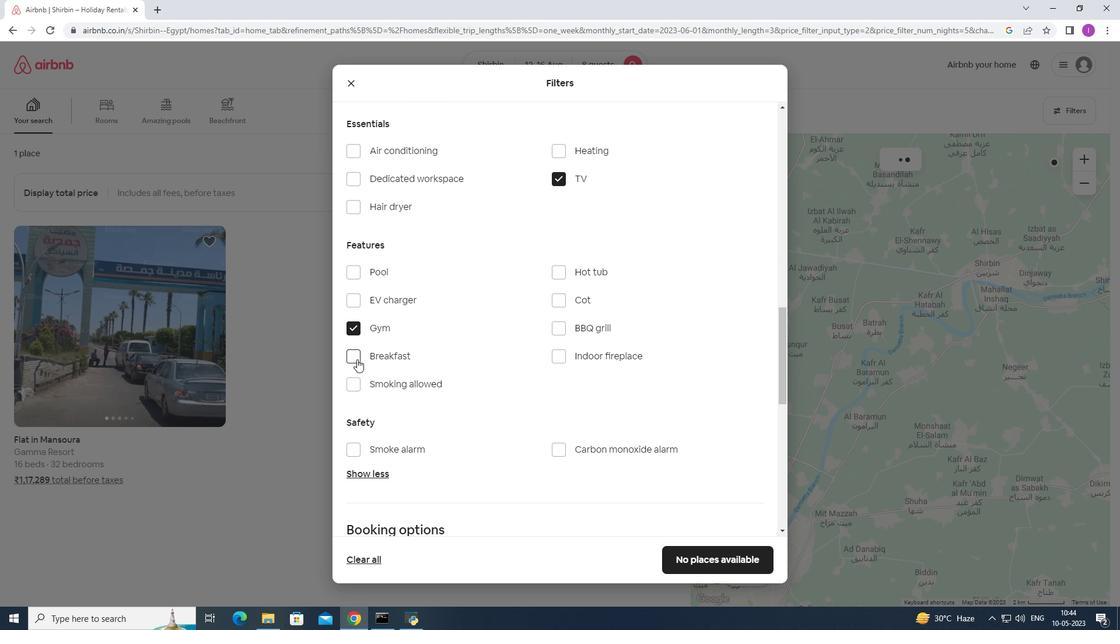 
Action: Mouse moved to (522, 363)
Screenshot: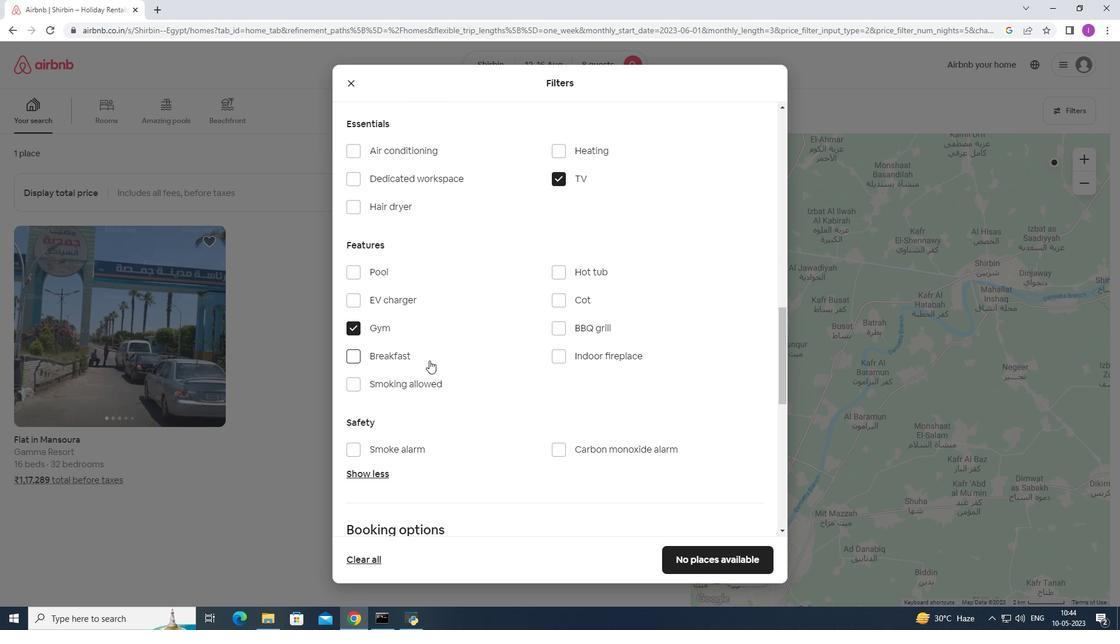 
Action: Mouse scrolled (522, 362) with delta (0, 0)
Screenshot: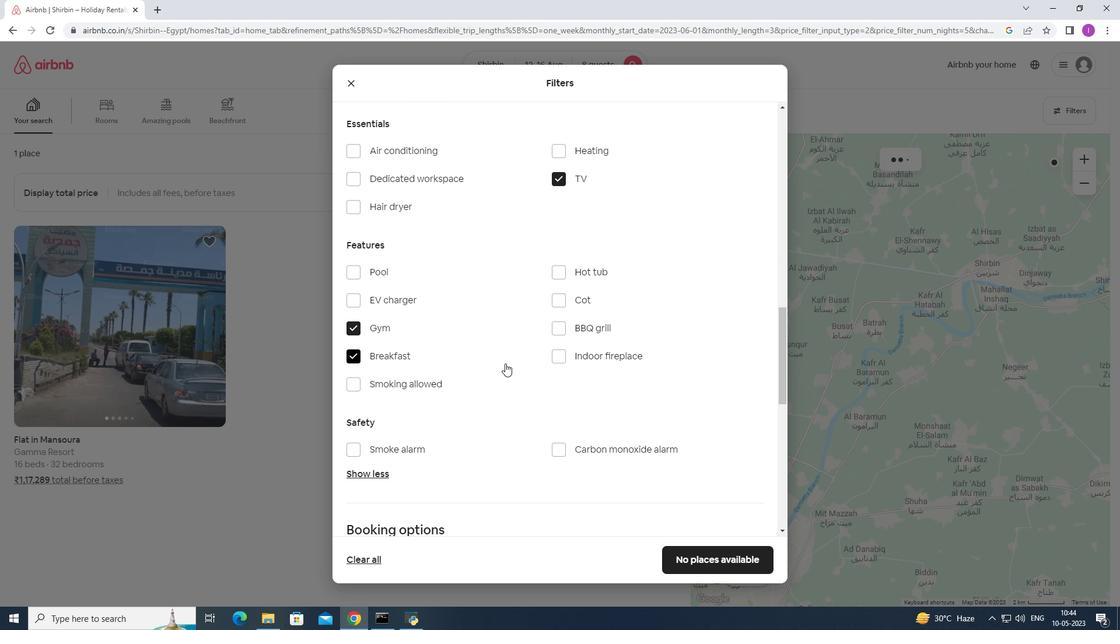 
Action: Mouse scrolled (522, 362) with delta (0, 0)
Screenshot: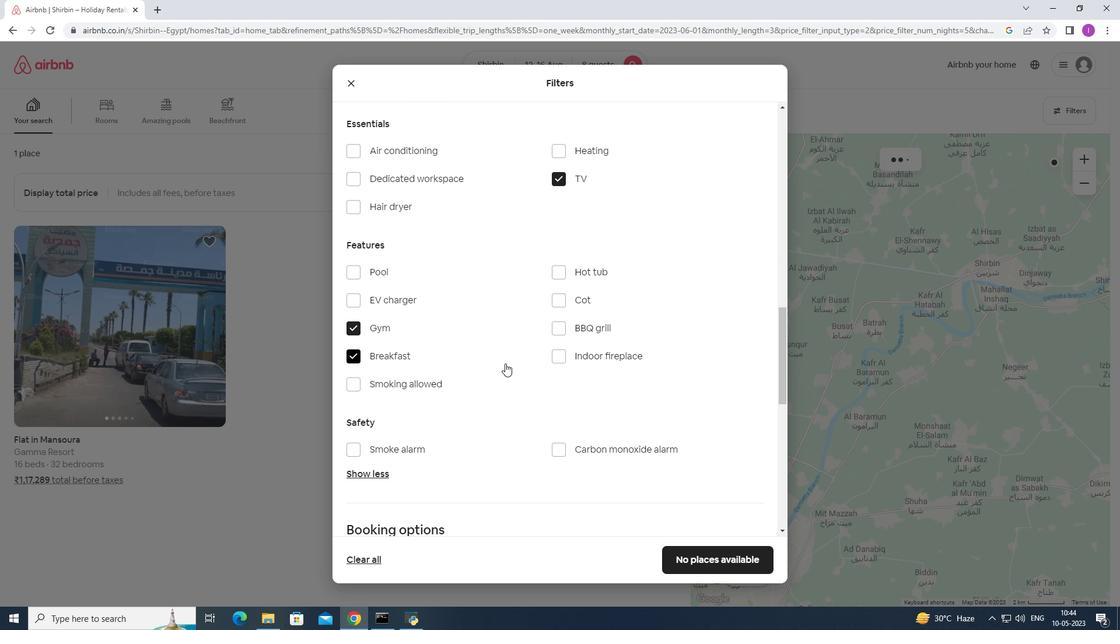 
Action: Mouse moved to (532, 364)
Screenshot: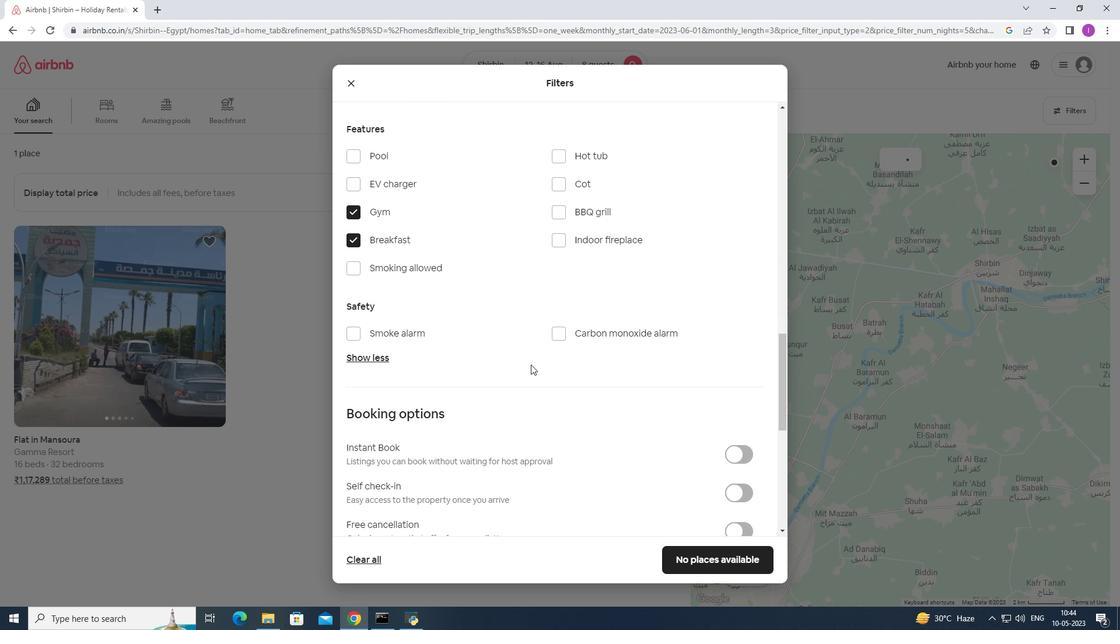 
Action: Mouse scrolled (532, 364) with delta (0, 0)
Screenshot: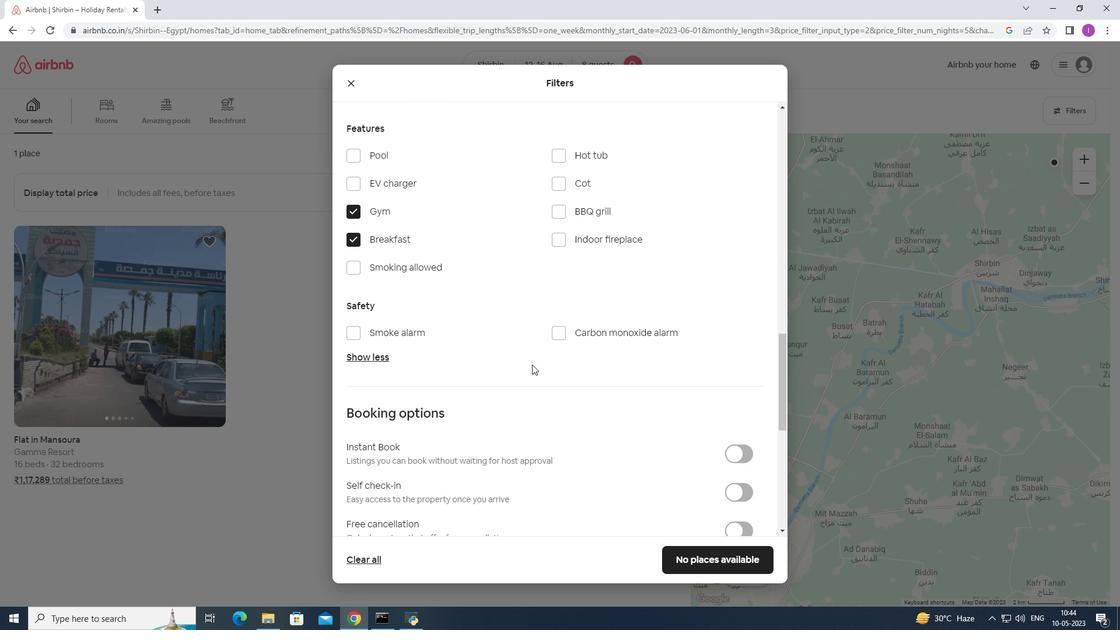 
Action: Mouse scrolled (532, 364) with delta (0, 0)
Screenshot: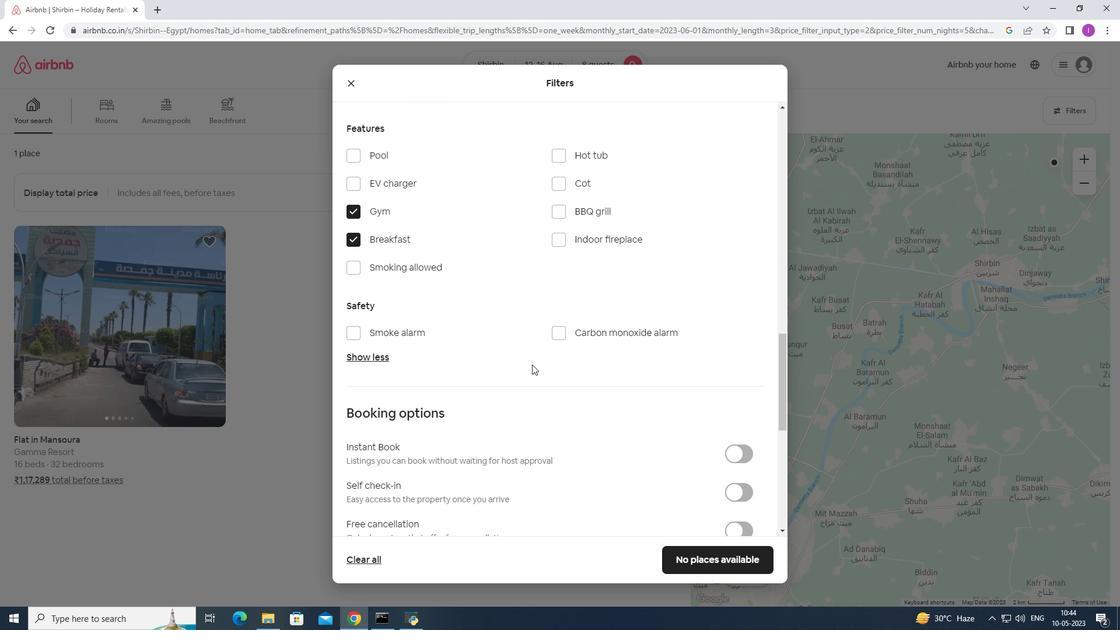 
Action: Mouse scrolled (532, 364) with delta (0, 0)
Screenshot: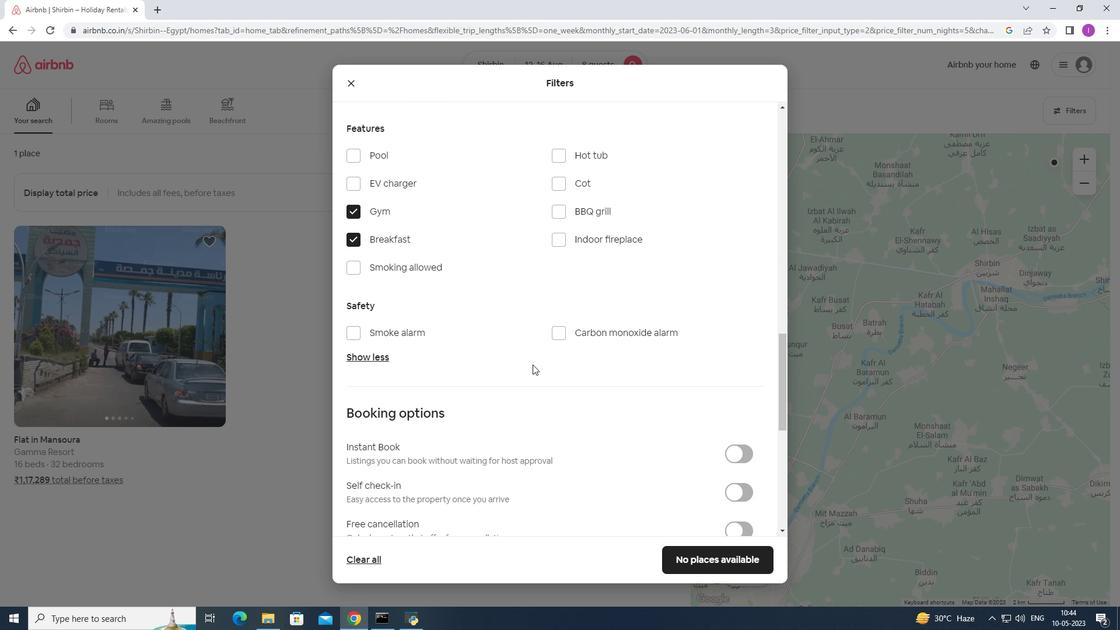 
Action: Mouse moved to (533, 364)
Screenshot: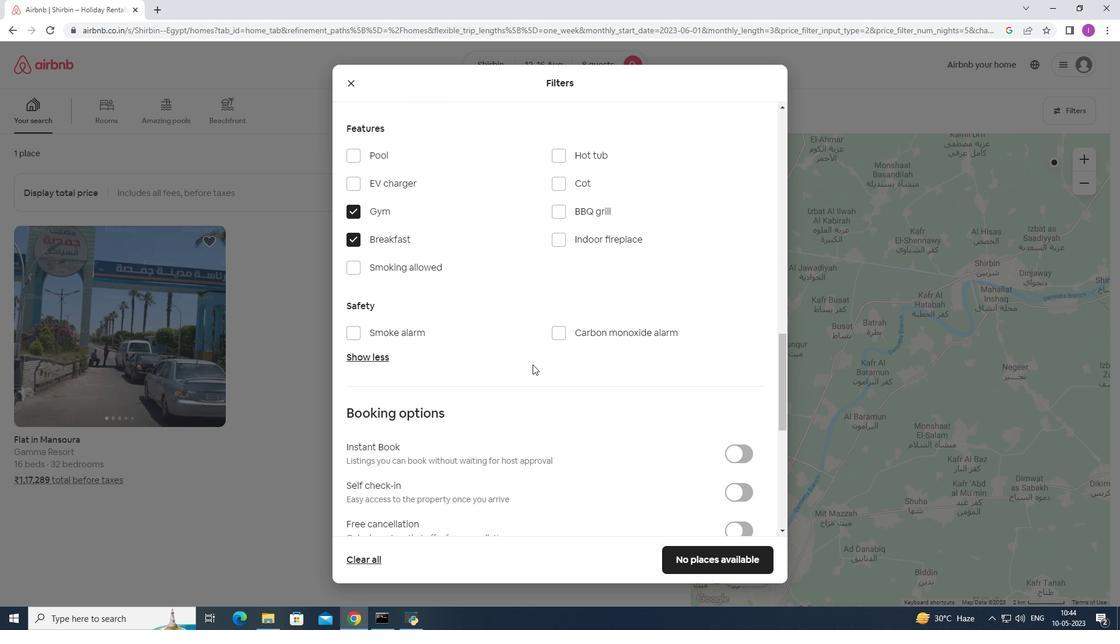 
Action: Mouse scrolled (533, 364) with delta (0, 0)
Screenshot: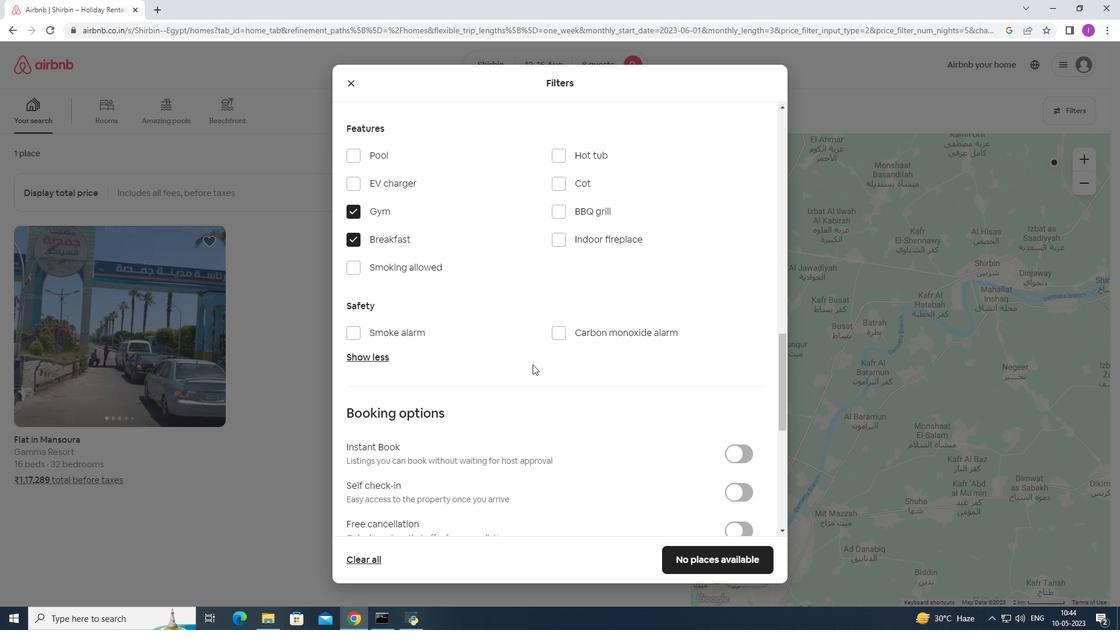 
Action: Mouse moved to (534, 365)
Screenshot: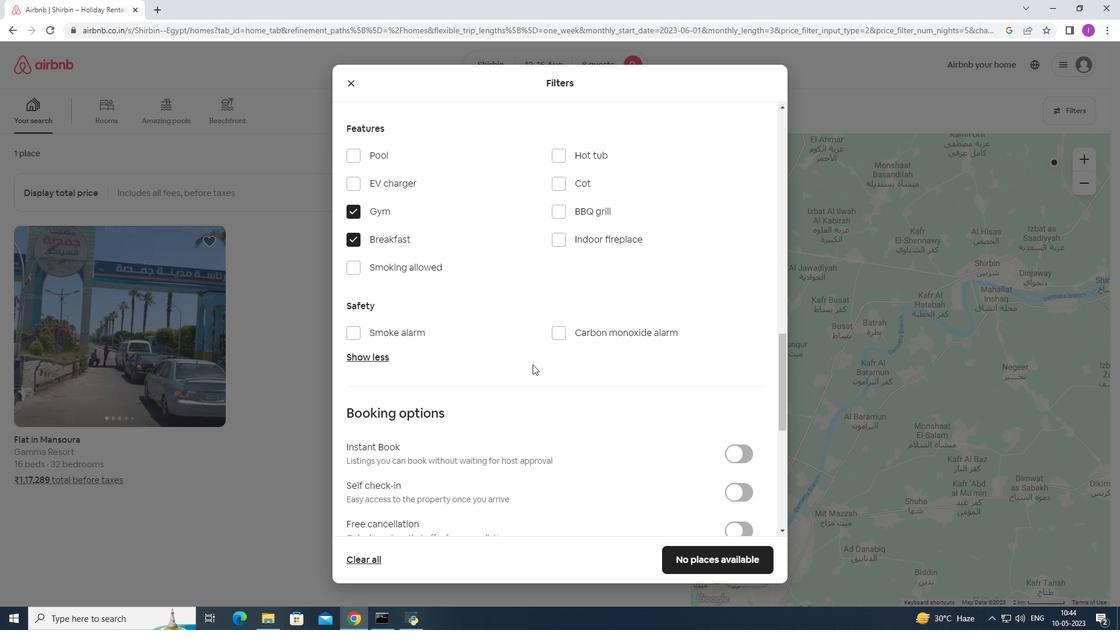 
Action: Mouse scrolled (534, 364) with delta (0, 0)
Screenshot: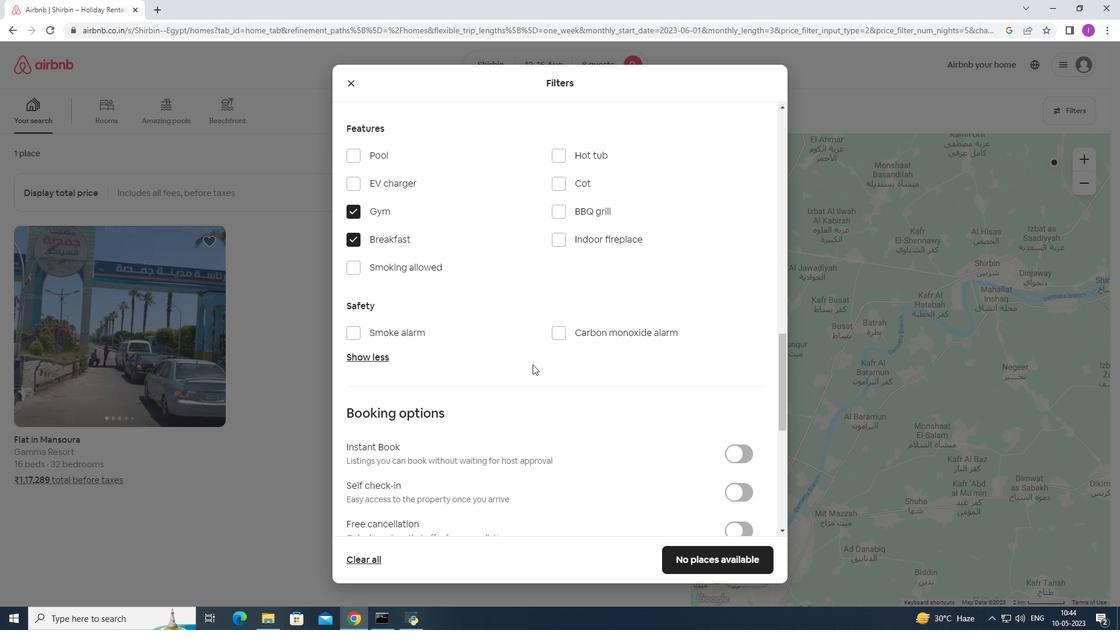 
Action: Mouse moved to (748, 208)
Screenshot: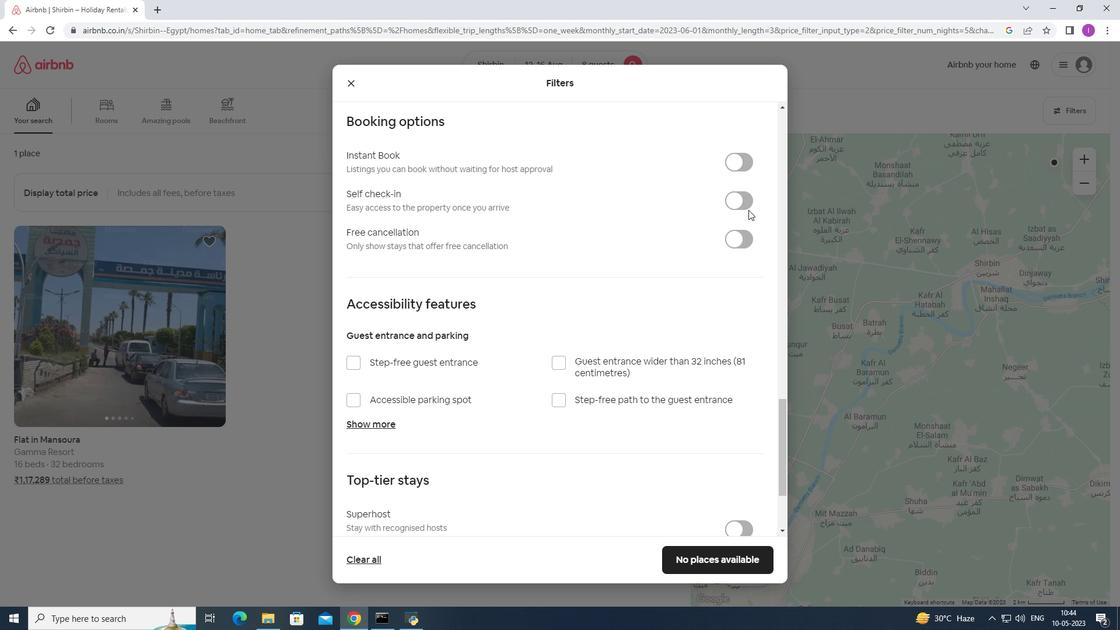 
Action: Mouse pressed left at (748, 208)
Screenshot: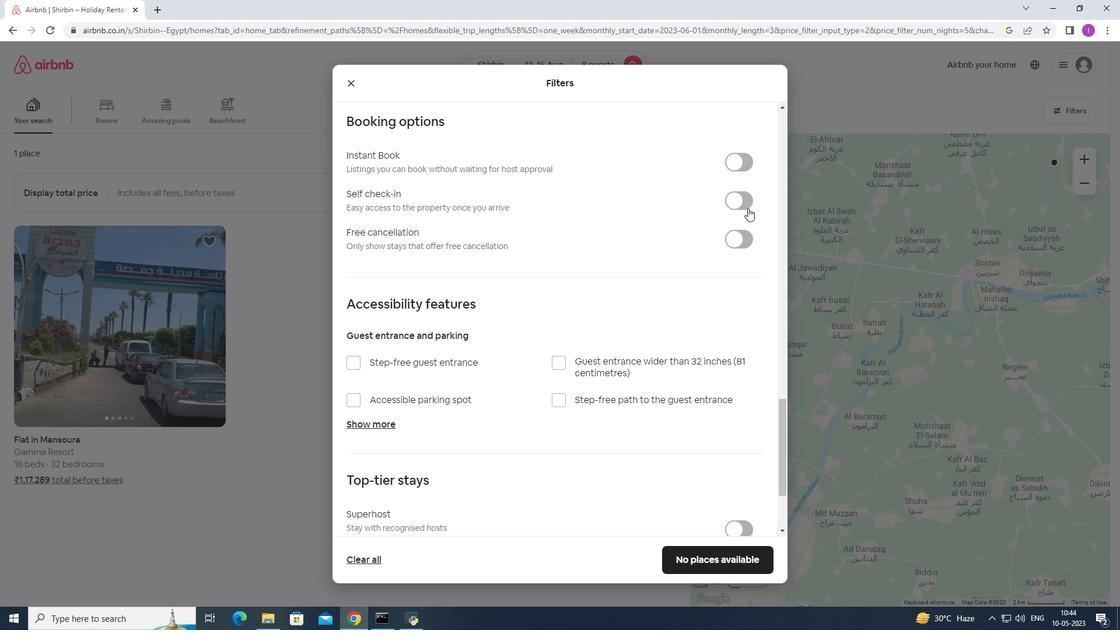 
Action: Mouse moved to (658, 375)
Screenshot: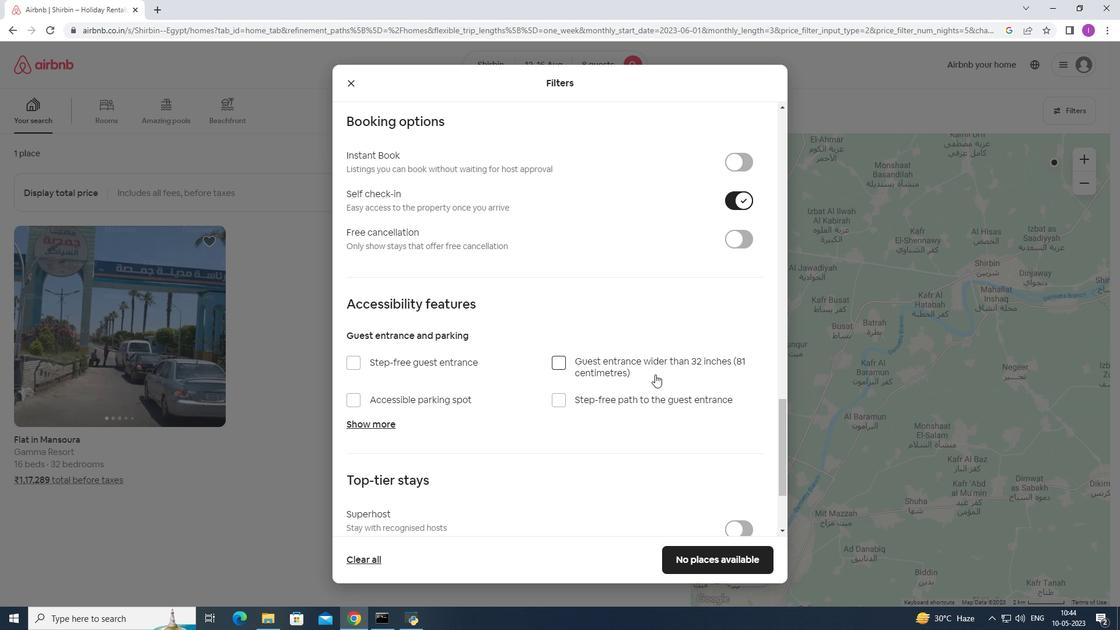 
Action: Mouse scrolled (658, 375) with delta (0, 0)
Screenshot: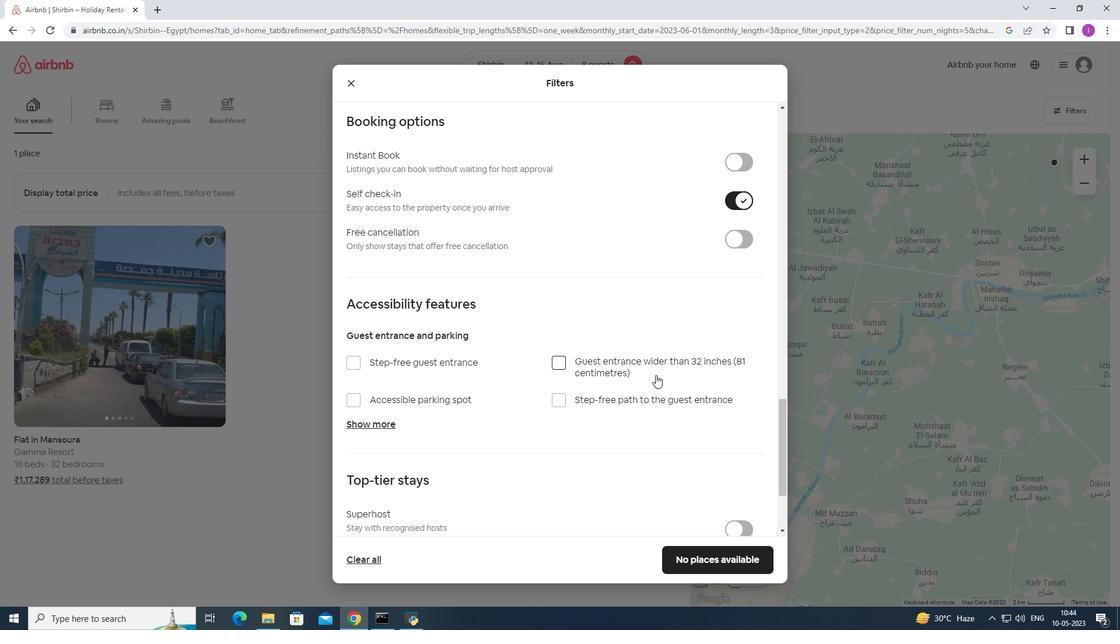 
Action: Mouse moved to (658, 376)
Screenshot: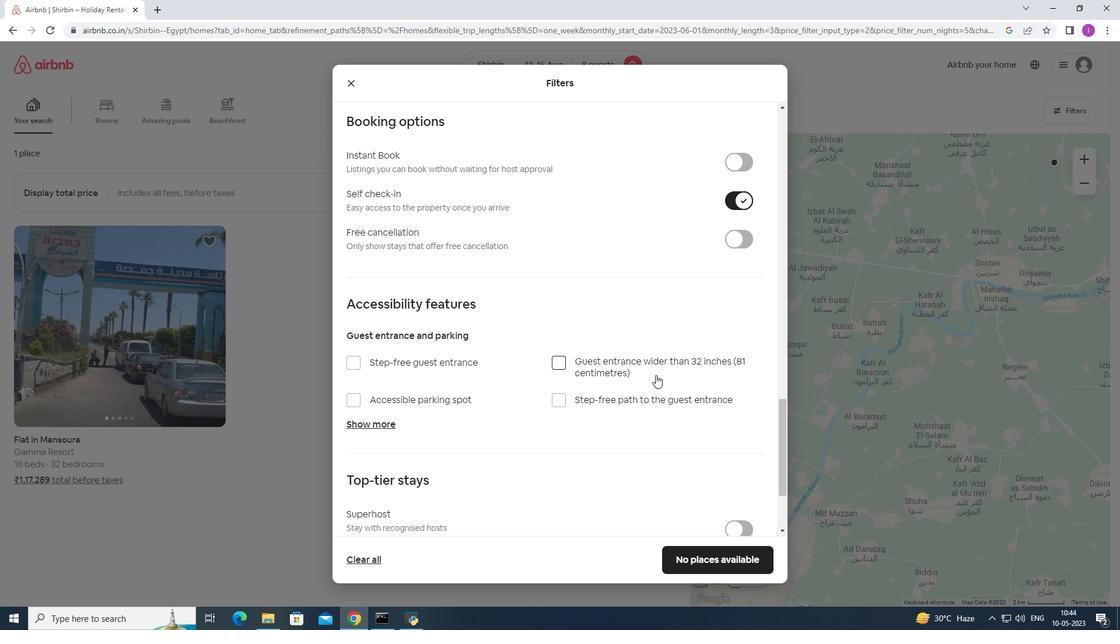 
Action: Mouse scrolled (658, 375) with delta (0, 0)
Screenshot: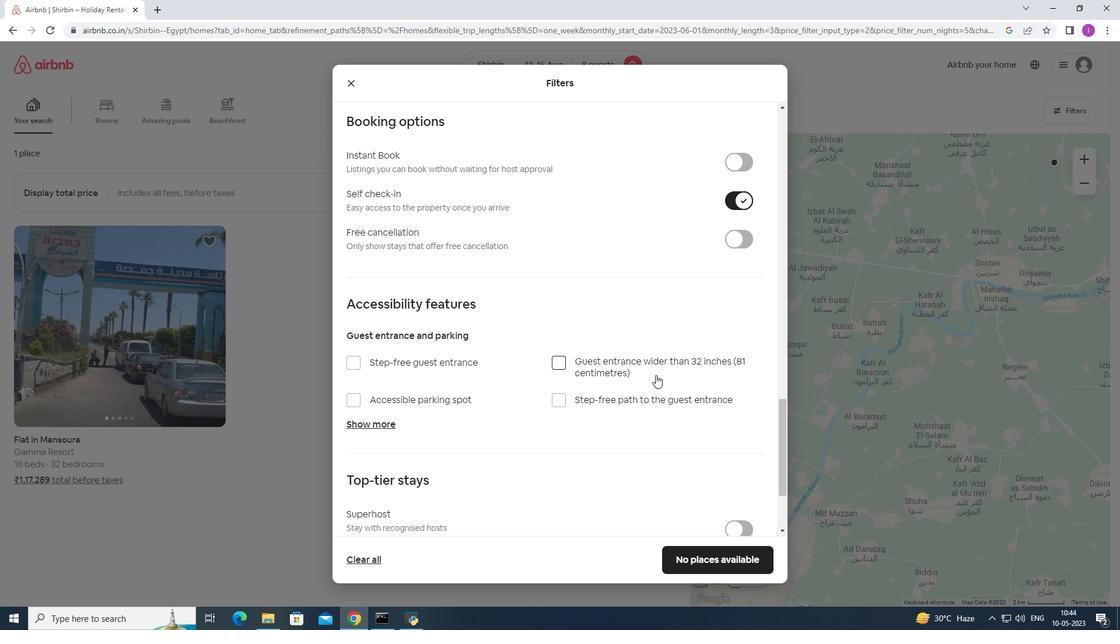 
Action: Mouse moved to (659, 376)
Screenshot: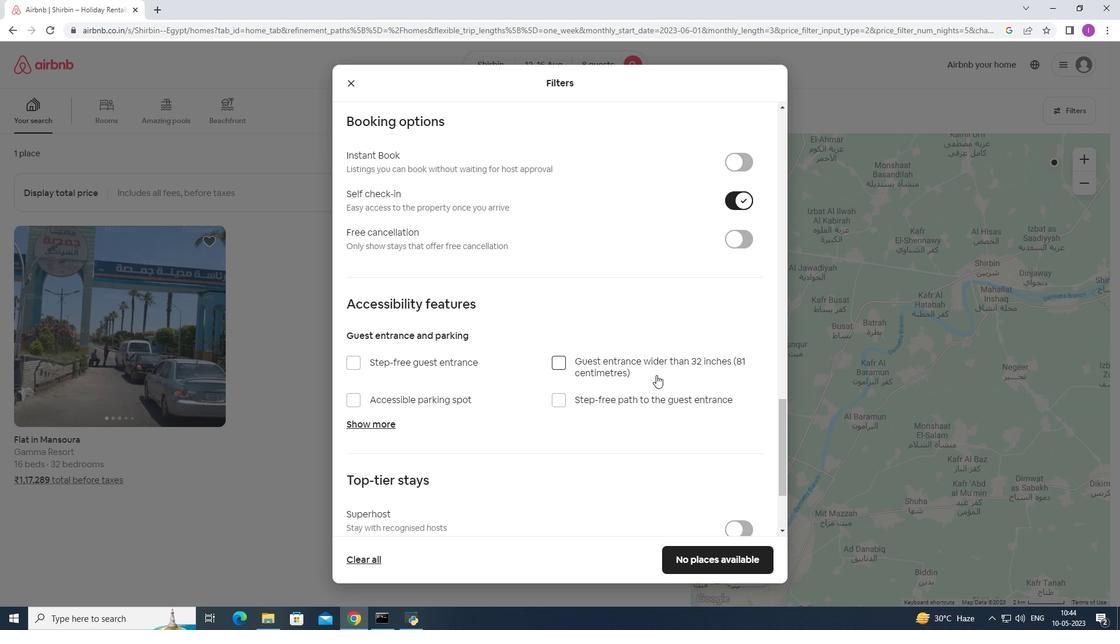 
Action: Mouse scrolled (659, 375) with delta (0, 0)
Screenshot: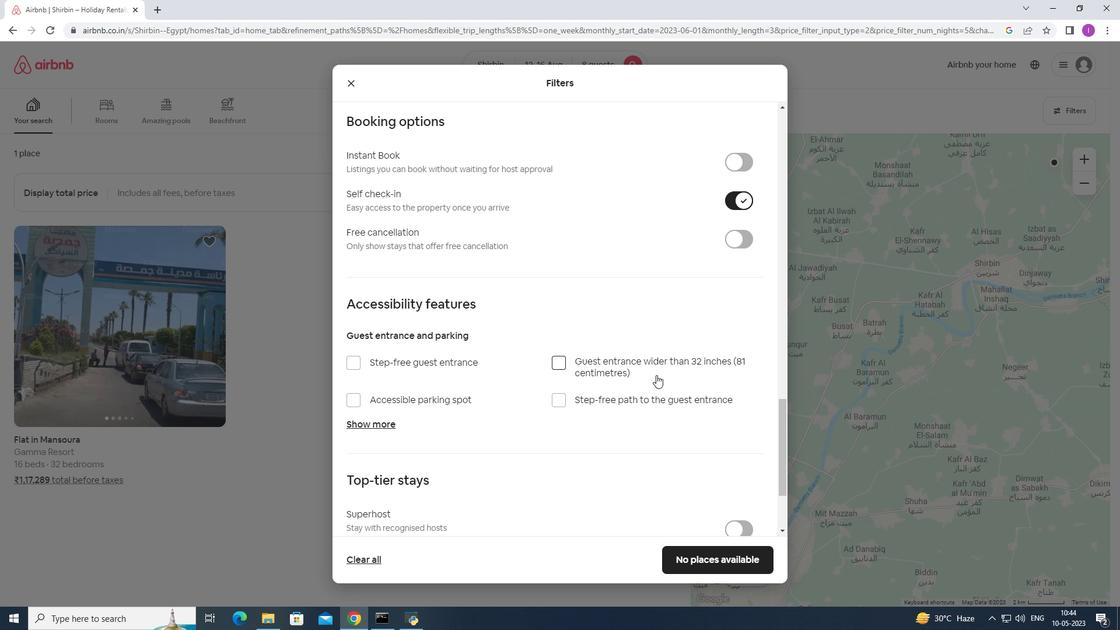 
Action: Mouse moved to (661, 376)
Screenshot: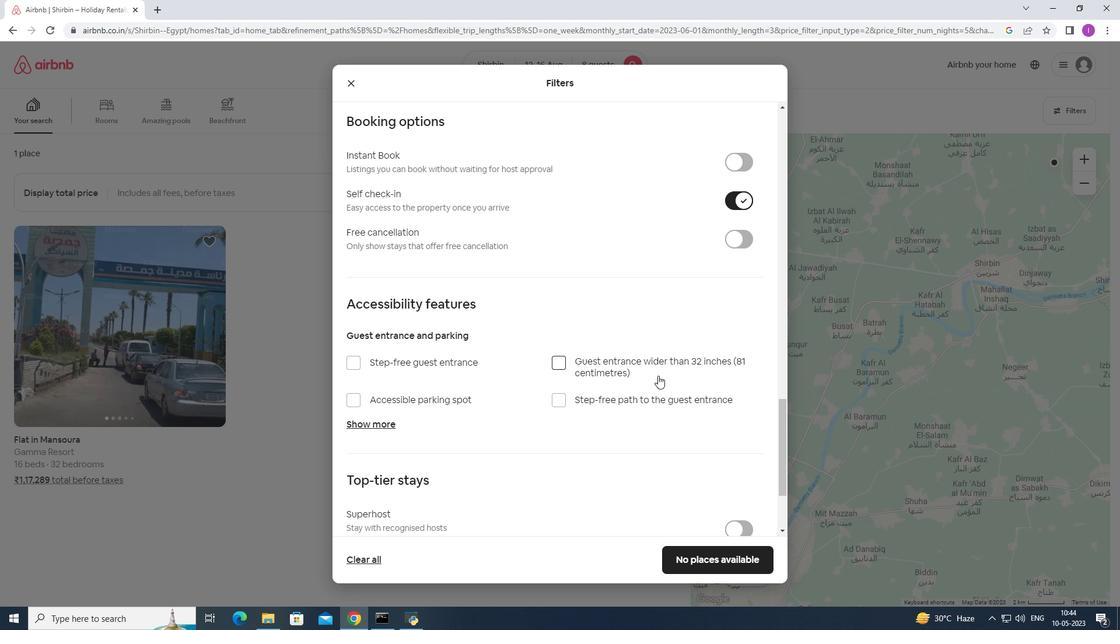 
Action: Mouse scrolled (660, 375) with delta (0, 0)
Screenshot: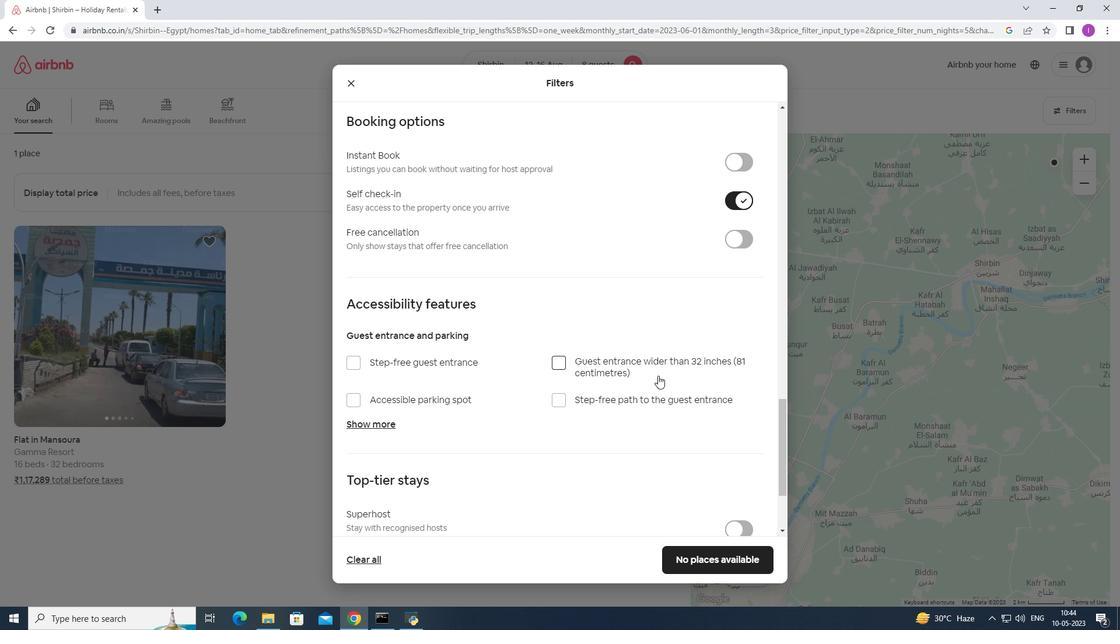 
Action: Mouse moved to (666, 374)
Screenshot: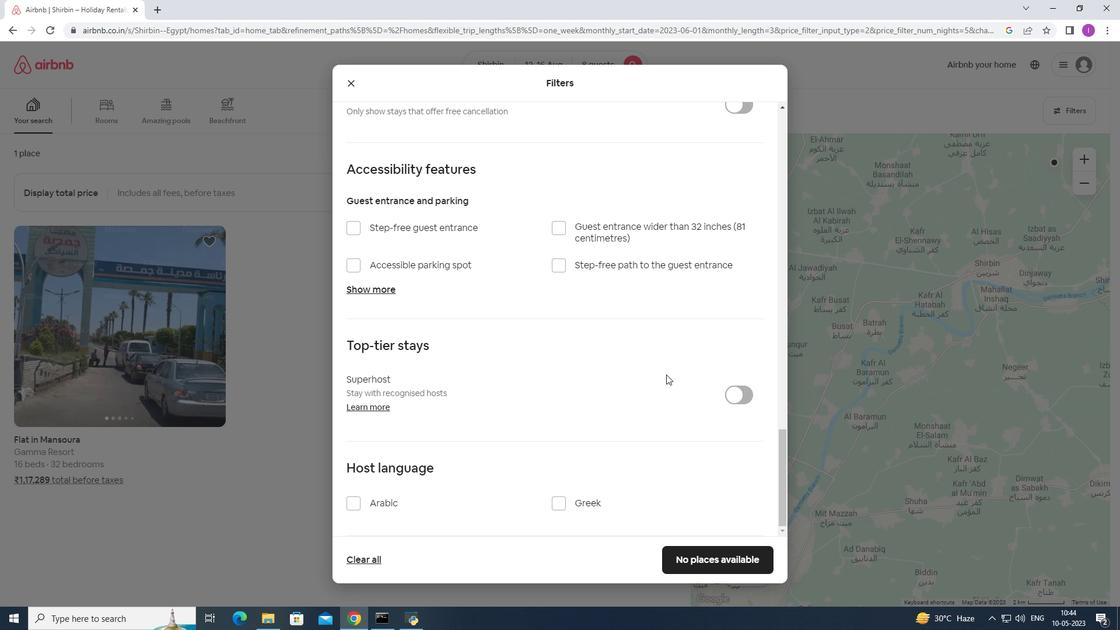 
Action: Mouse scrolled (666, 373) with delta (0, 0)
Screenshot: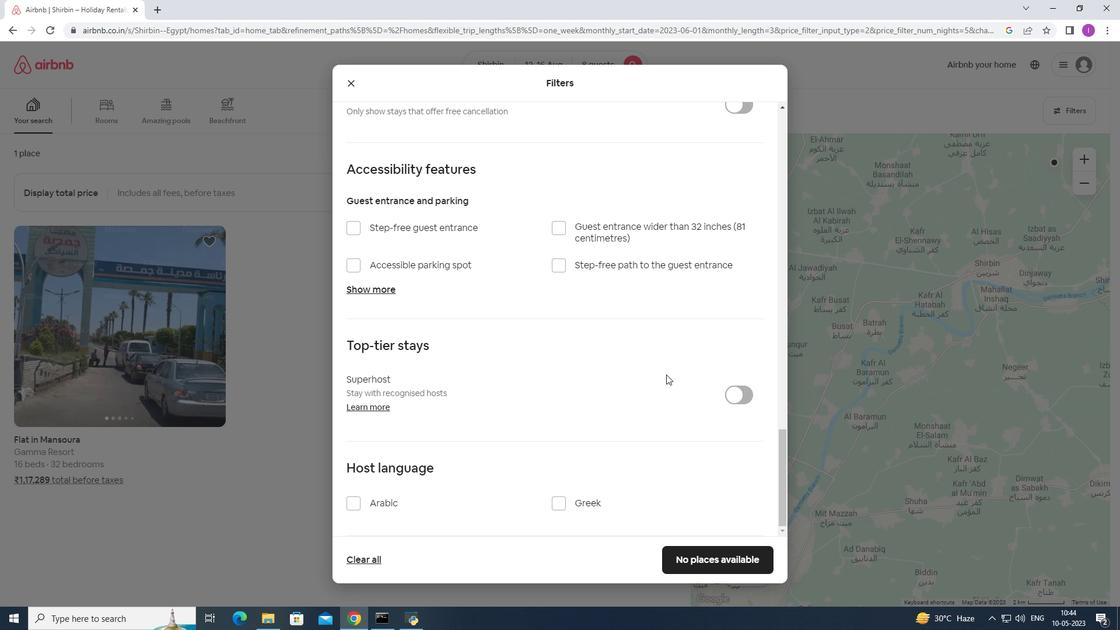 
Action: Mouse moved to (672, 377)
Screenshot: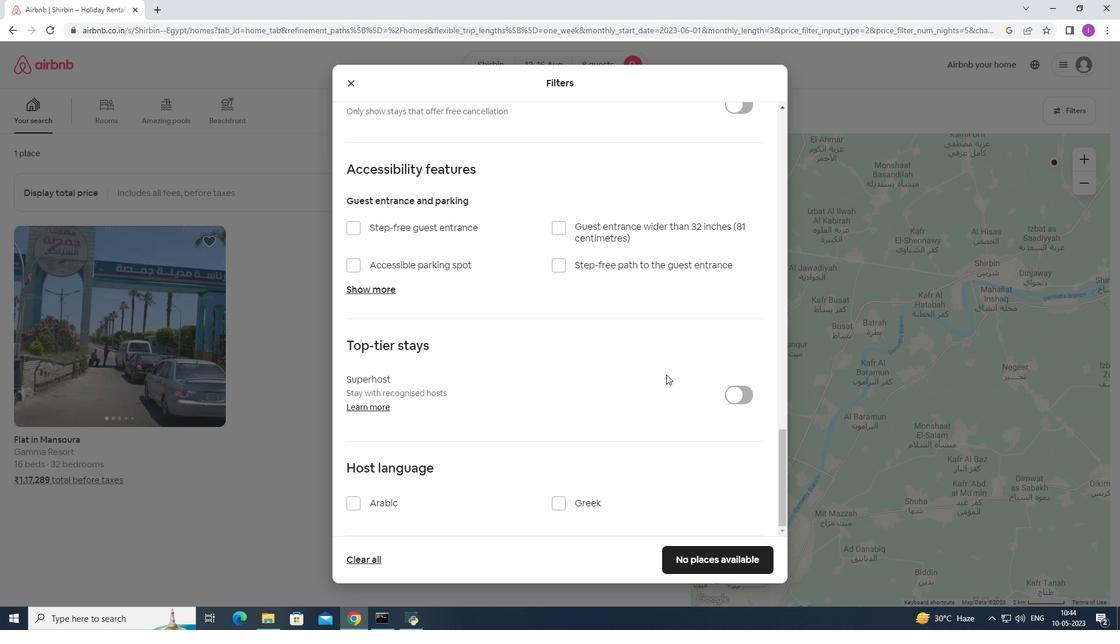
Action: Mouse scrolled (672, 376) with delta (0, 0)
Screenshot: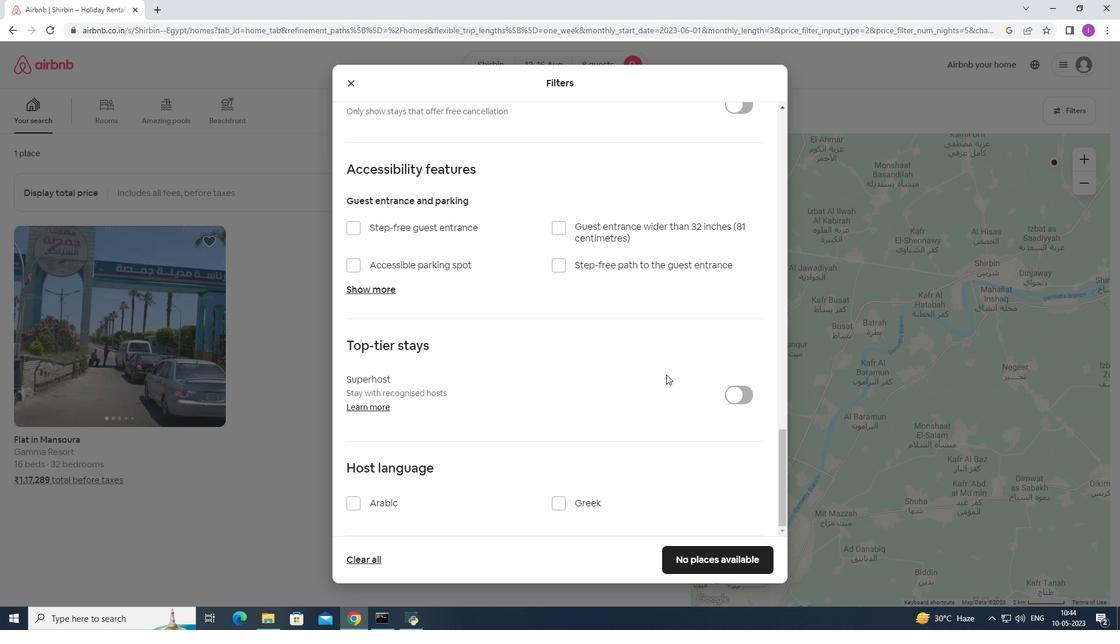 
Action: Mouse moved to (680, 379)
Screenshot: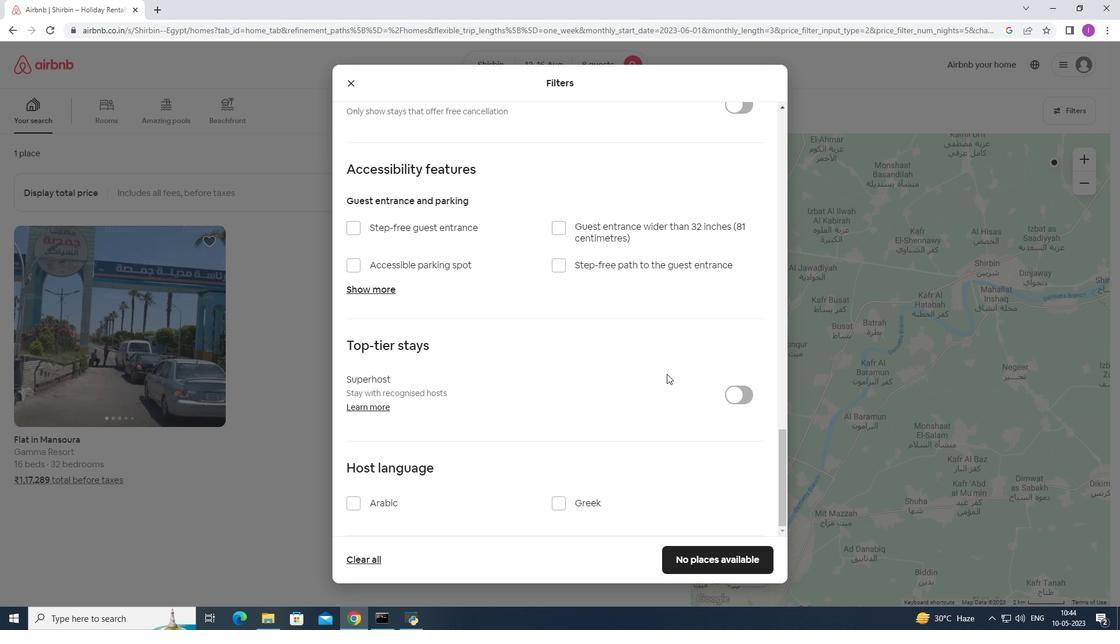 
Action: Mouse scrolled (677, 378) with delta (0, 0)
Screenshot: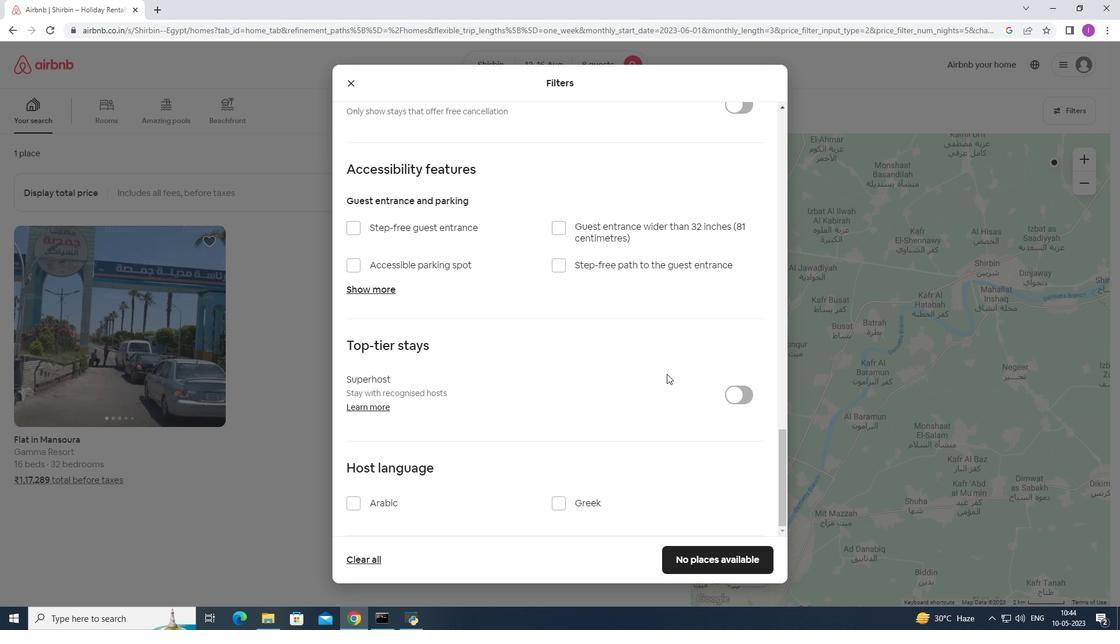 
Action: Mouse moved to (683, 380)
Screenshot: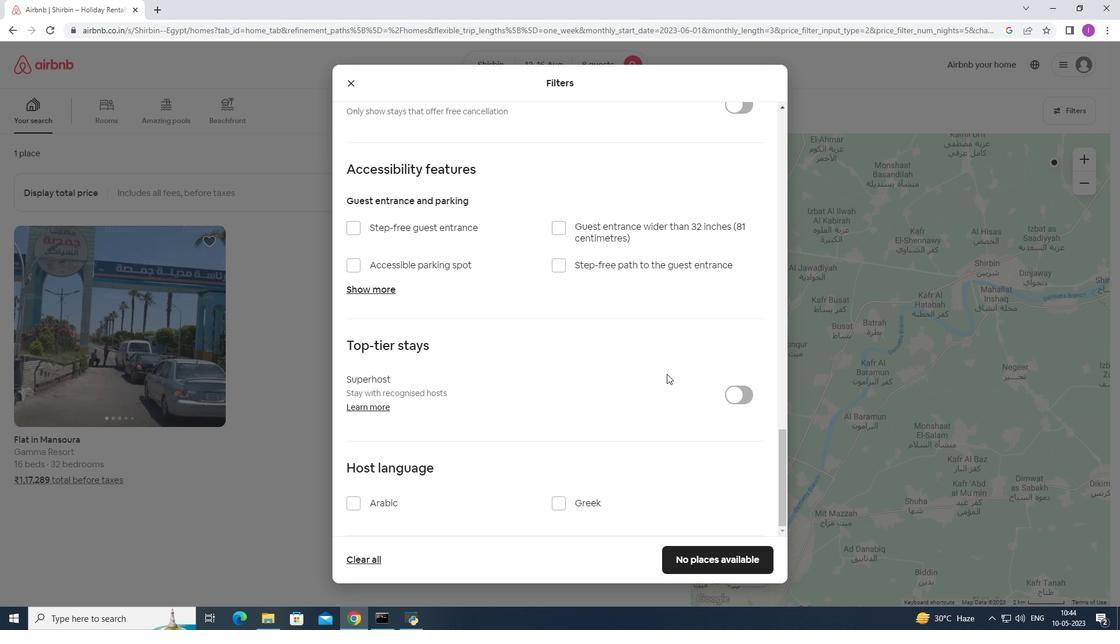 
Action: Mouse scrolled (680, 378) with delta (0, 0)
Screenshot: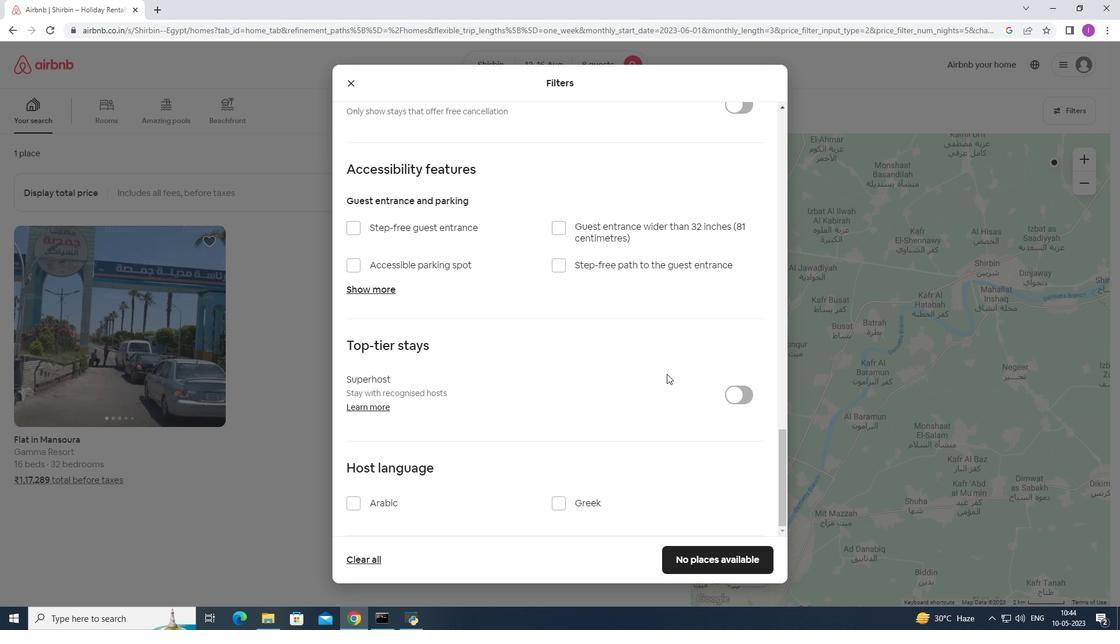 
Action: Mouse moved to (437, 518)
Screenshot: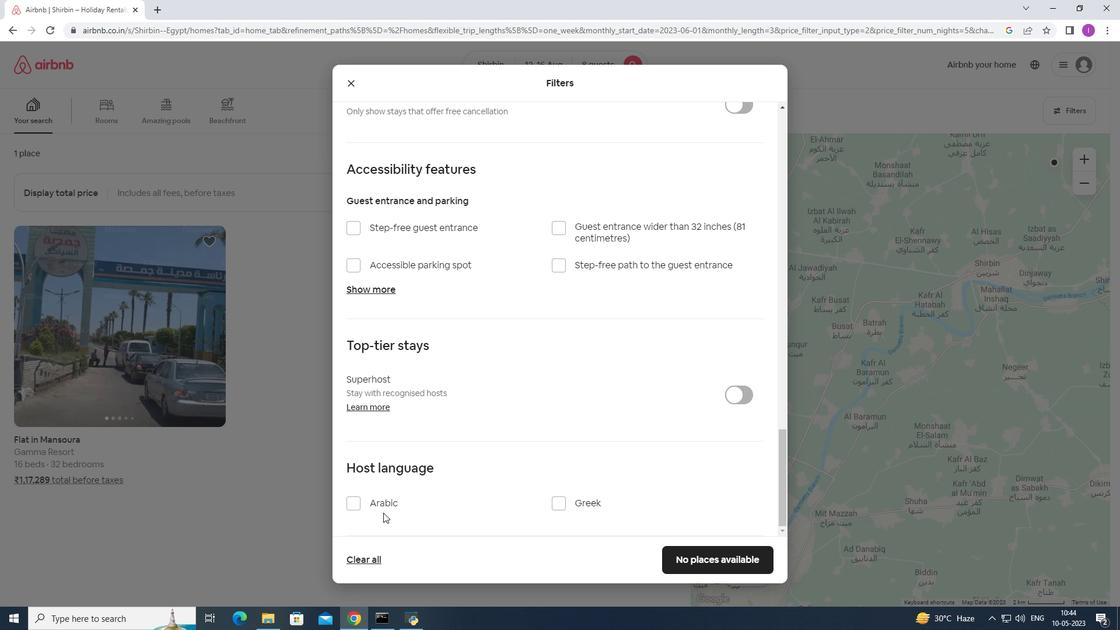 
Action: Mouse scrolled (437, 517) with delta (0, 0)
Screenshot: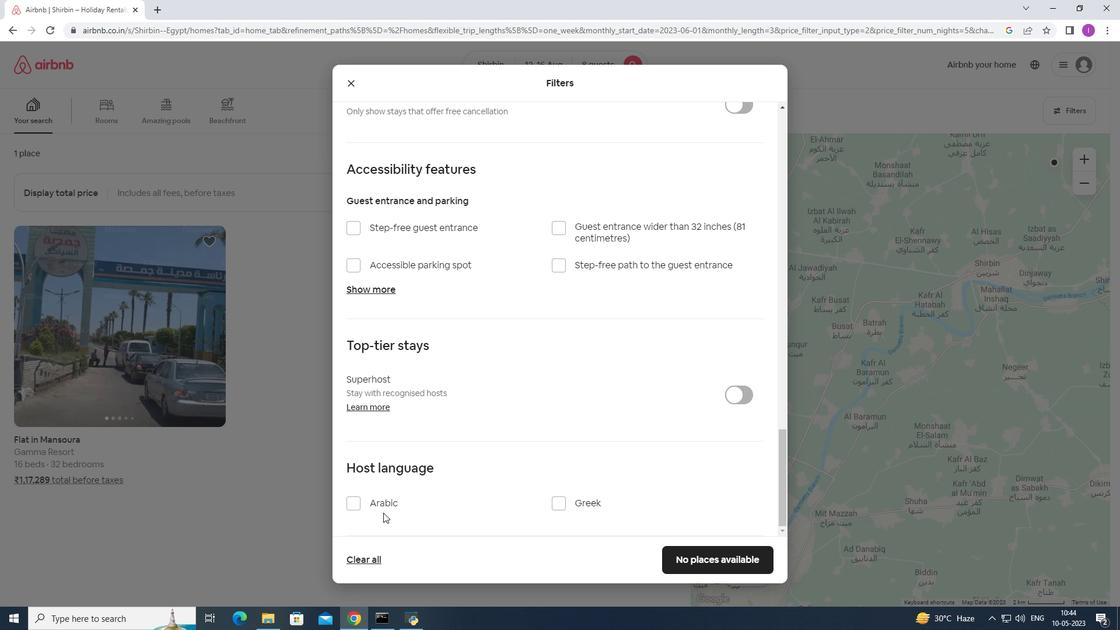 
Action: Mouse moved to (439, 518)
Screenshot: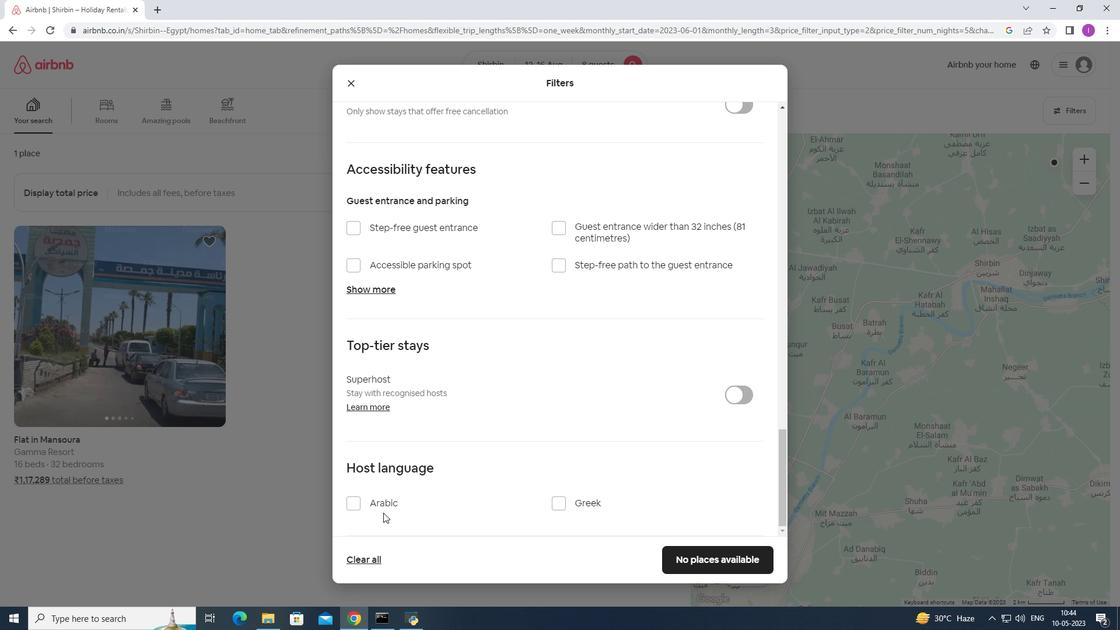 
Action: Mouse scrolled (439, 518) with delta (0, 0)
Screenshot: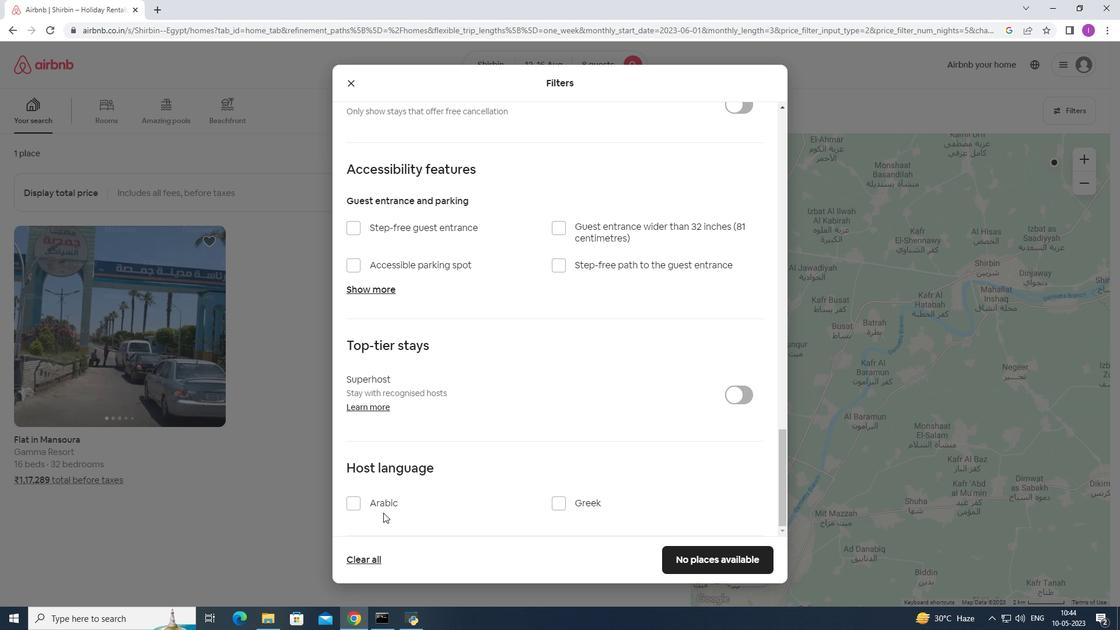 
Action: Mouse moved to (439, 518)
Screenshot: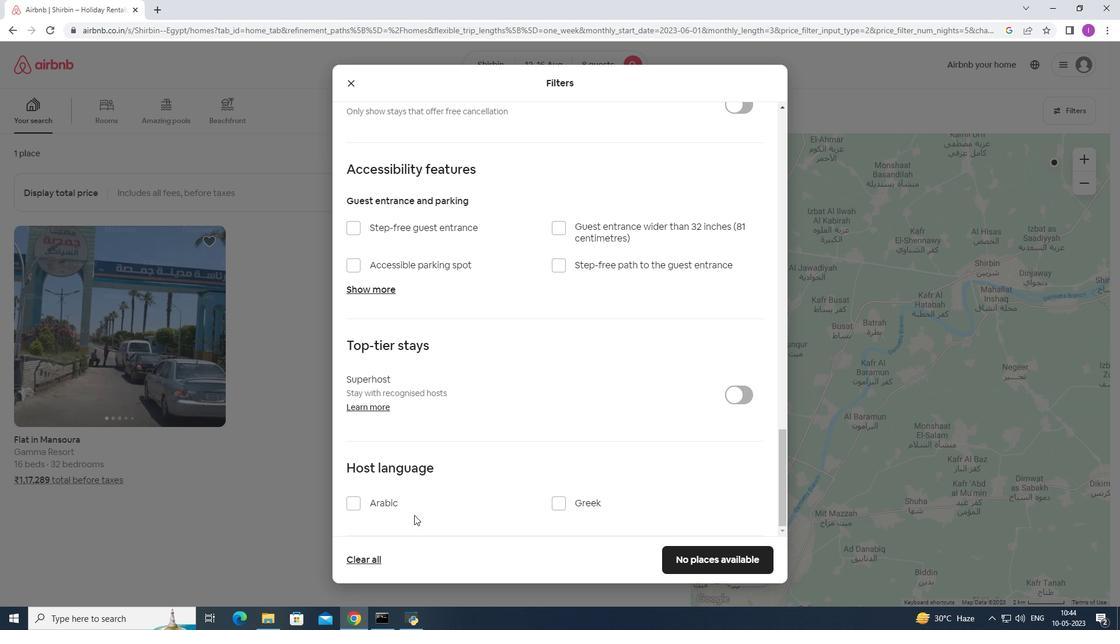 
Action: Mouse scrolled (439, 518) with delta (0, 0)
Screenshot: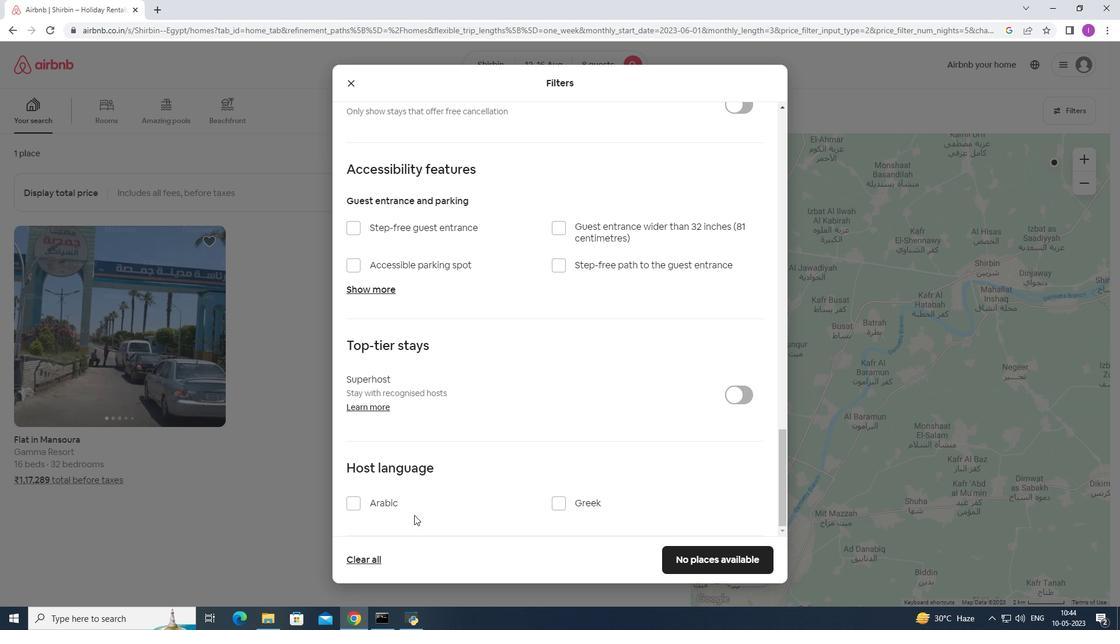 
Action: Mouse moved to (678, 557)
Screenshot: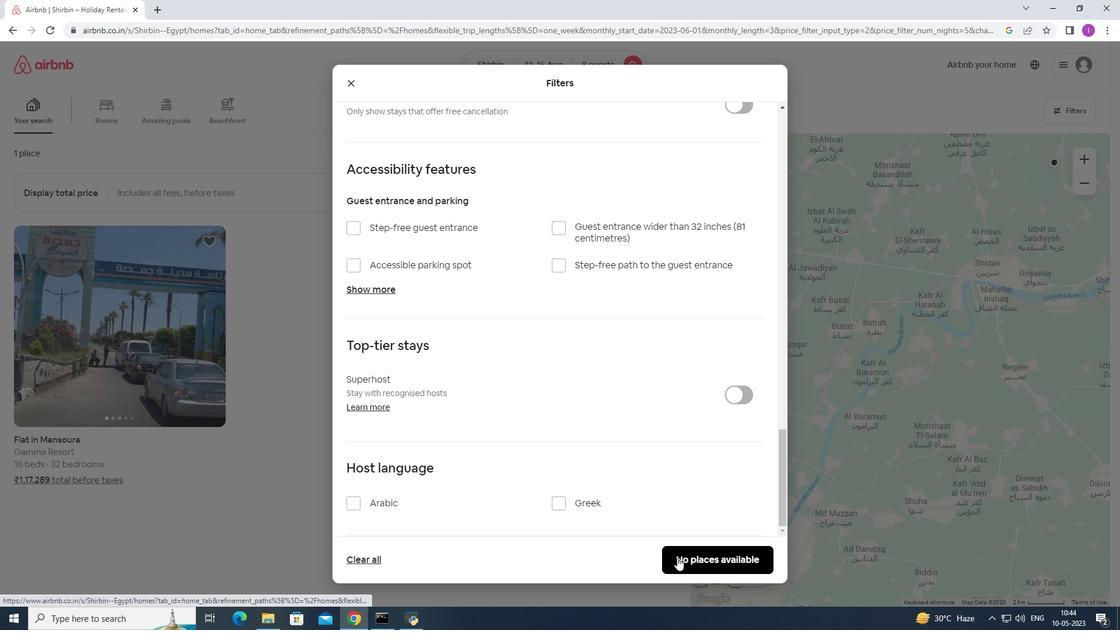 
Action: Mouse pressed left at (678, 557)
Screenshot: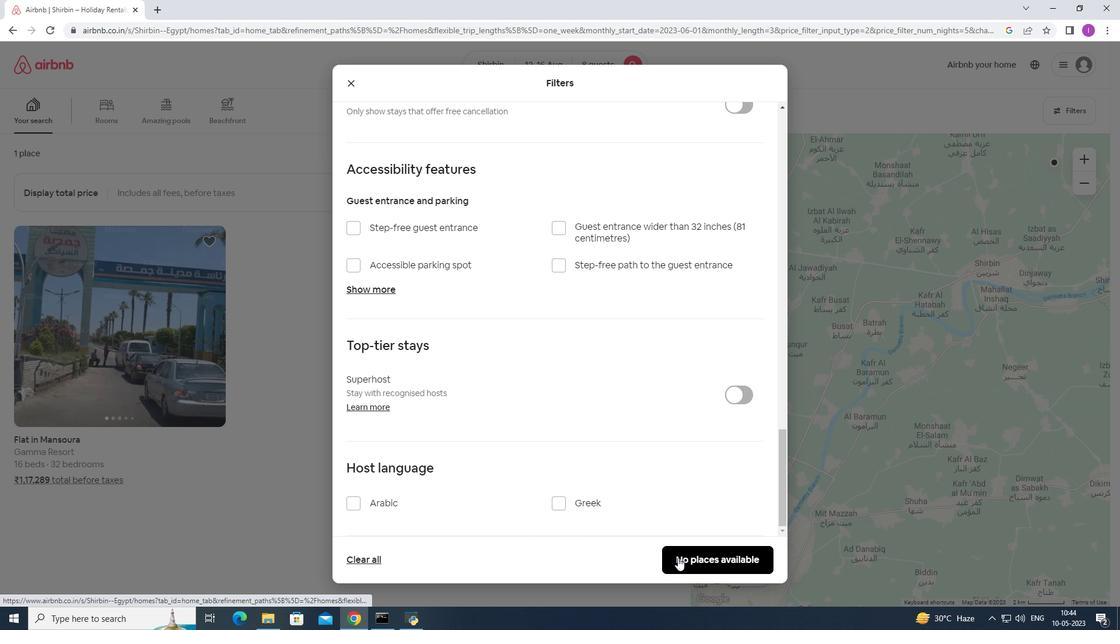 
Action: Mouse moved to (672, 533)
Screenshot: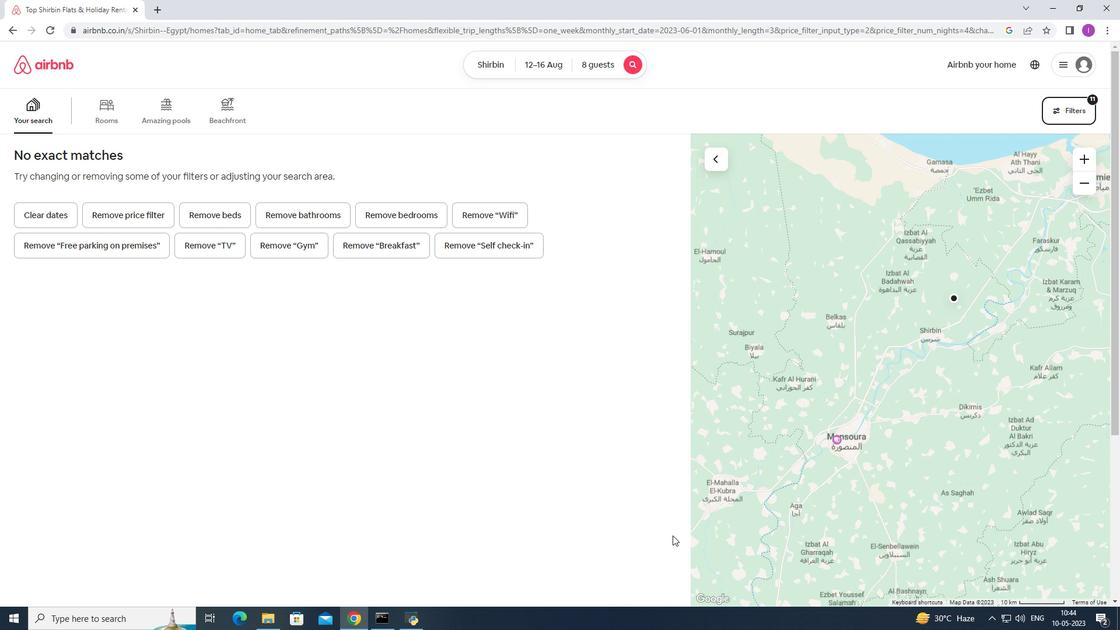 
